 Task: Find connections with filter location Colombo with filter topic #entrepreneursmindsetwith filter profile language Potuguese with filter current company Accenture in India with filter school Srinivas Institute of Technology, Mangalore with filter industry Sheet Music Publishing with filter service category Management Consulting with filter keywords title Pharmacist
Action: Mouse moved to (628, 120)
Screenshot: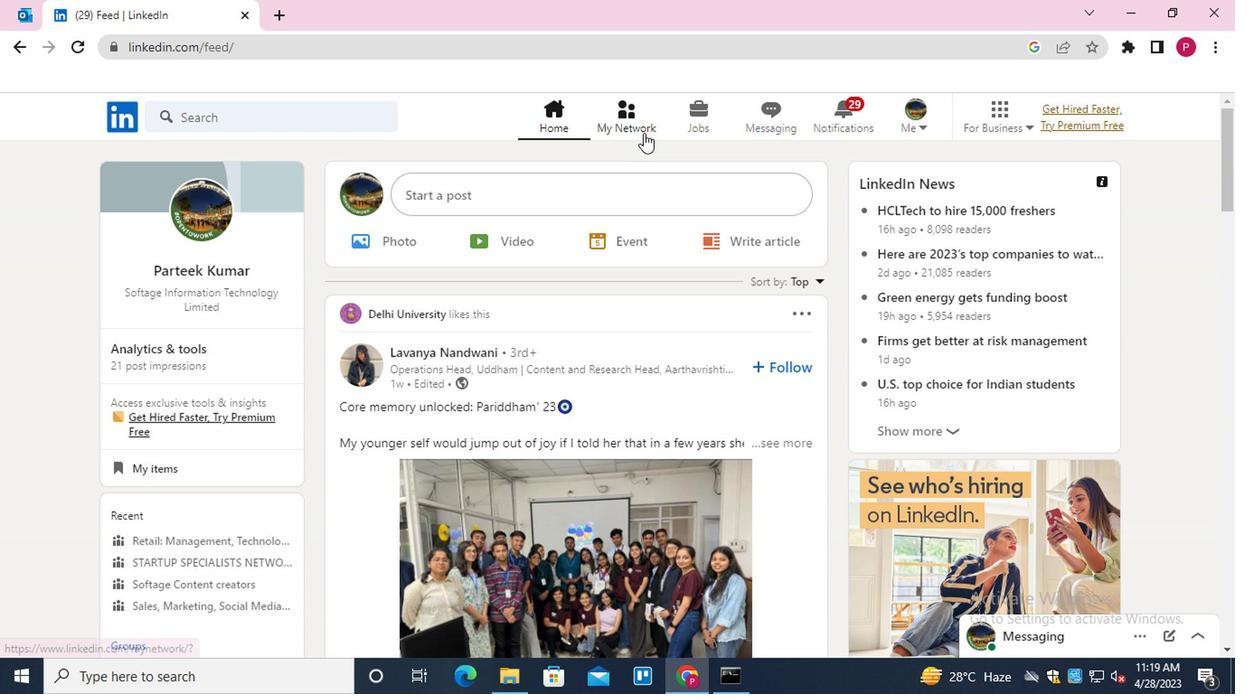 
Action: Mouse pressed left at (628, 120)
Screenshot: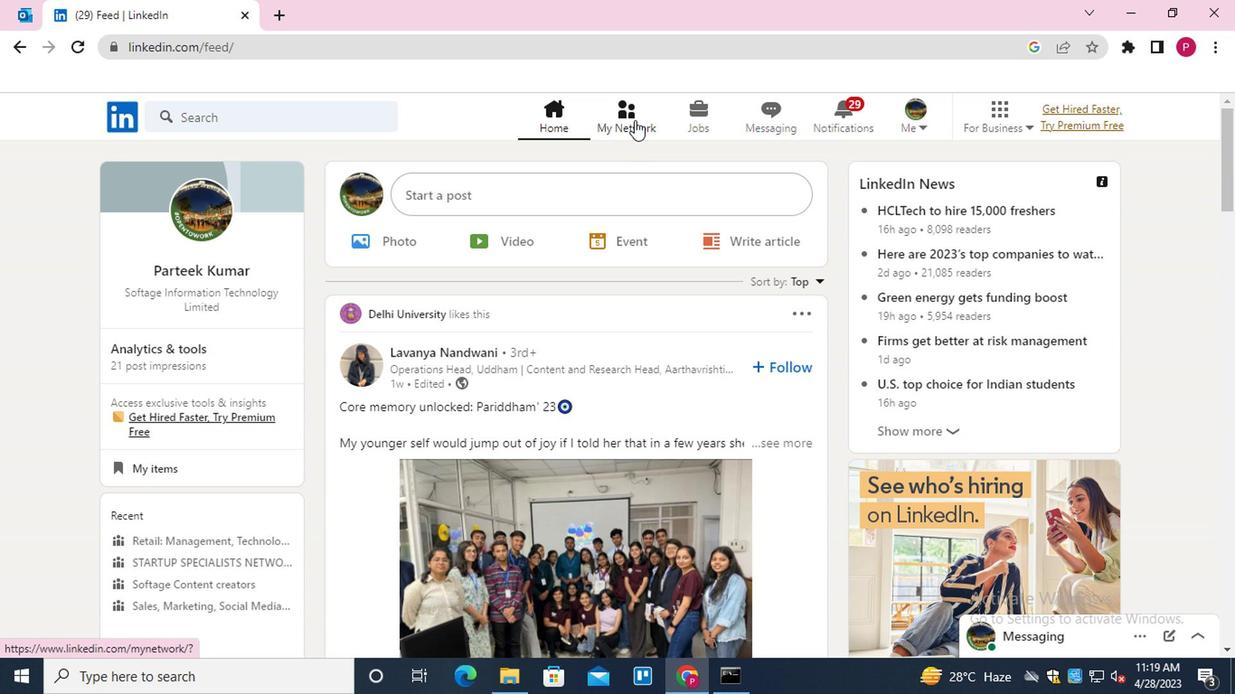 
Action: Mouse moved to (326, 219)
Screenshot: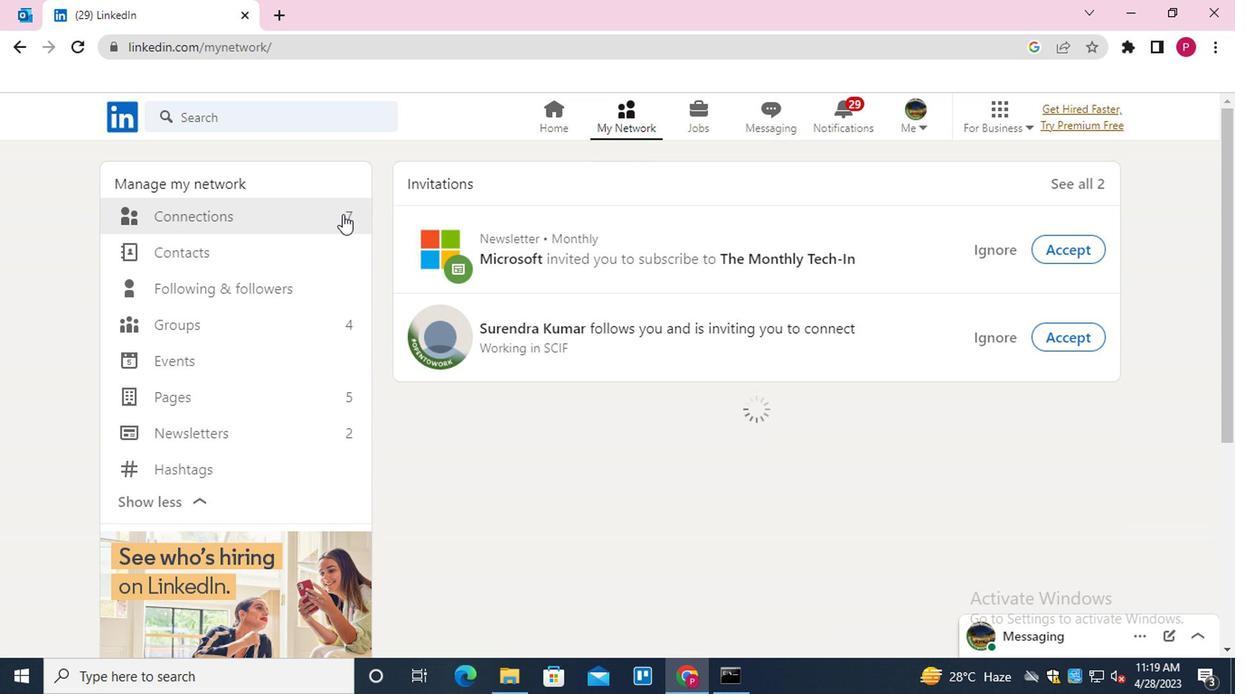 
Action: Mouse pressed left at (326, 219)
Screenshot: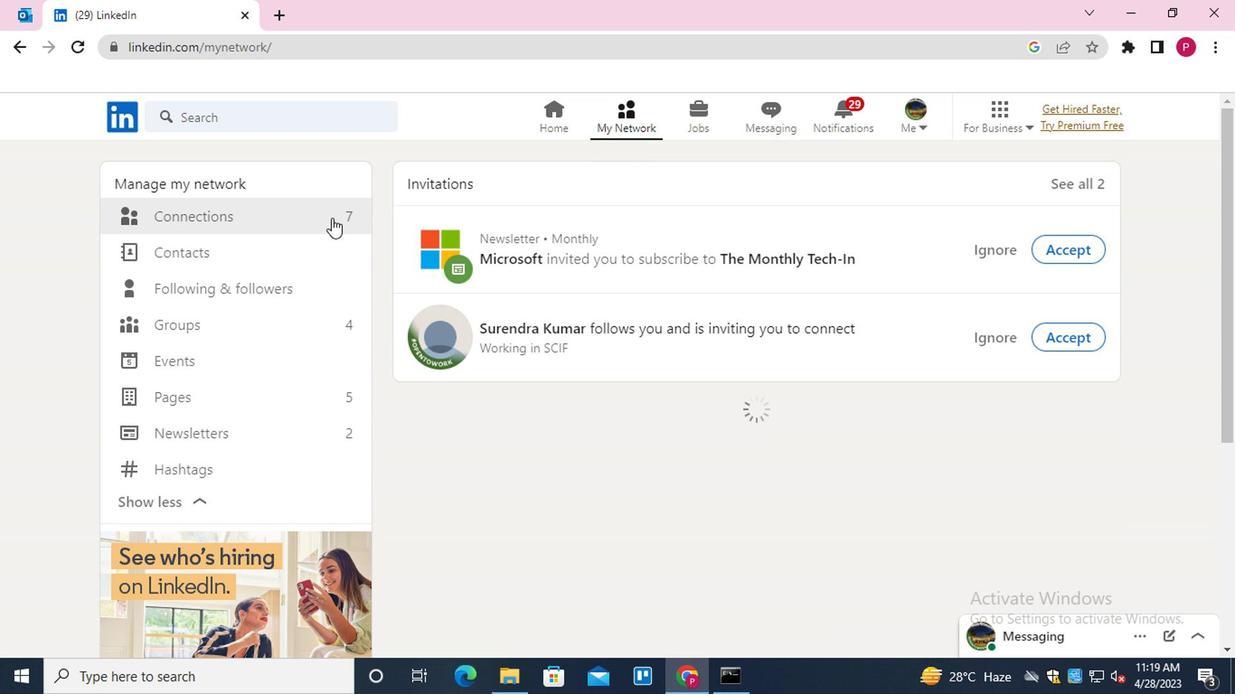
Action: Mouse moved to (732, 216)
Screenshot: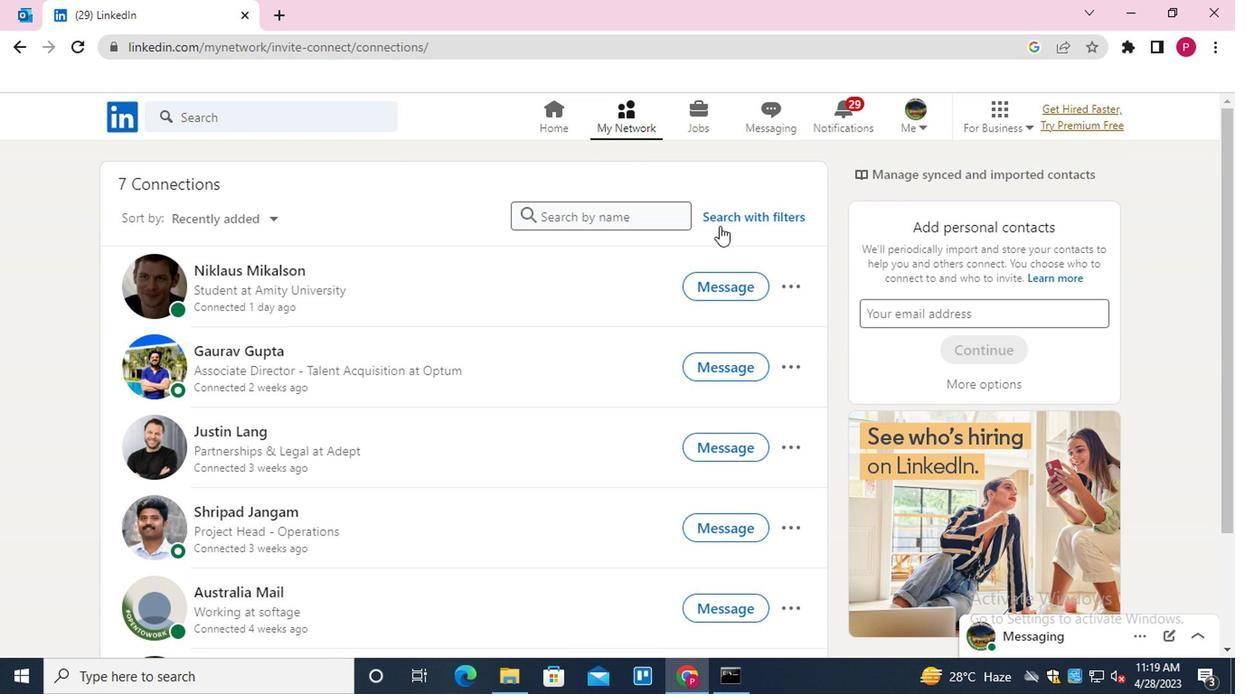 
Action: Mouse pressed left at (732, 216)
Screenshot: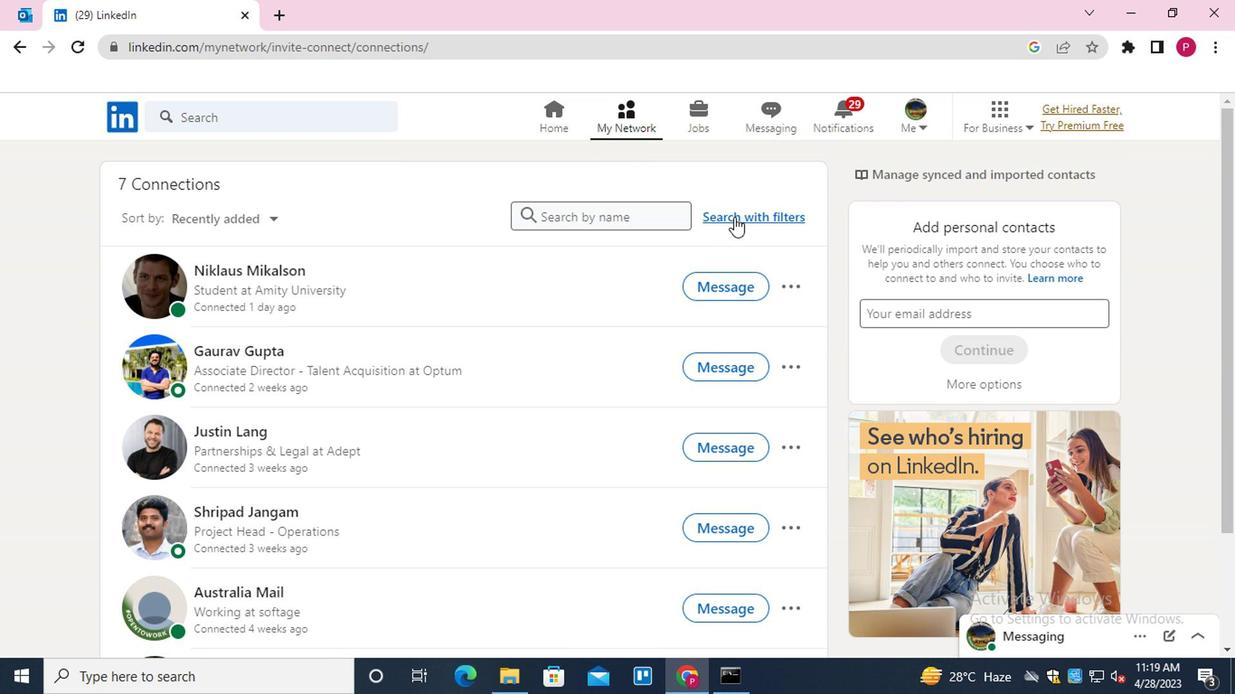 
Action: Mouse moved to (679, 169)
Screenshot: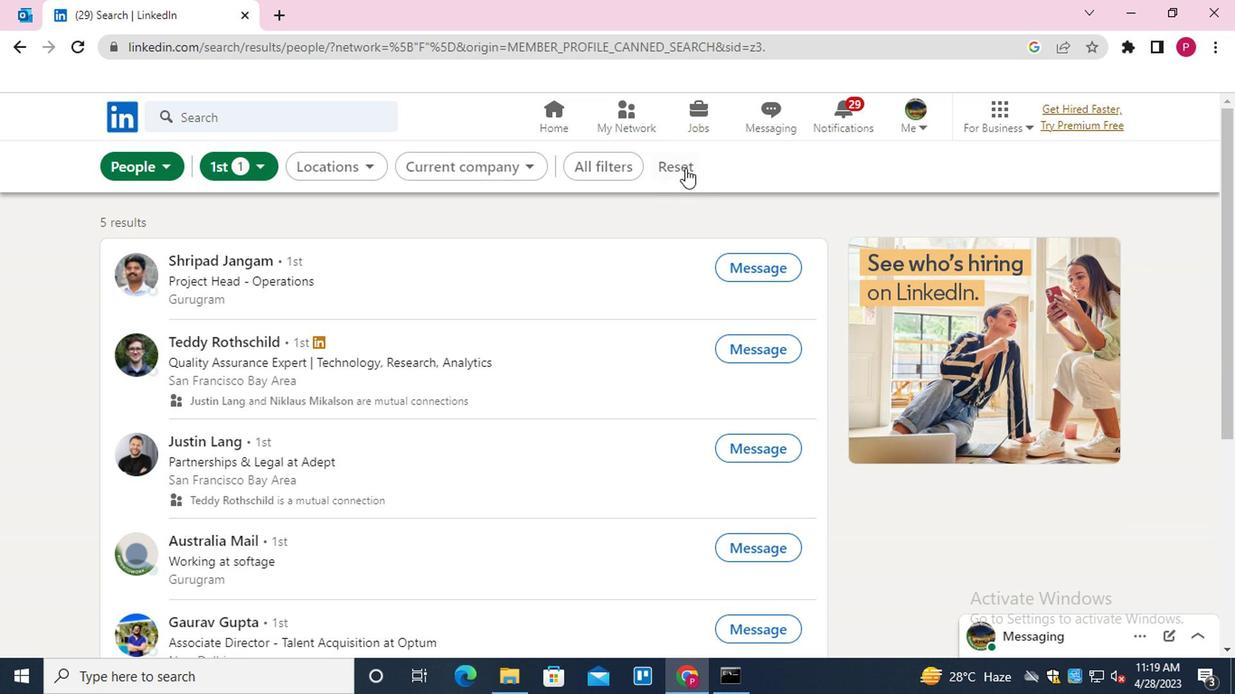 
Action: Mouse pressed left at (679, 169)
Screenshot: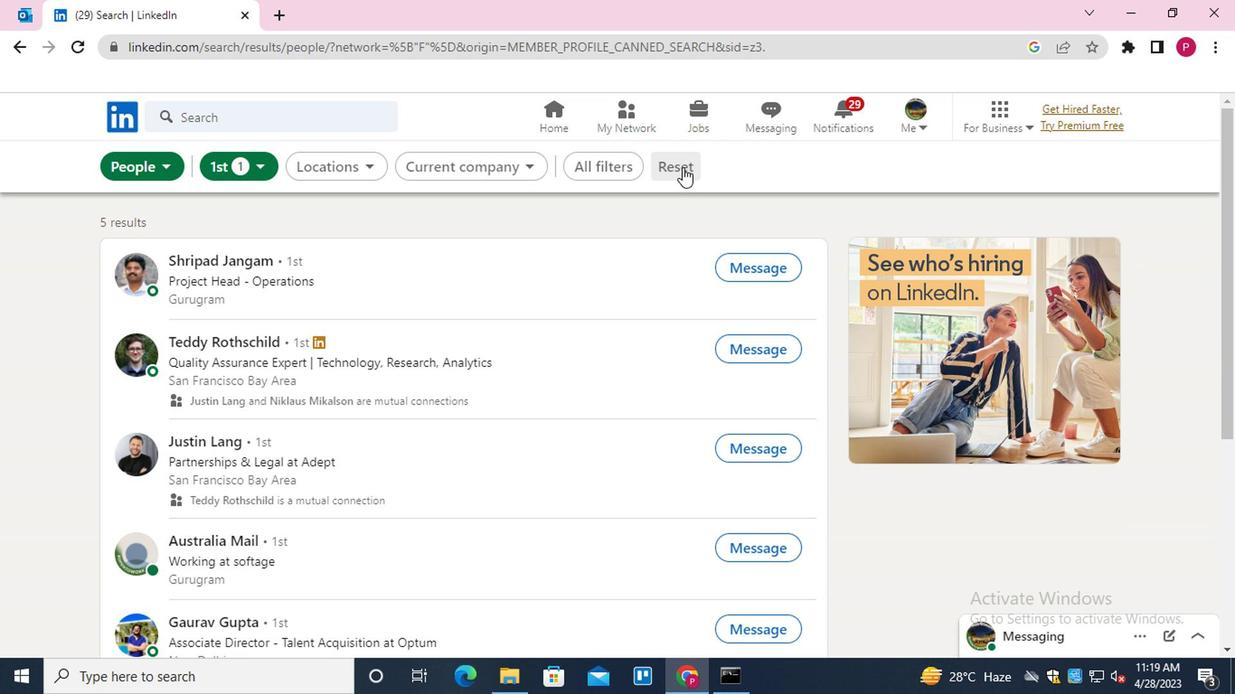 
Action: Mouse moved to (639, 169)
Screenshot: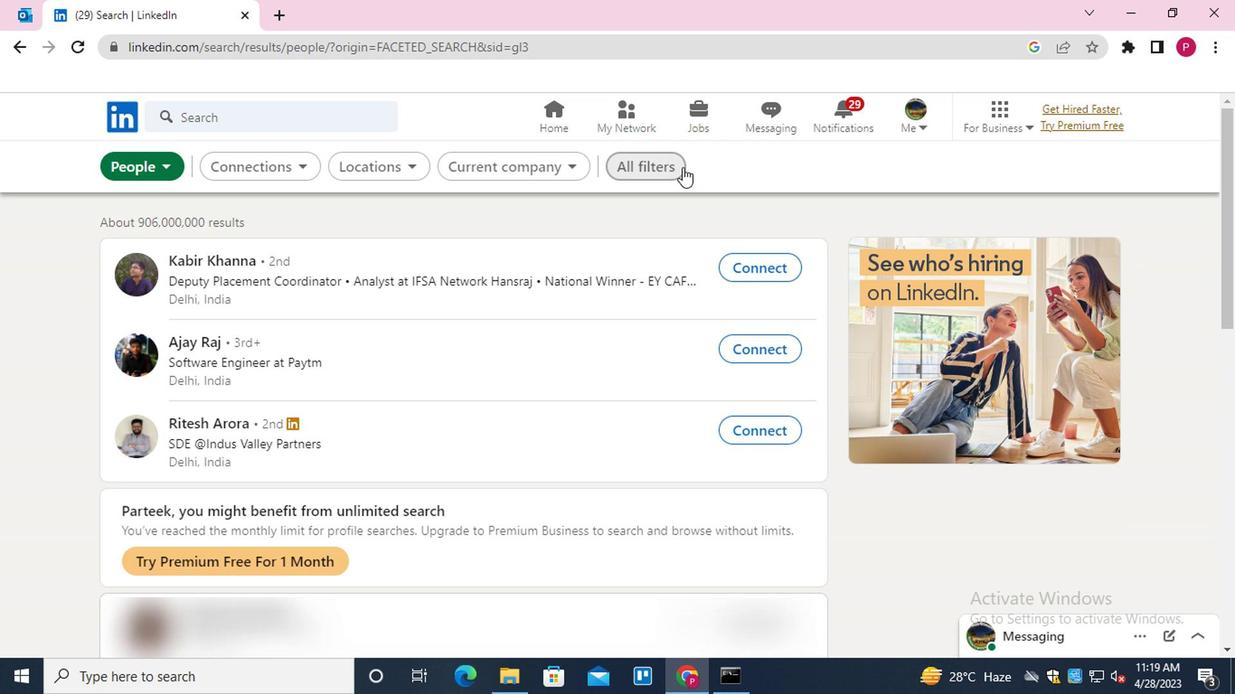 
Action: Mouse pressed left at (639, 169)
Screenshot: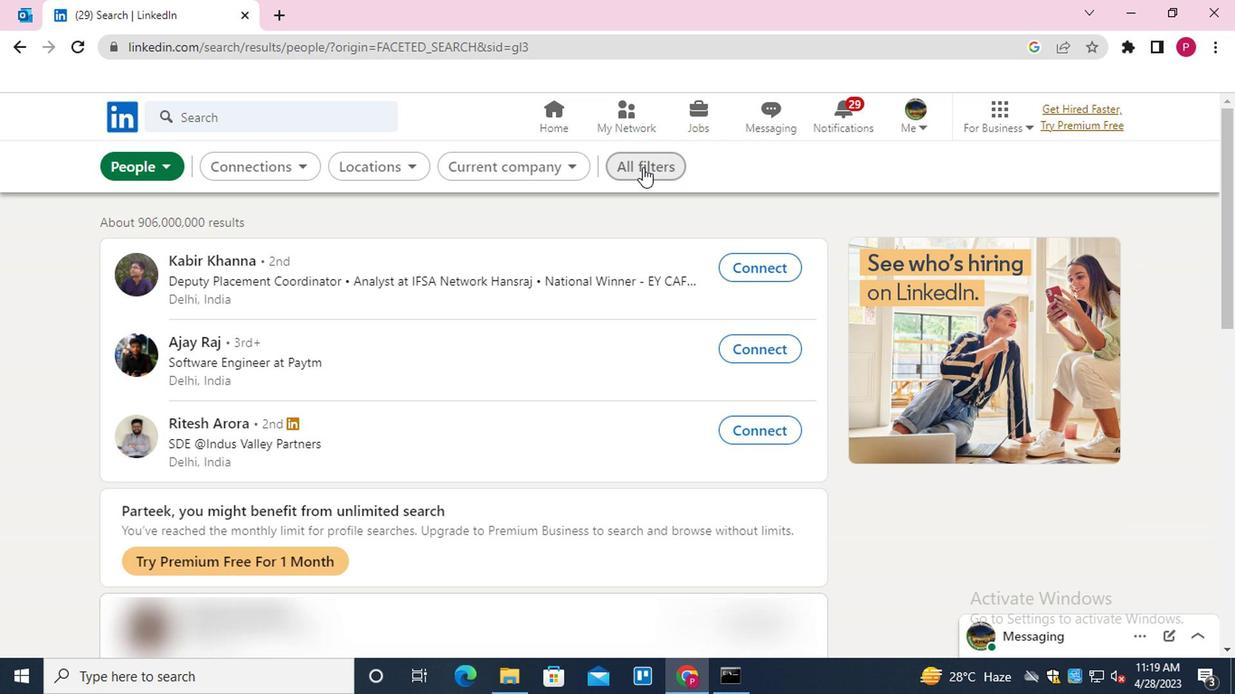 
Action: Mouse moved to (934, 334)
Screenshot: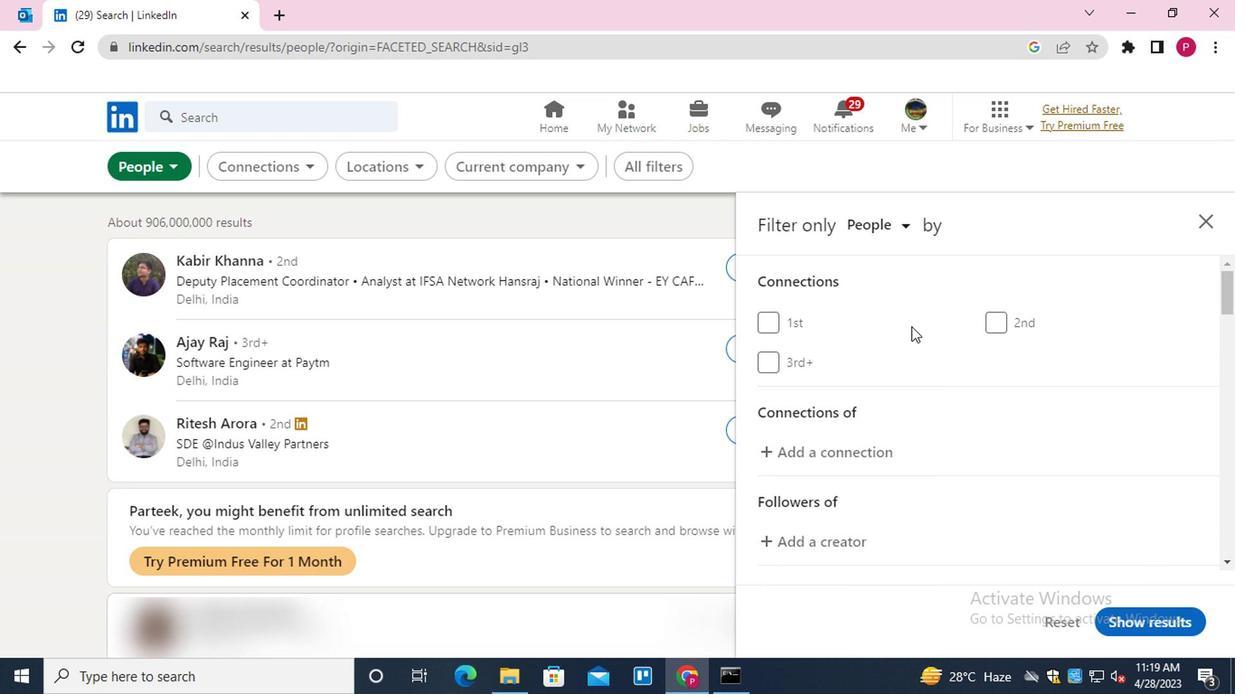 
Action: Mouse scrolled (934, 333) with delta (0, 0)
Screenshot: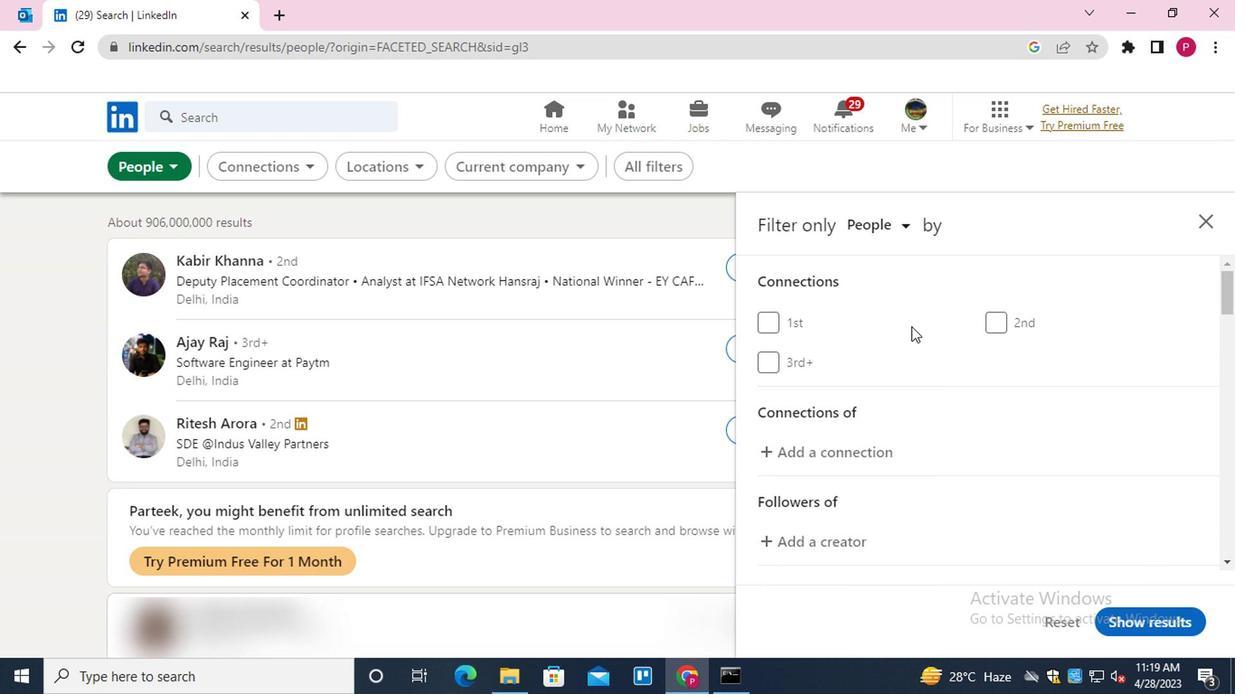 
Action: Mouse moved to (952, 342)
Screenshot: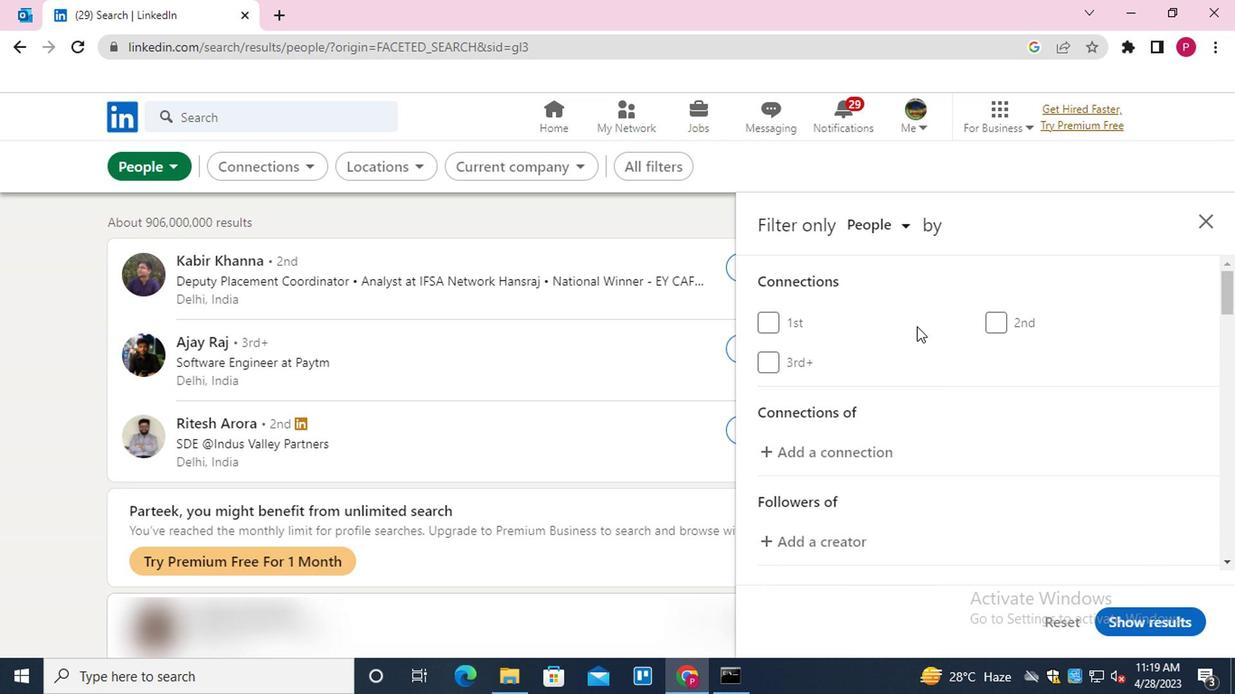 
Action: Mouse scrolled (952, 341) with delta (0, 0)
Screenshot: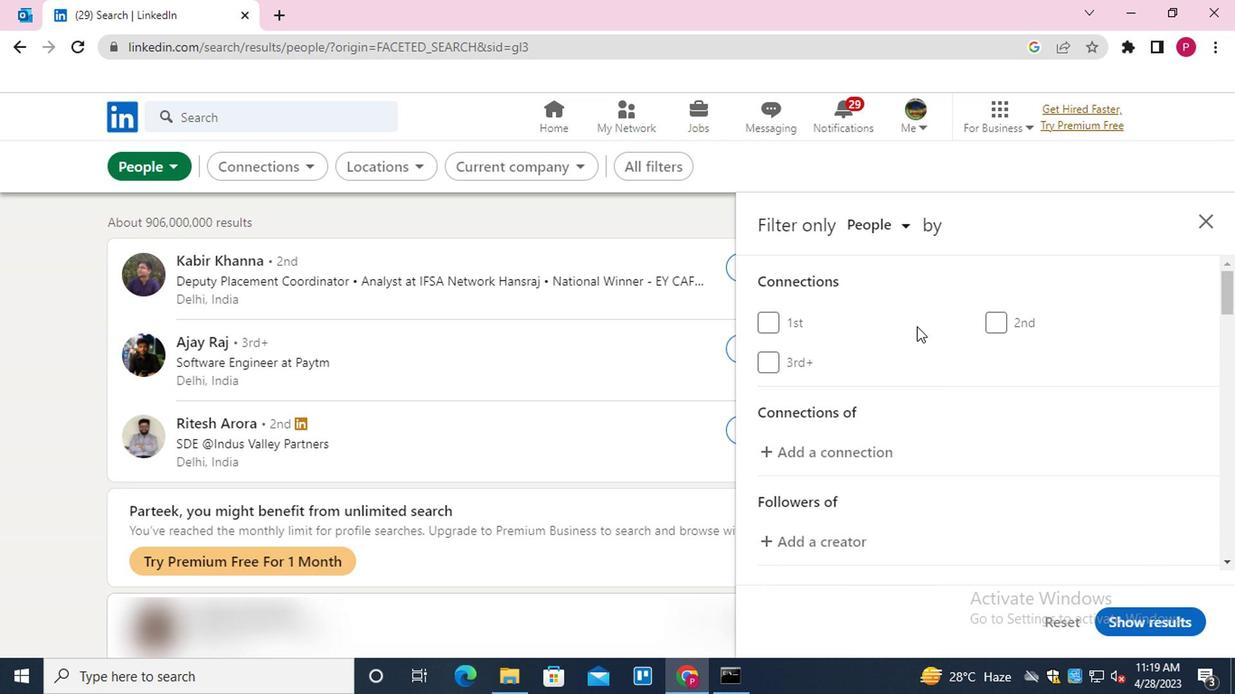
Action: Mouse moved to (973, 351)
Screenshot: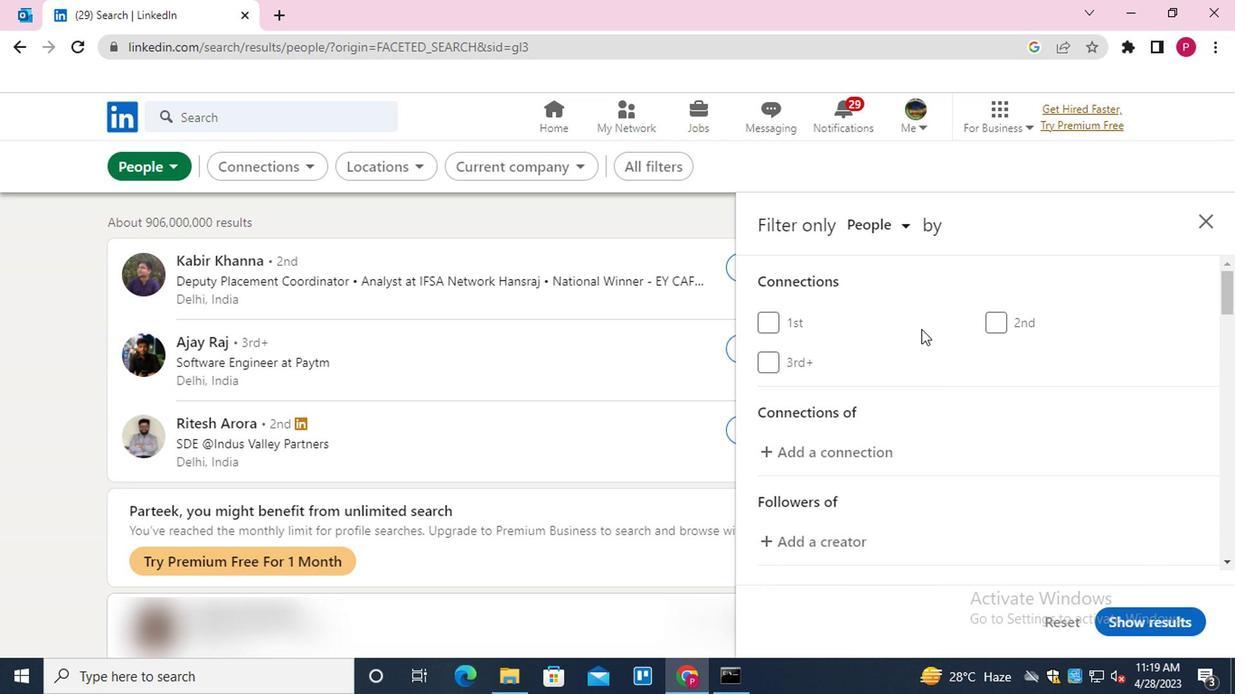 
Action: Mouse scrolled (973, 350) with delta (0, 0)
Screenshot: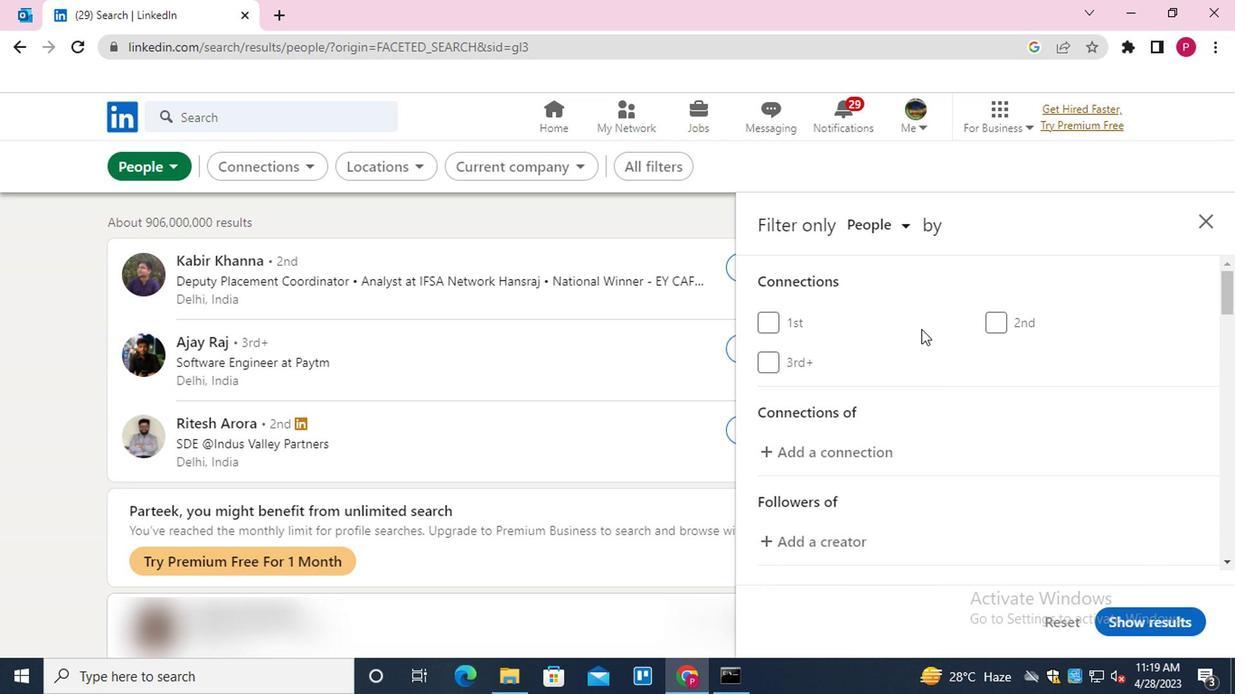 
Action: Mouse moved to (1048, 436)
Screenshot: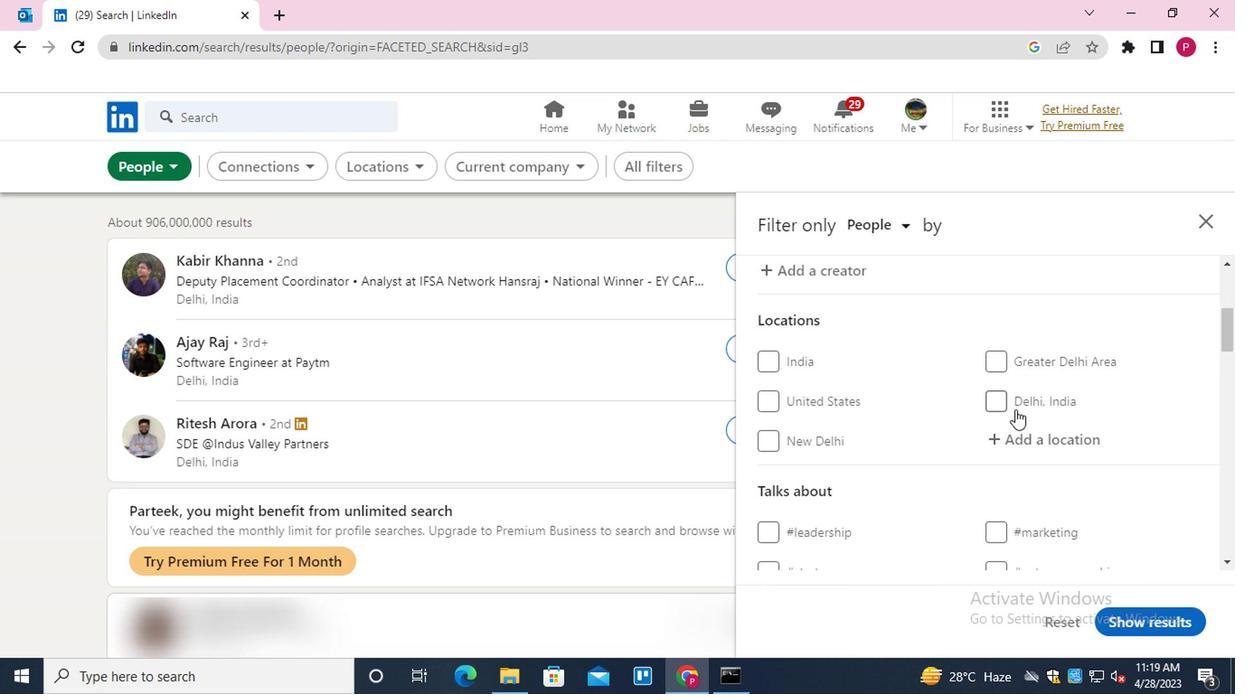 
Action: Mouse pressed left at (1048, 436)
Screenshot: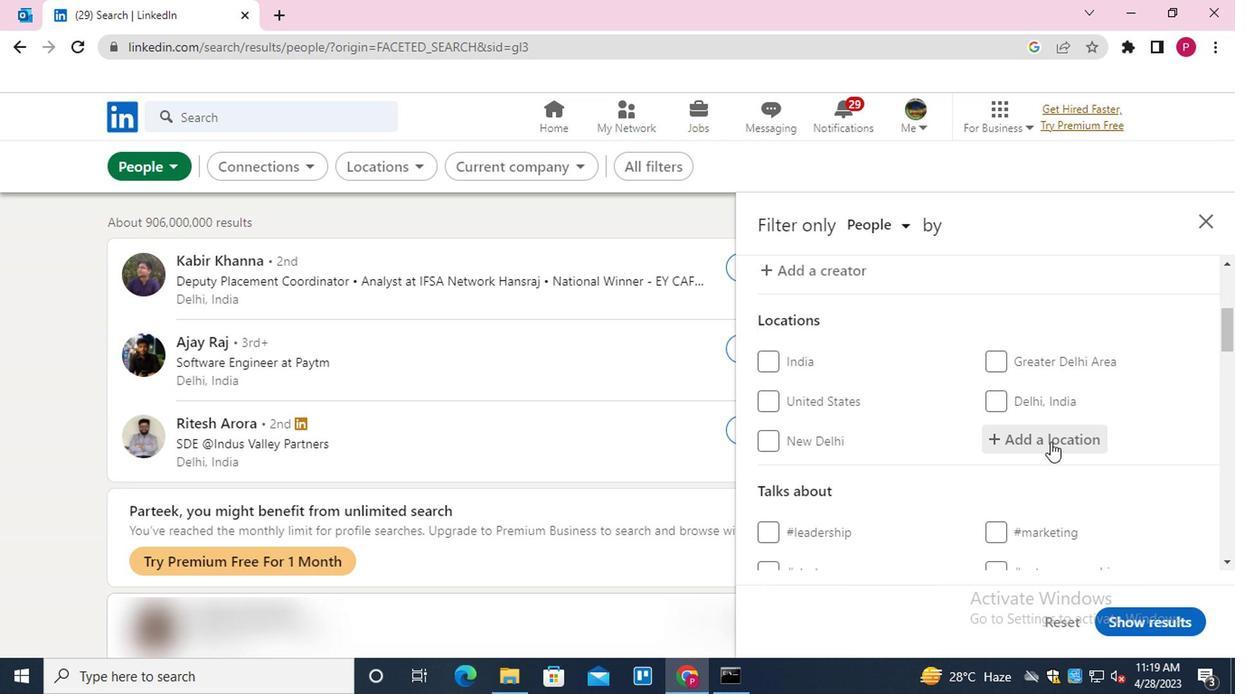 
Action: Mouse moved to (1024, 289)
Screenshot: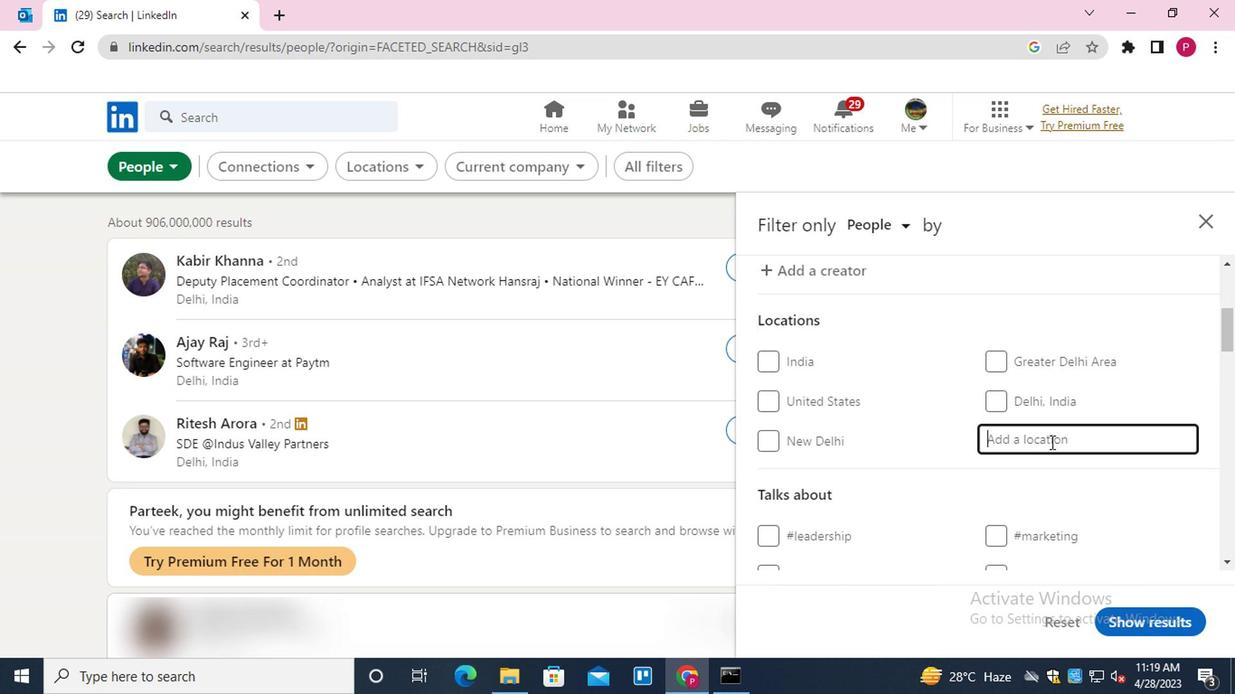 
Action: Key pressed <Key.shift>COLOMBO<Key.down><Key.down><Key.enter>
Screenshot: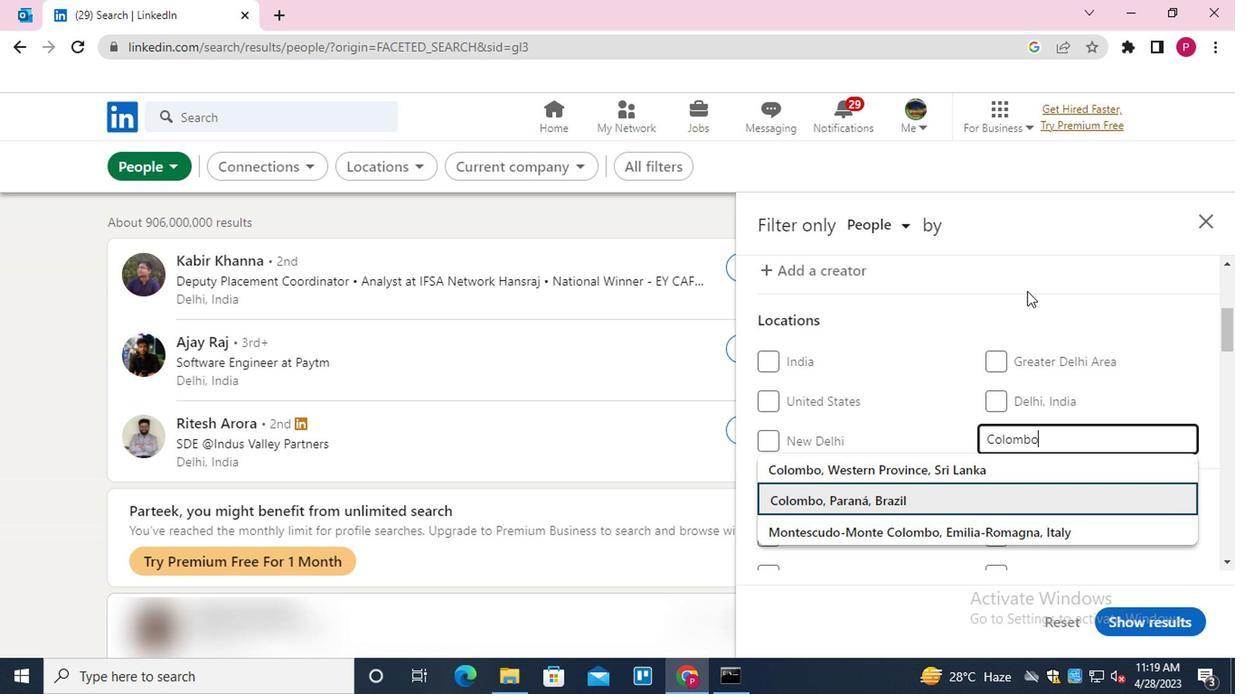 
Action: Mouse scrolled (1024, 288) with delta (0, 0)
Screenshot: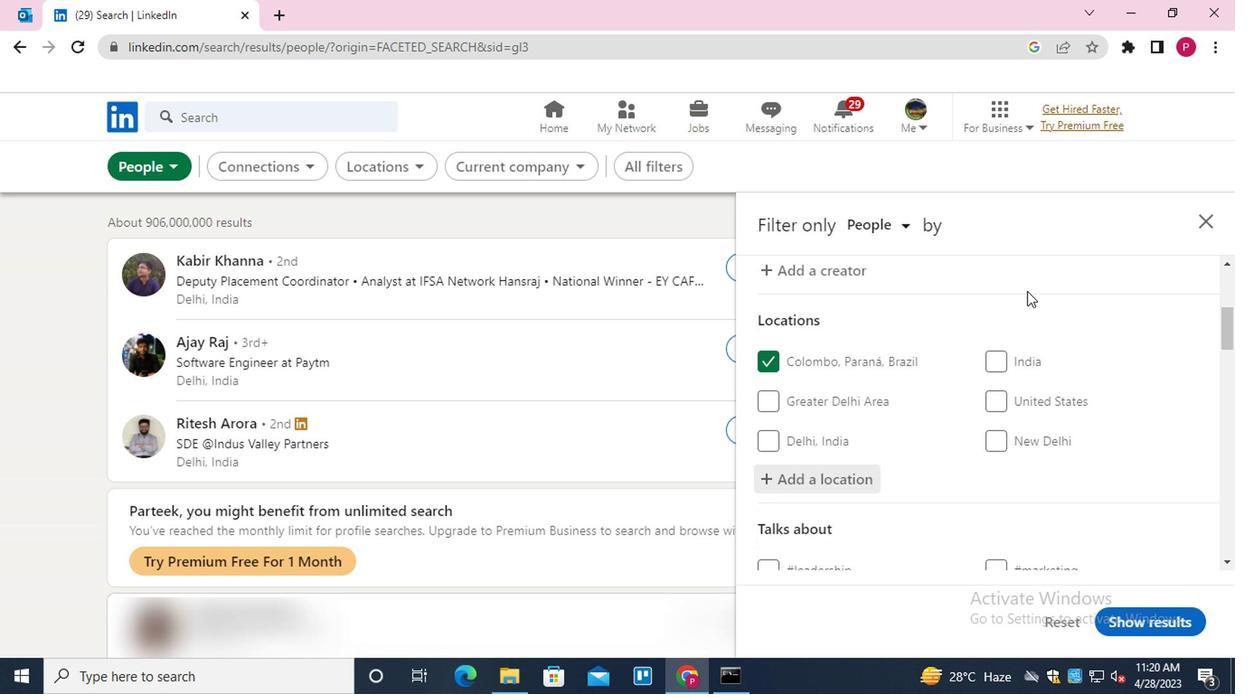 
Action: Mouse moved to (962, 330)
Screenshot: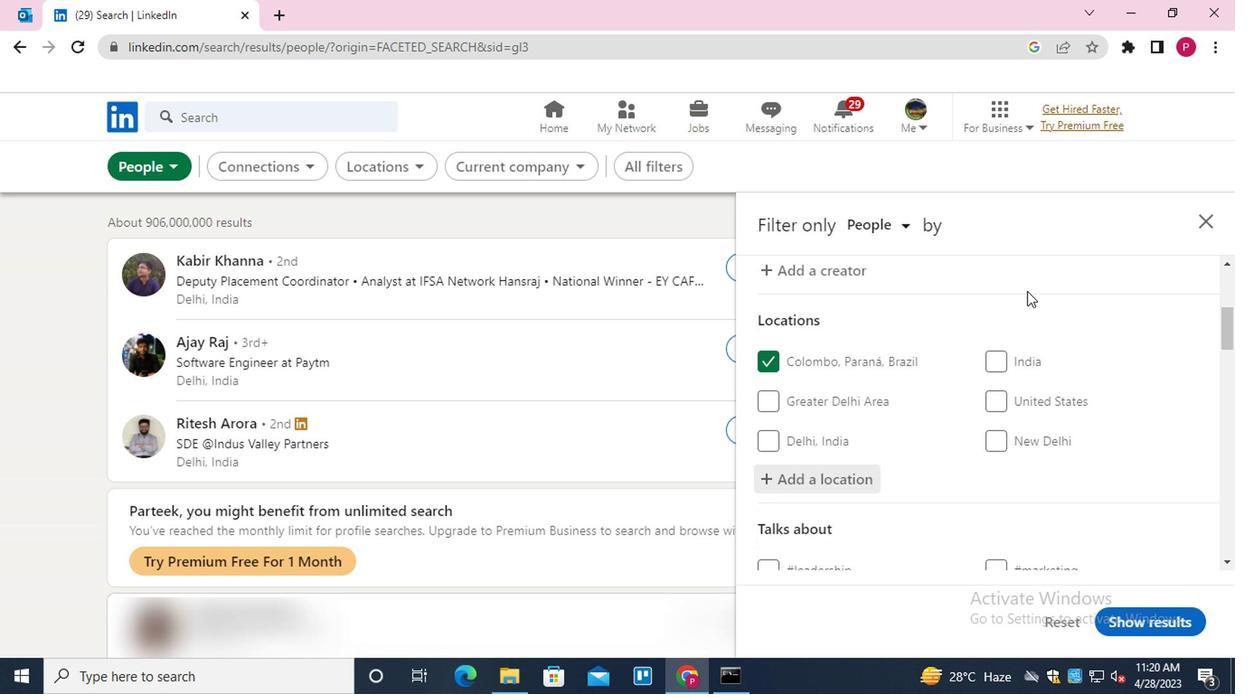 
Action: Mouse scrolled (962, 329) with delta (0, 0)
Screenshot: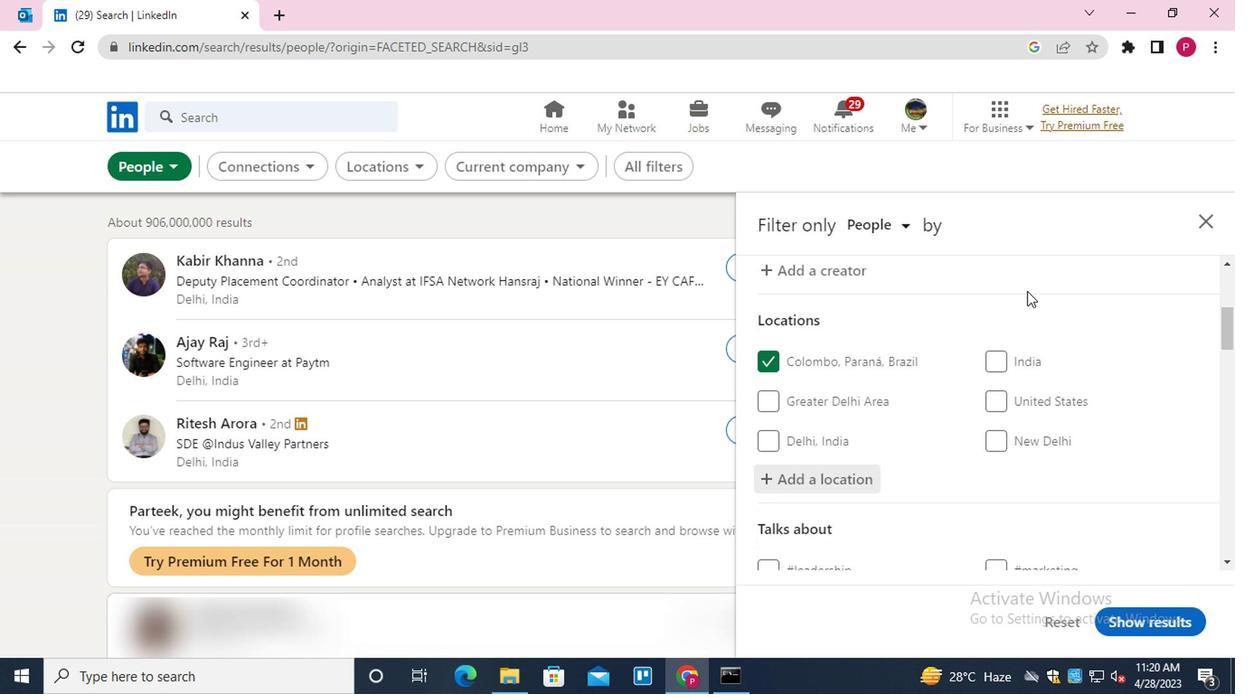 
Action: Mouse moved to (1049, 456)
Screenshot: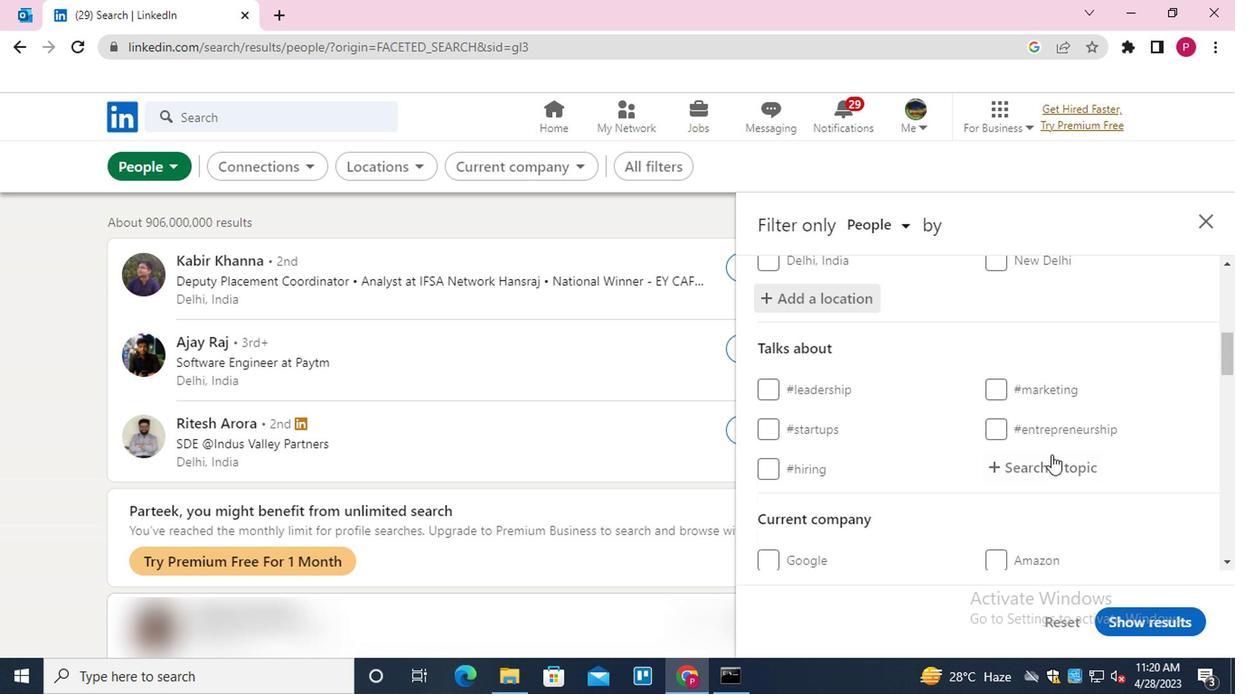 
Action: Mouse pressed left at (1049, 456)
Screenshot: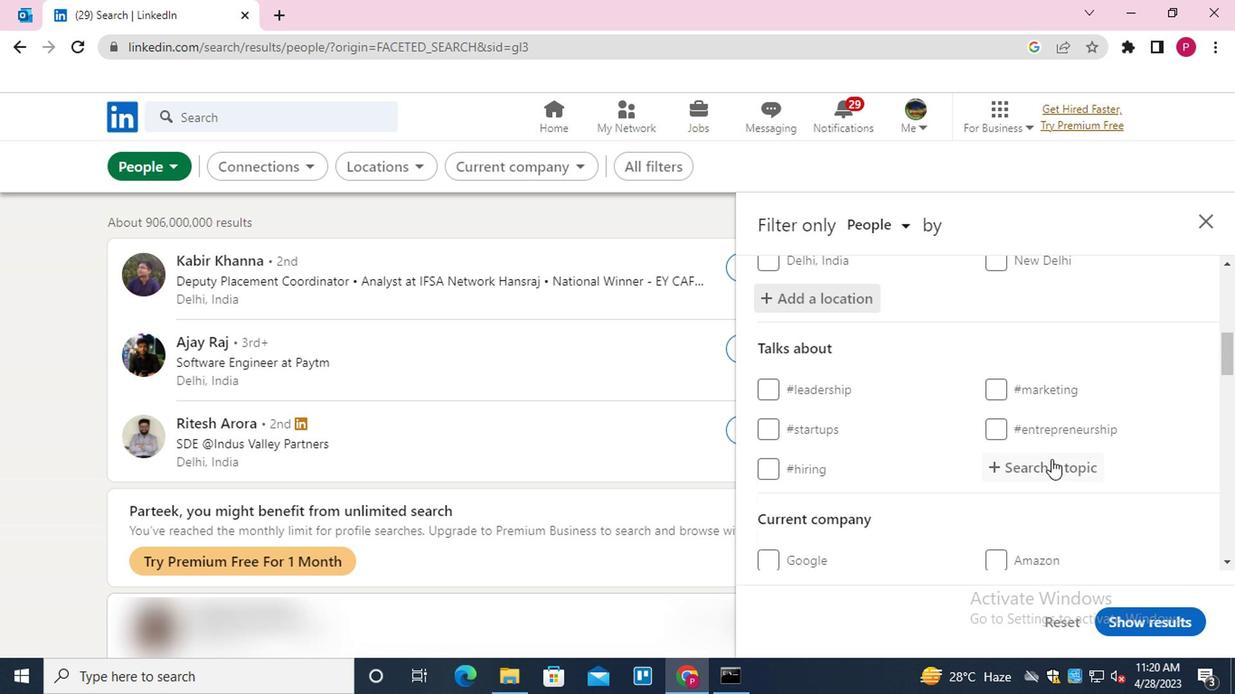 
Action: Mouse moved to (1024, 427)
Screenshot: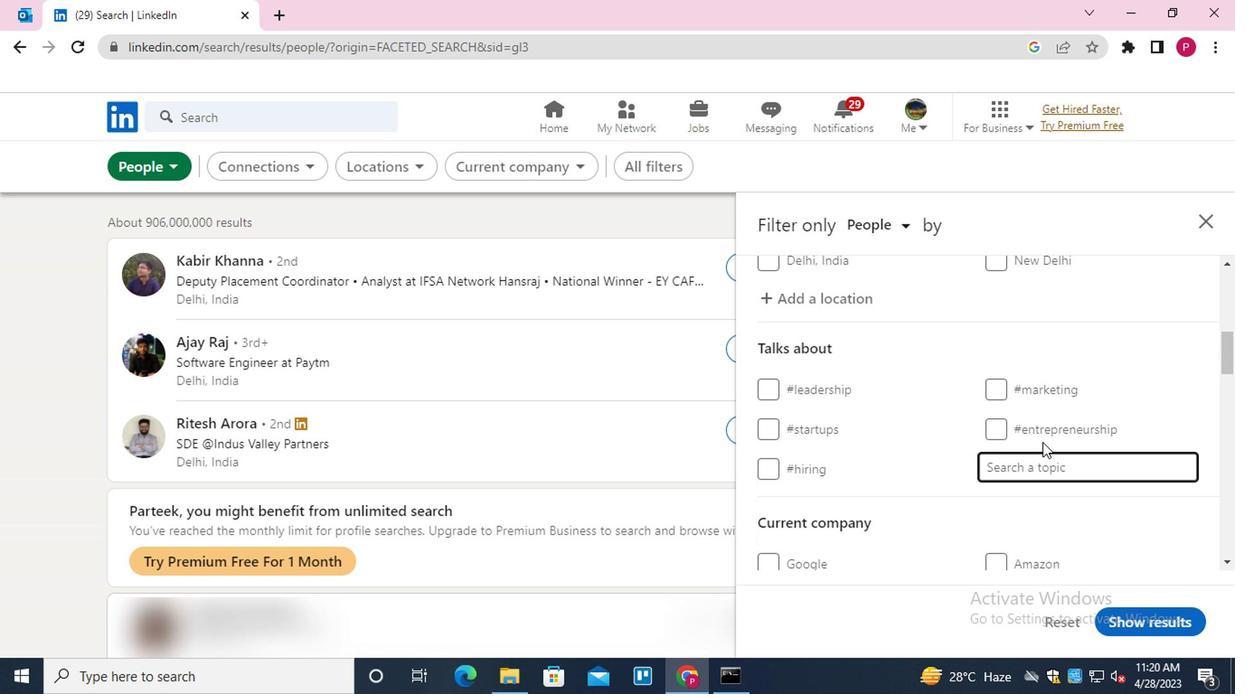 
Action: Key pressed ENTERPRENEU<Key.down><Key.down><Key.down><Key.down><Key.down><Key.enter>
Screenshot: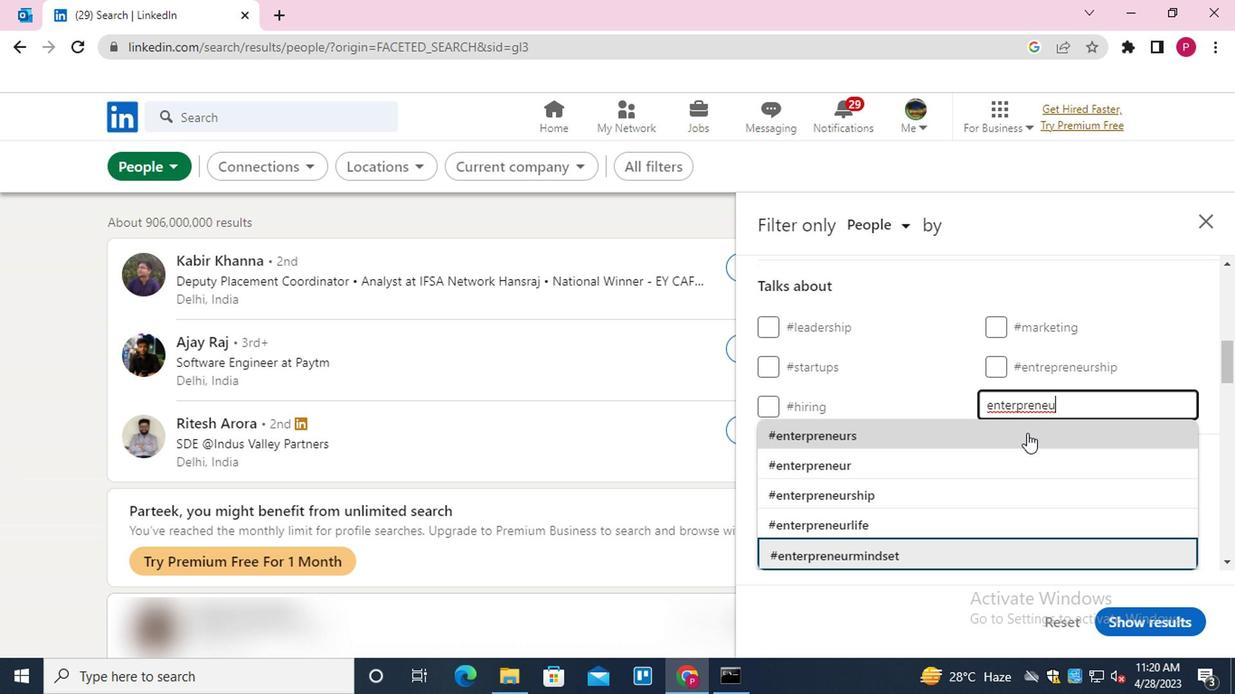 
Action: Mouse moved to (767, 313)
Screenshot: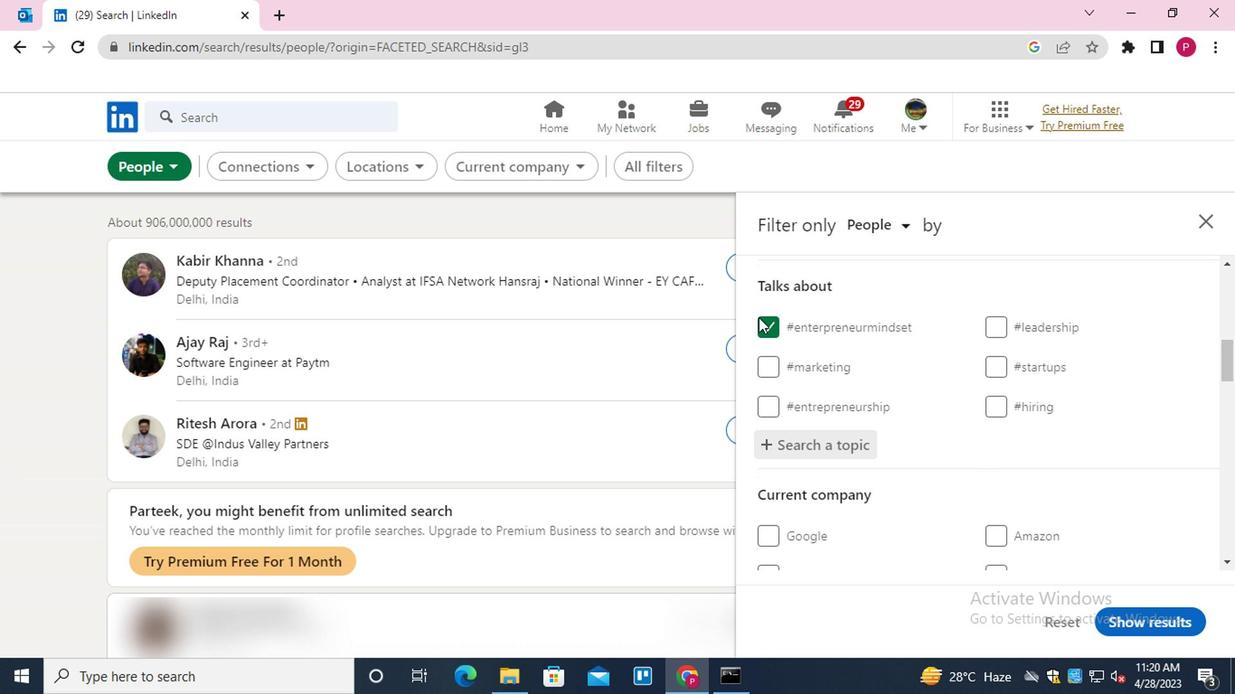 
Action: Mouse scrolled (767, 312) with delta (0, 0)
Screenshot: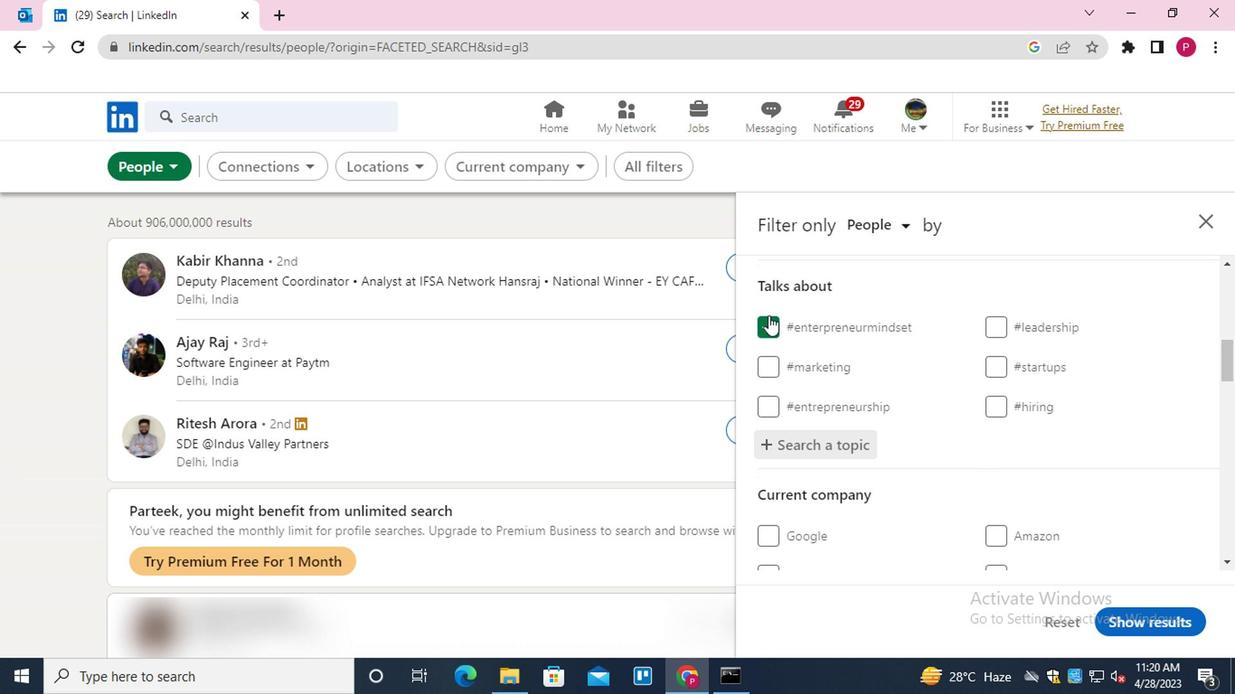 
Action: Mouse scrolled (767, 312) with delta (0, 0)
Screenshot: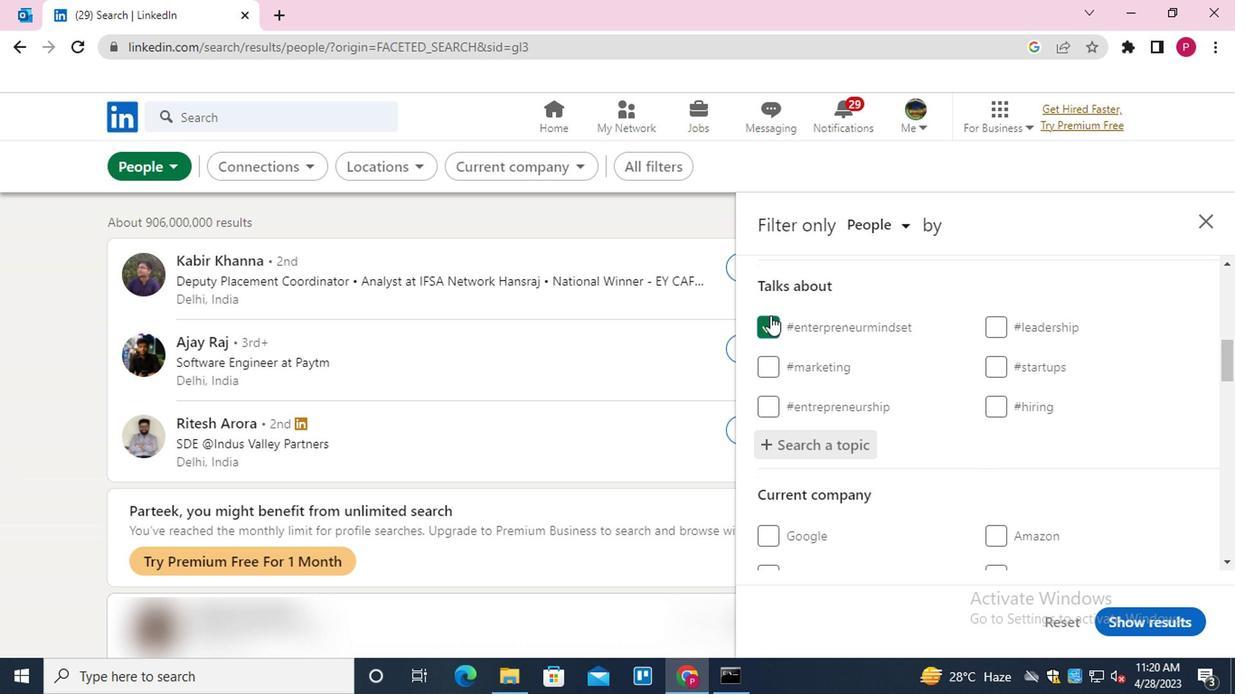
Action: Mouse scrolled (767, 312) with delta (0, 0)
Screenshot: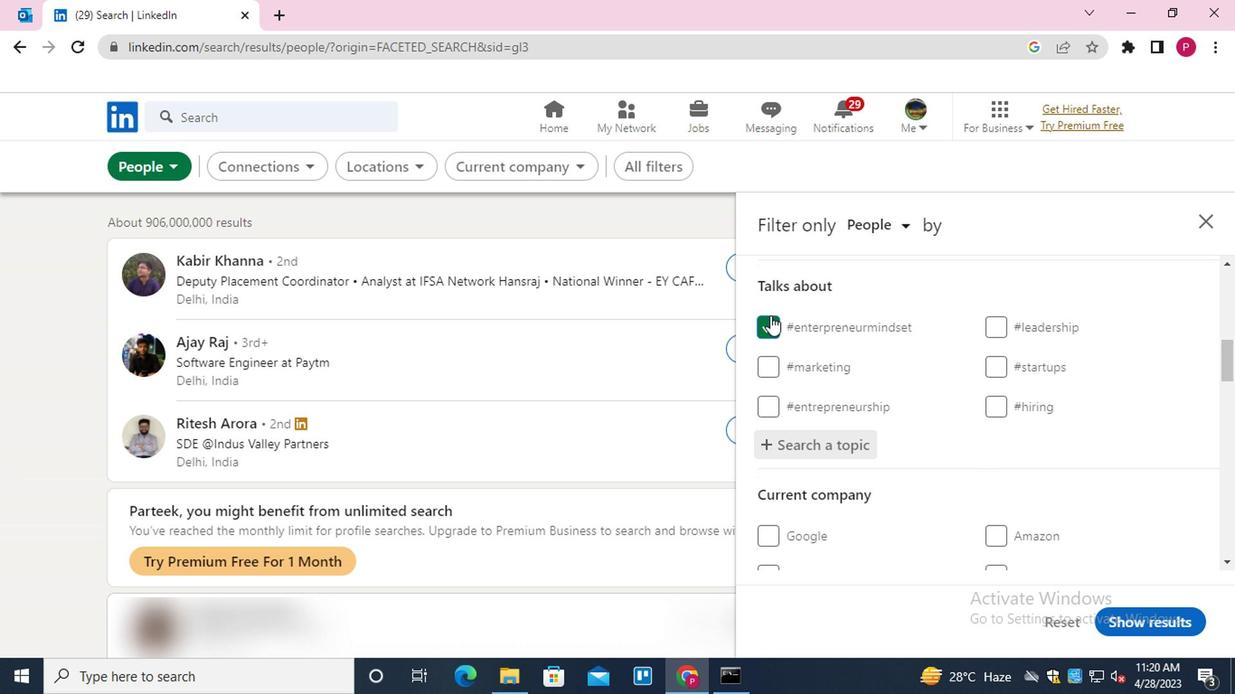 
Action: Mouse scrolled (767, 312) with delta (0, 0)
Screenshot: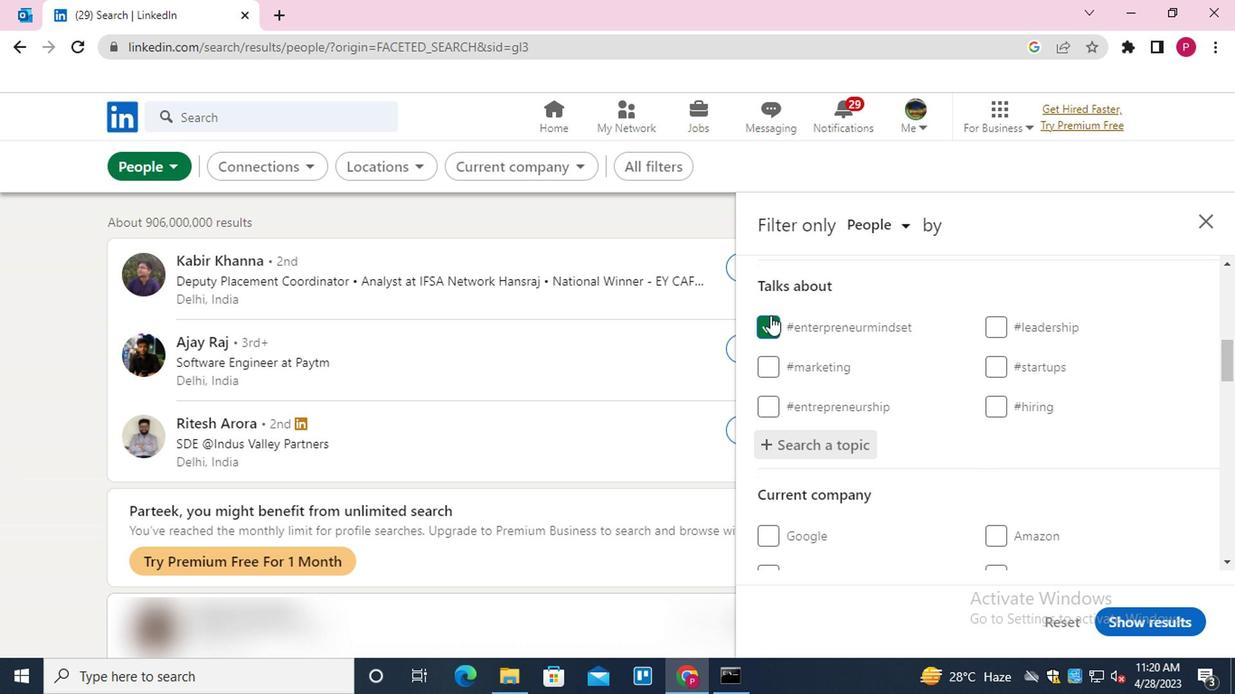 
Action: Mouse scrolled (767, 312) with delta (0, 0)
Screenshot: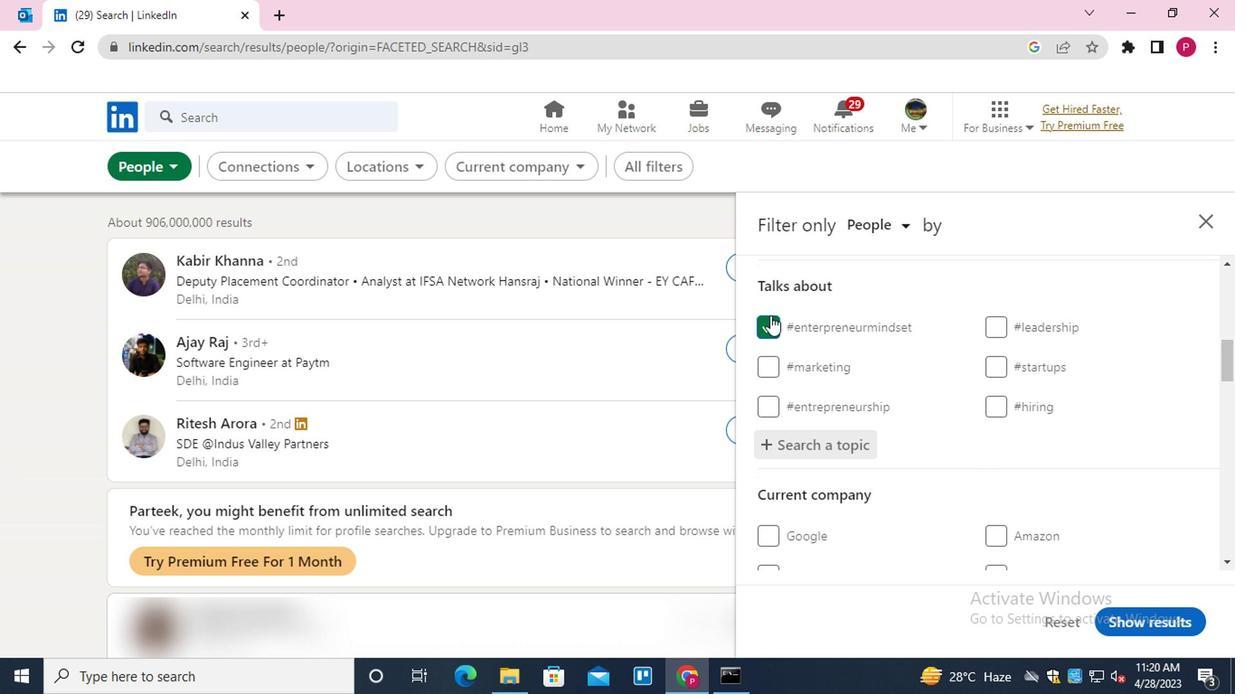 
Action: Mouse moved to (797, 353)
Screenshot: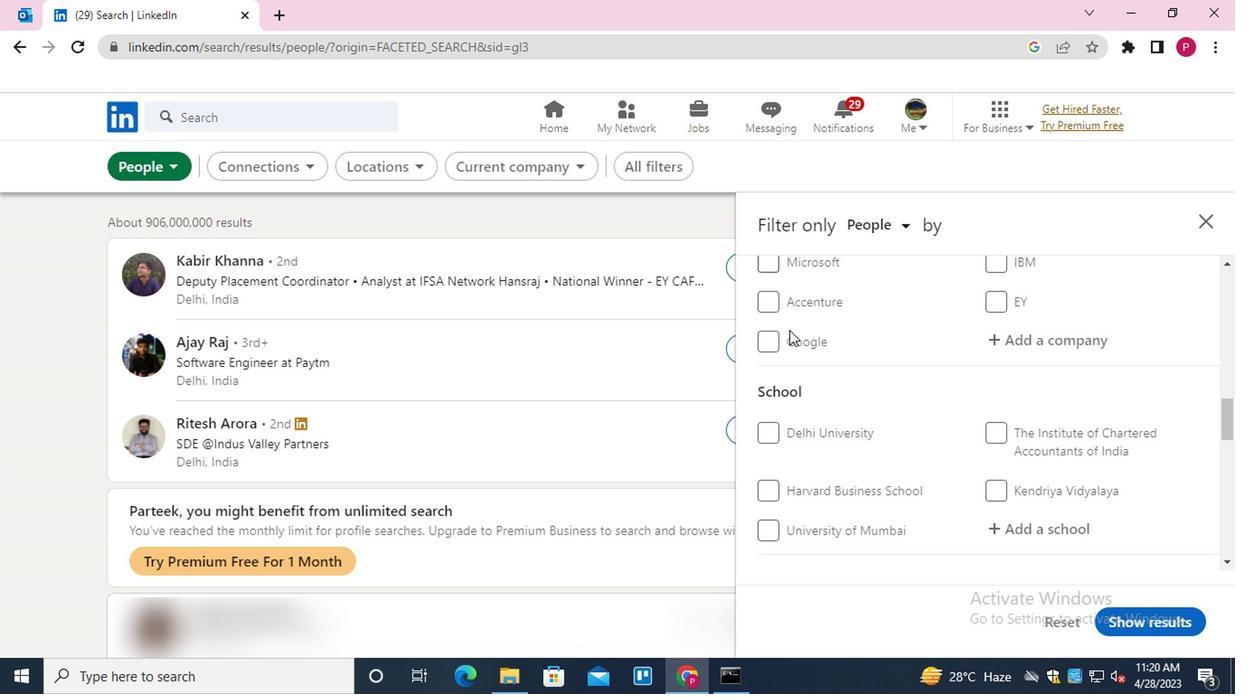 
Action: Mouse scrolled (797, 353) with delta (0, 0)
Screenshot: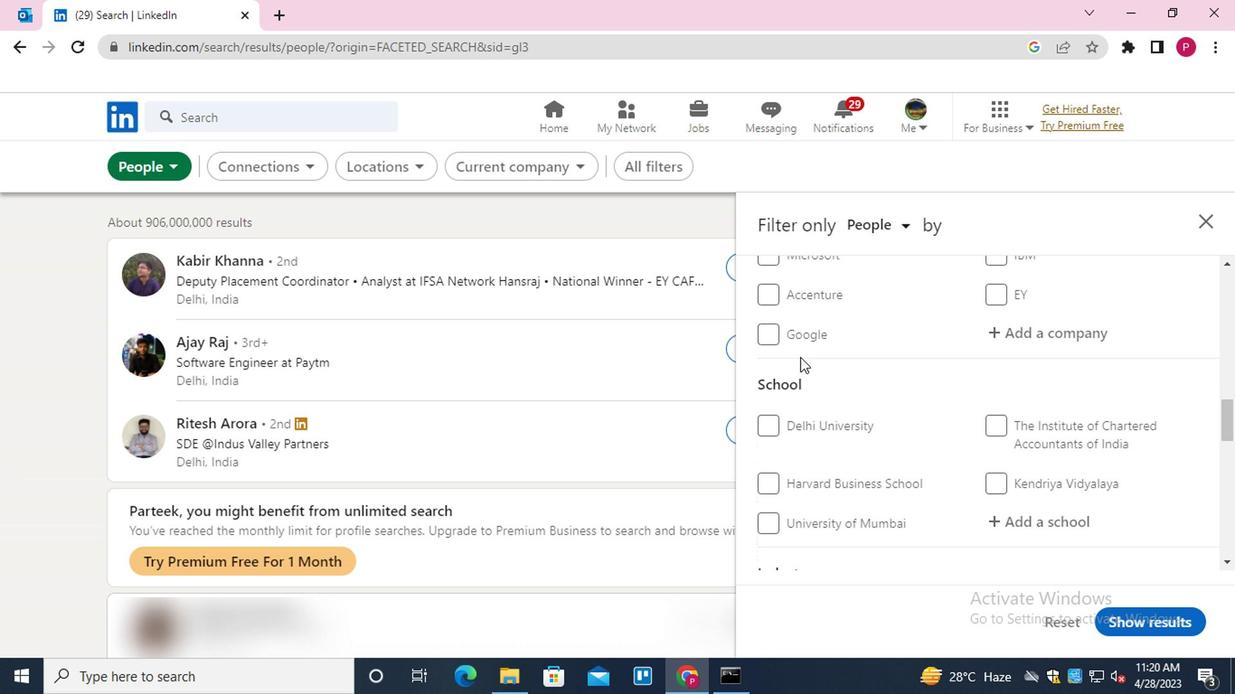 
Action: Mouse scrolled (797, 353) with delta (0, 0)
Screenshot: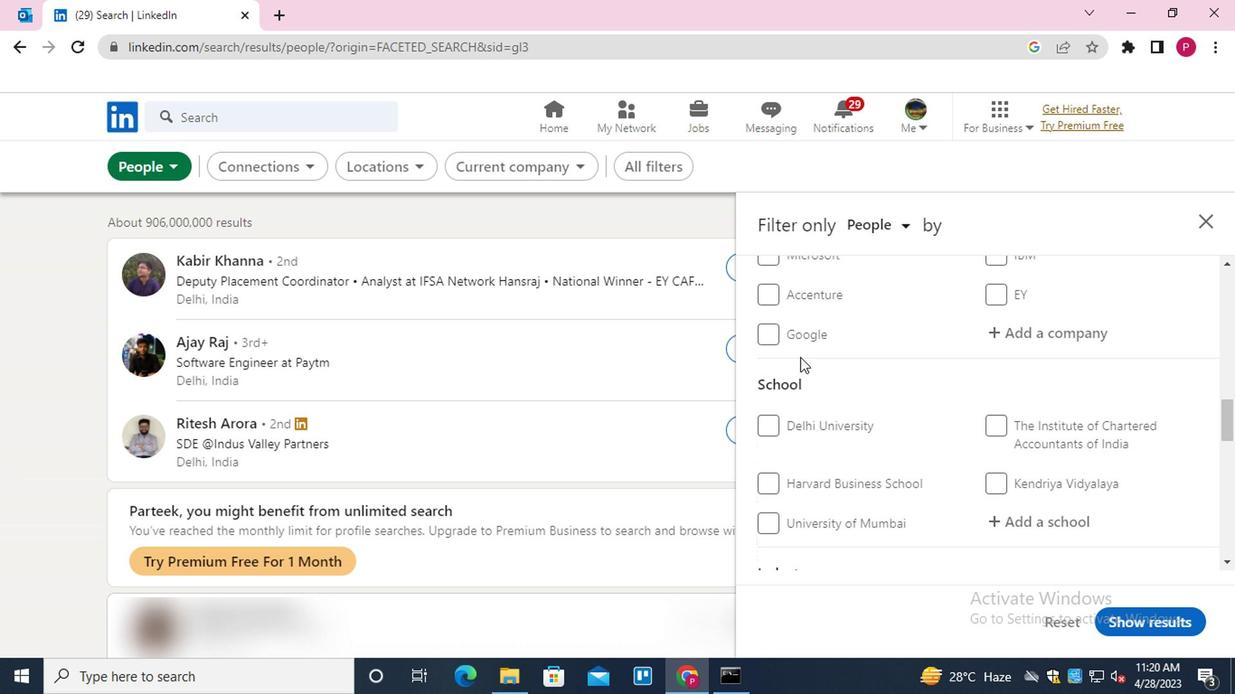 
Action: Mouse scrolled (797, 353) with delta (0, 0)
Screenshot: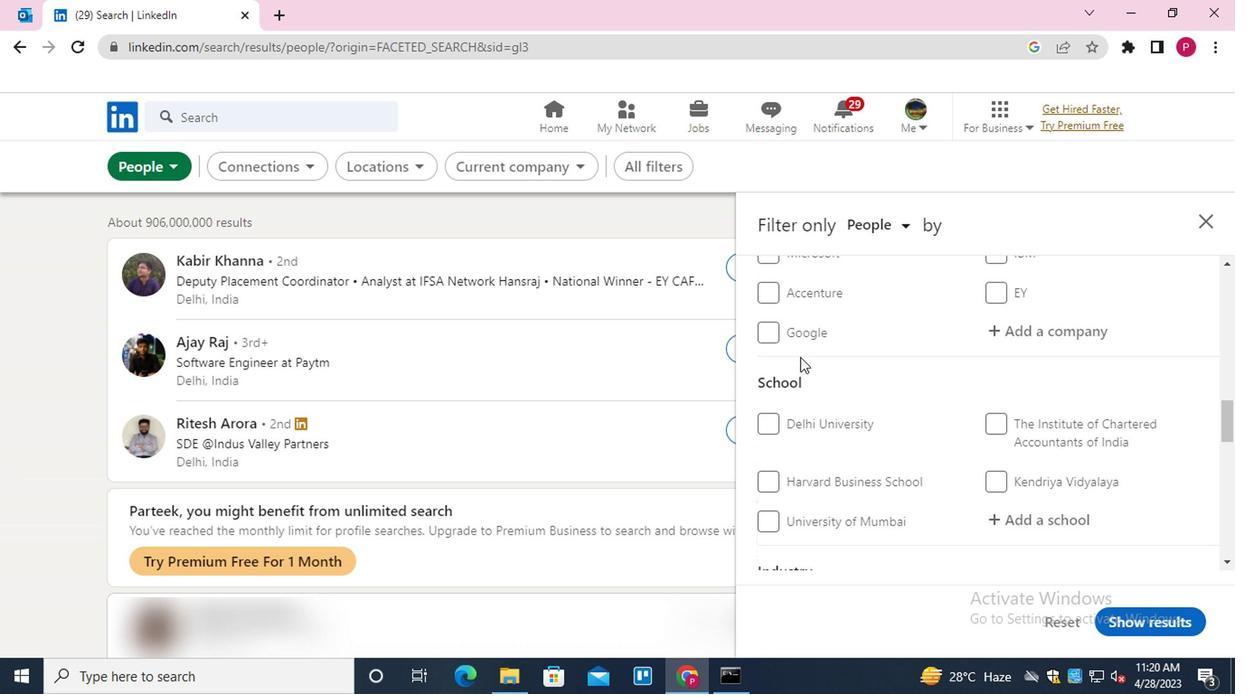 
Action: Mouse scrolled (797, 353) with delta (0, 0)
Screenshot: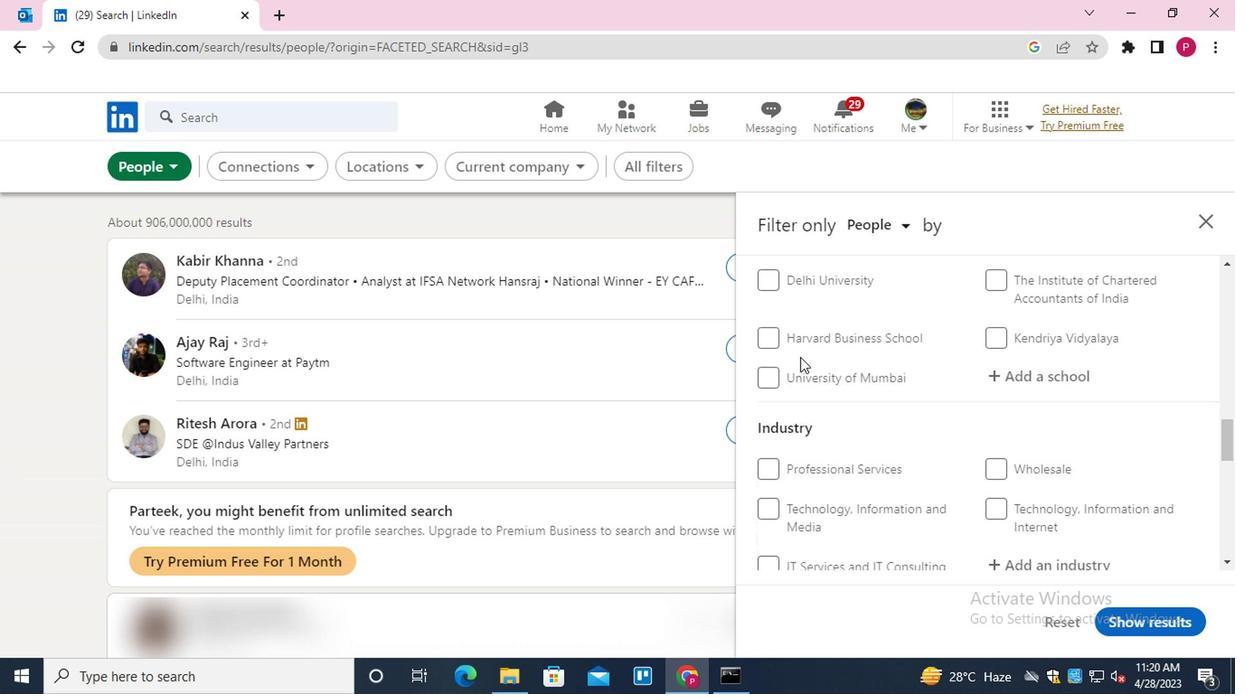 
Action: Mouse moved to (787, 348)
Screenshot: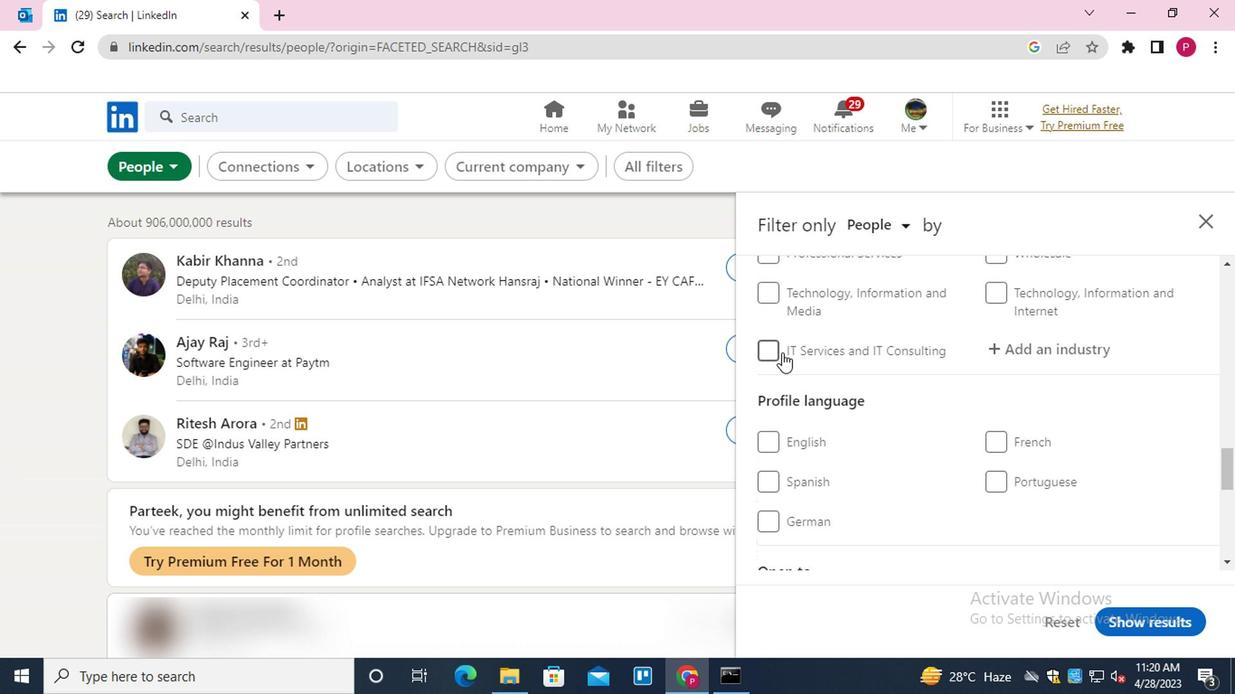 
Action: Mouse scrolled (787, 348) with delta (0, 0)
Screenshot: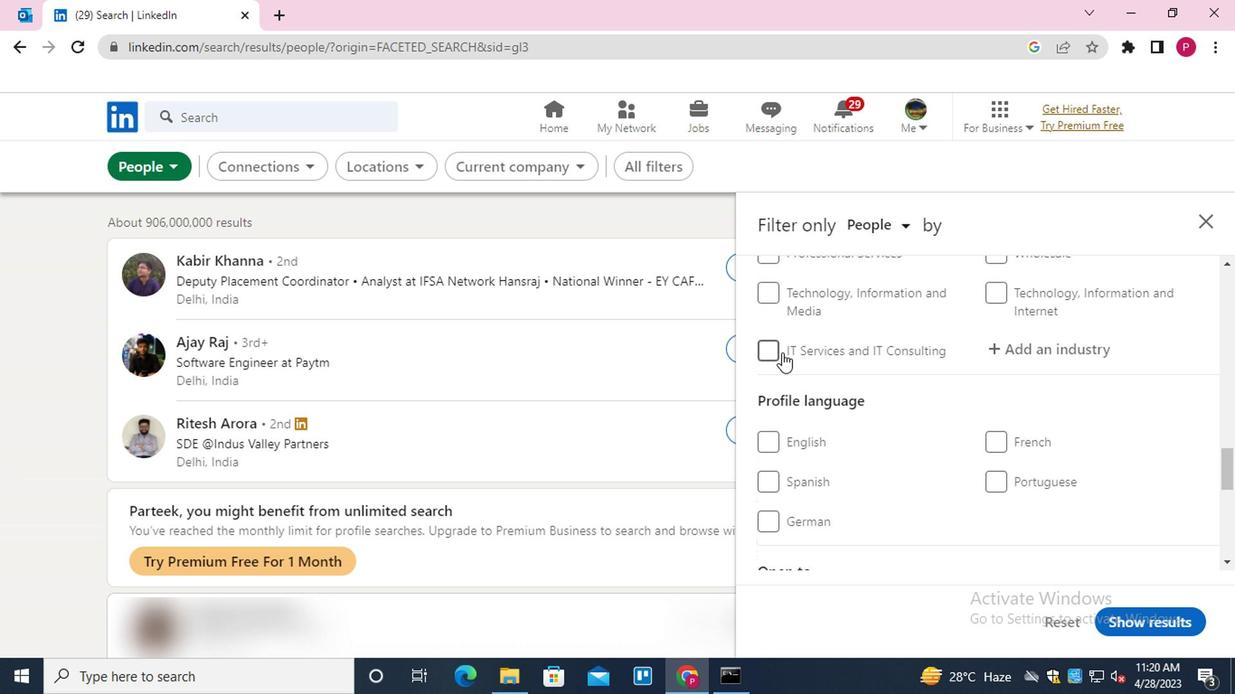 
Action: Mouse moved to (993, 393)
Screenshot: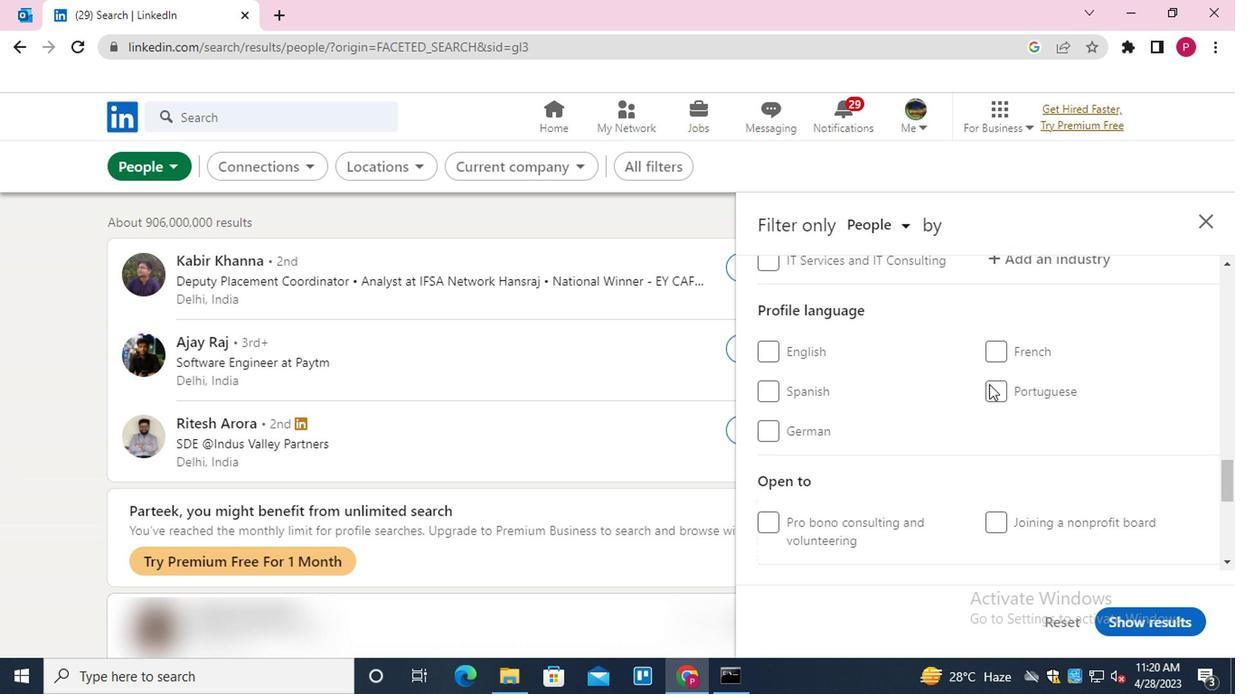 
Action: Mouse pressed left at (993, 393)
Screenshot: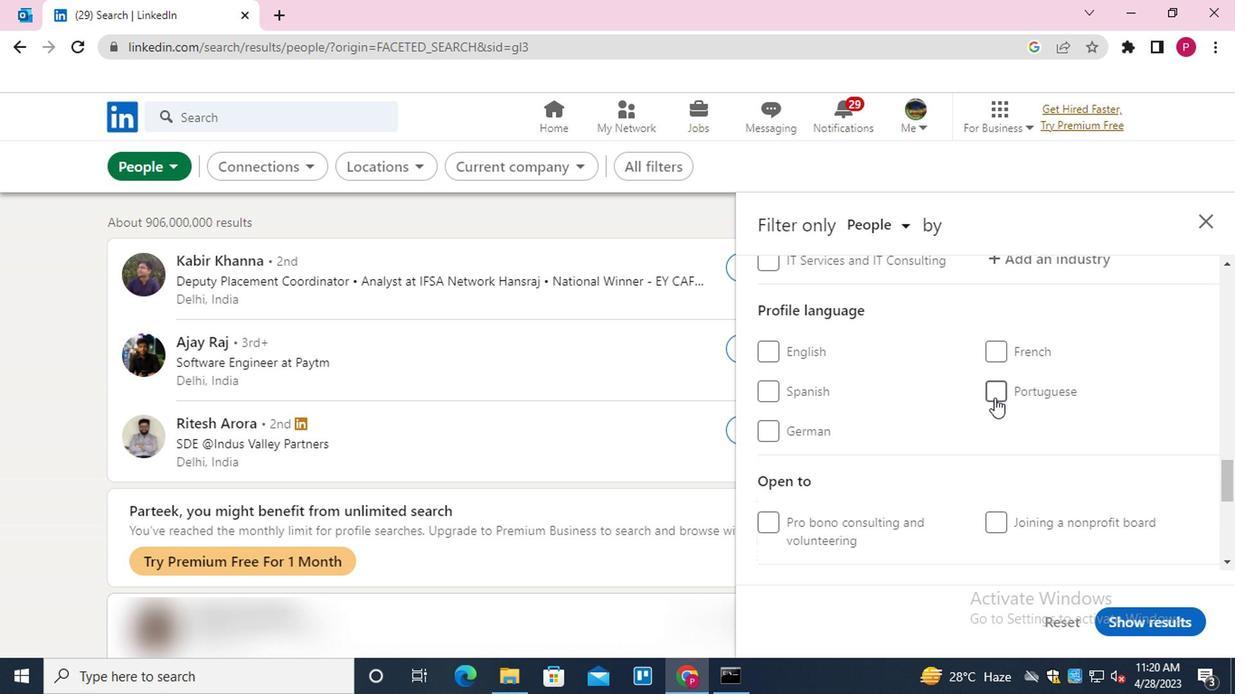 
Action: Mouse moved to (879, 396)
Screenshot: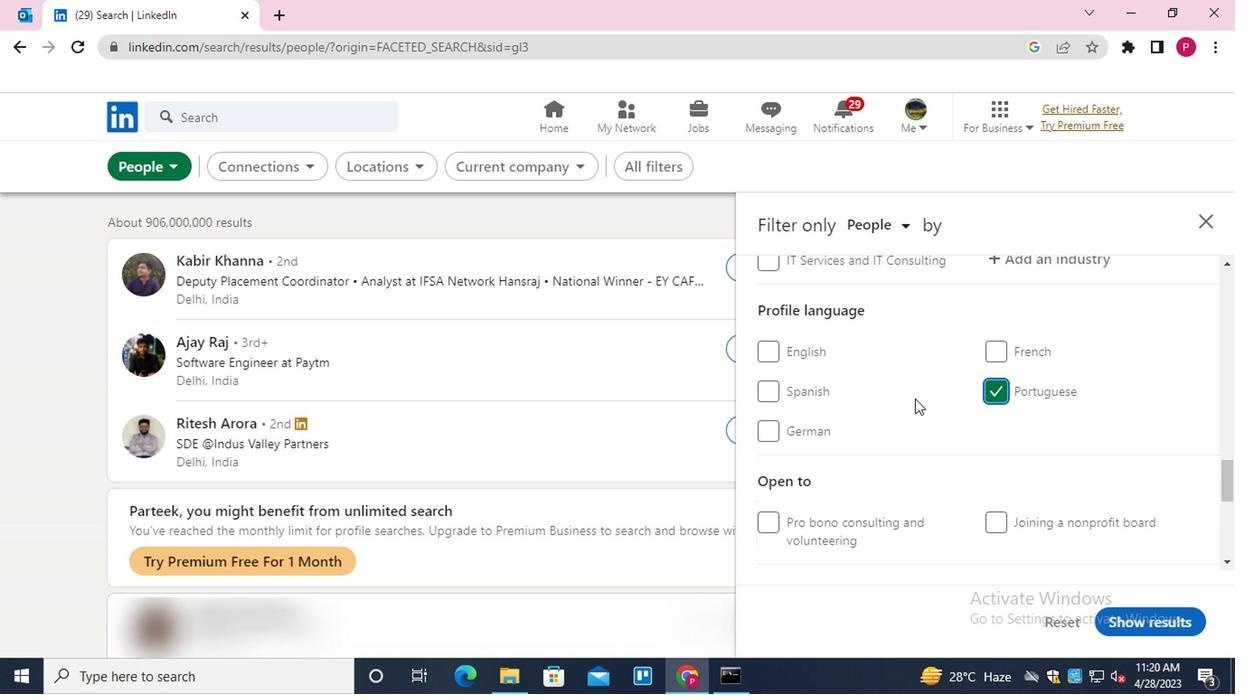 
Action: Mouse scrolled (879, 396) with delta (0, 0)
Screenshot: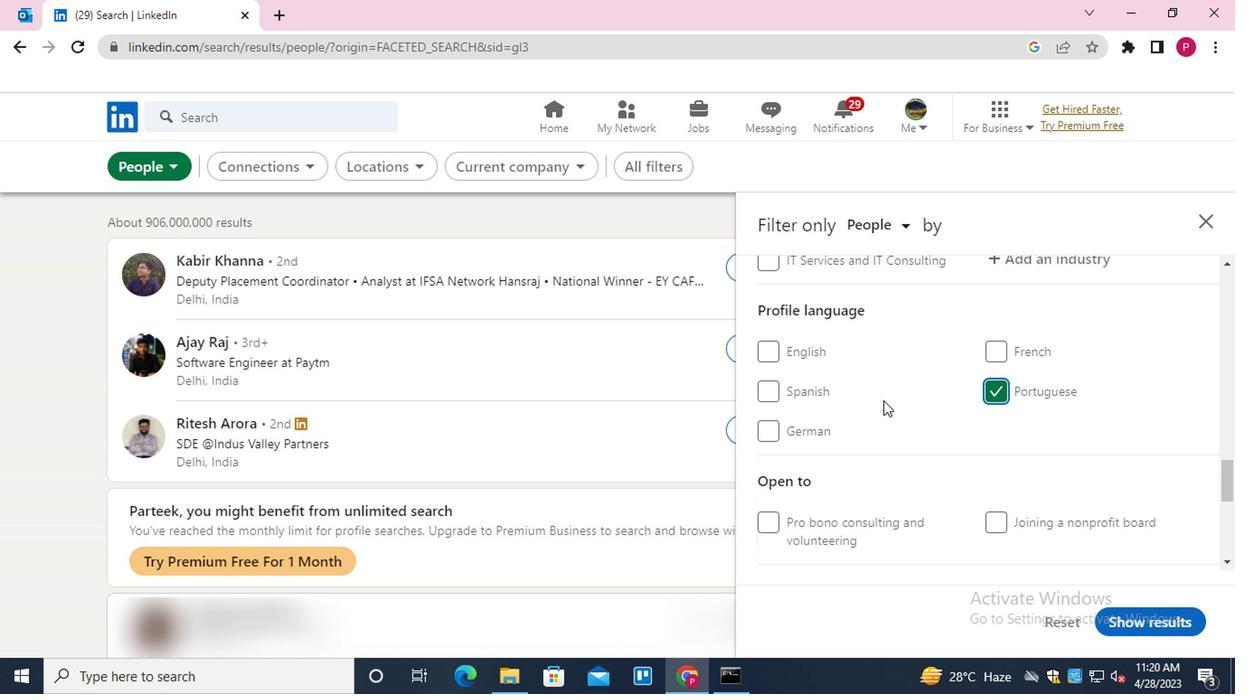 
Action: Mouse scrolled (879, 396) with delta (0, 0)
Screenshot: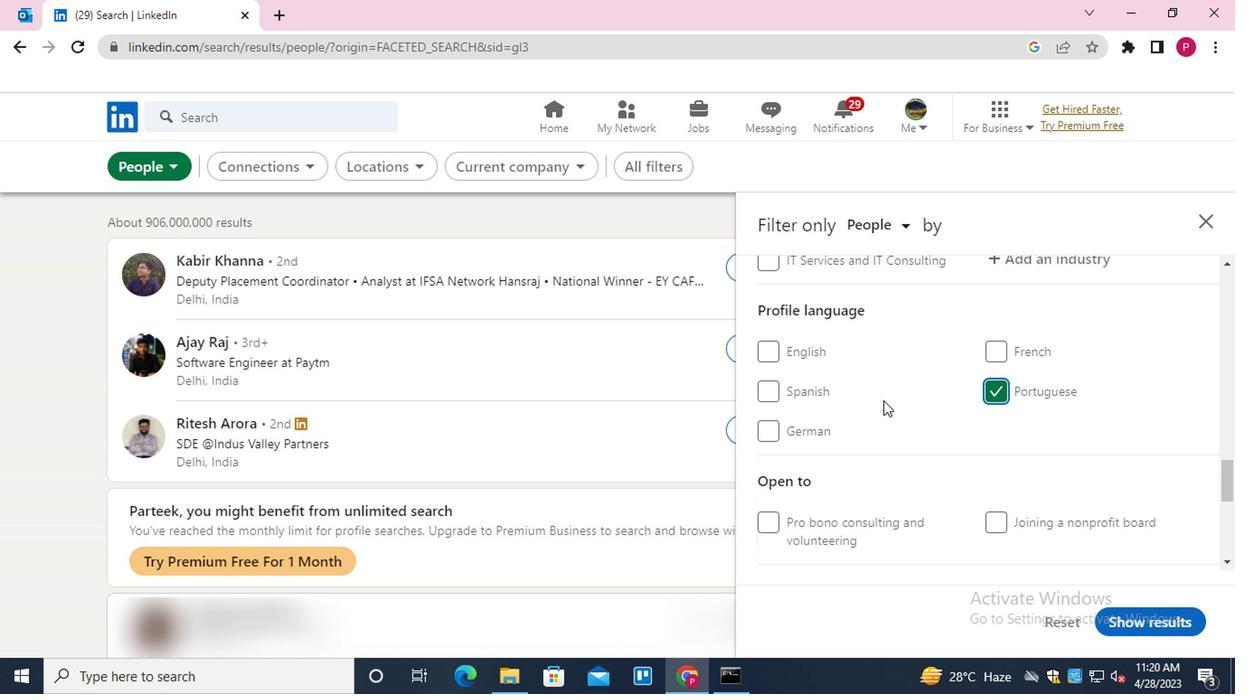 
Action: Mouse scrolled (879, 396) with delta (0, 0)
Screenshot: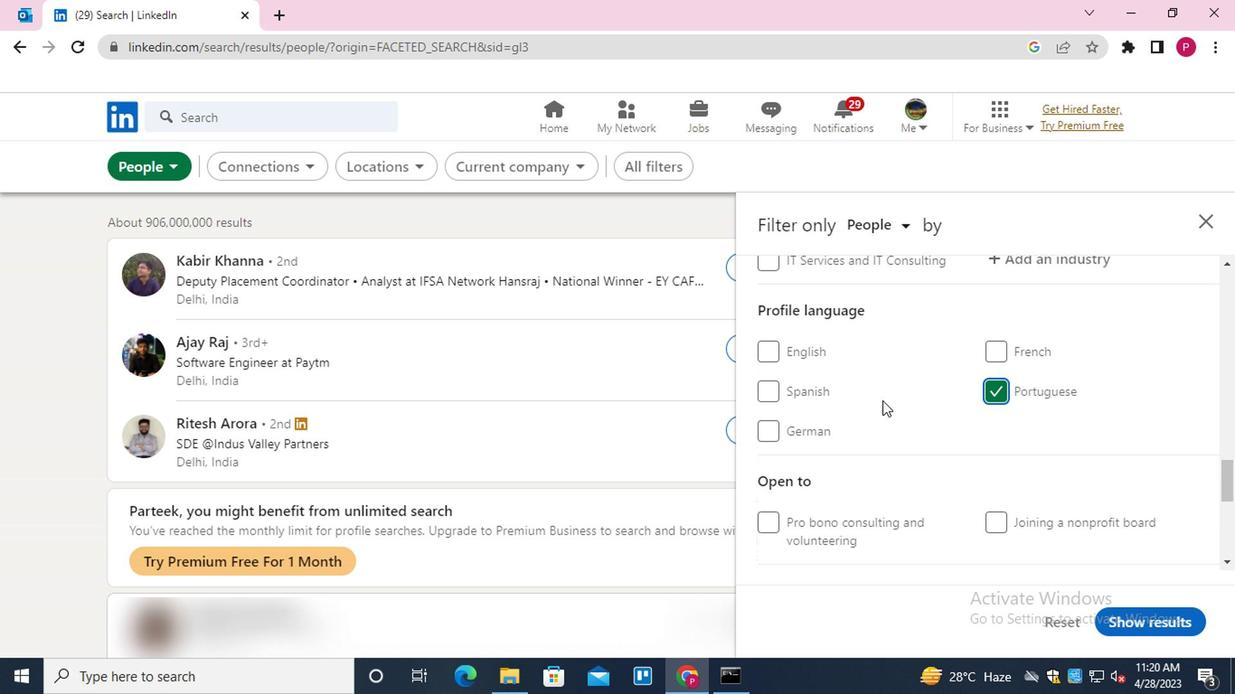 
Action: Mouse scrolled (879, 396) with delta (0, 0)
Screenshot: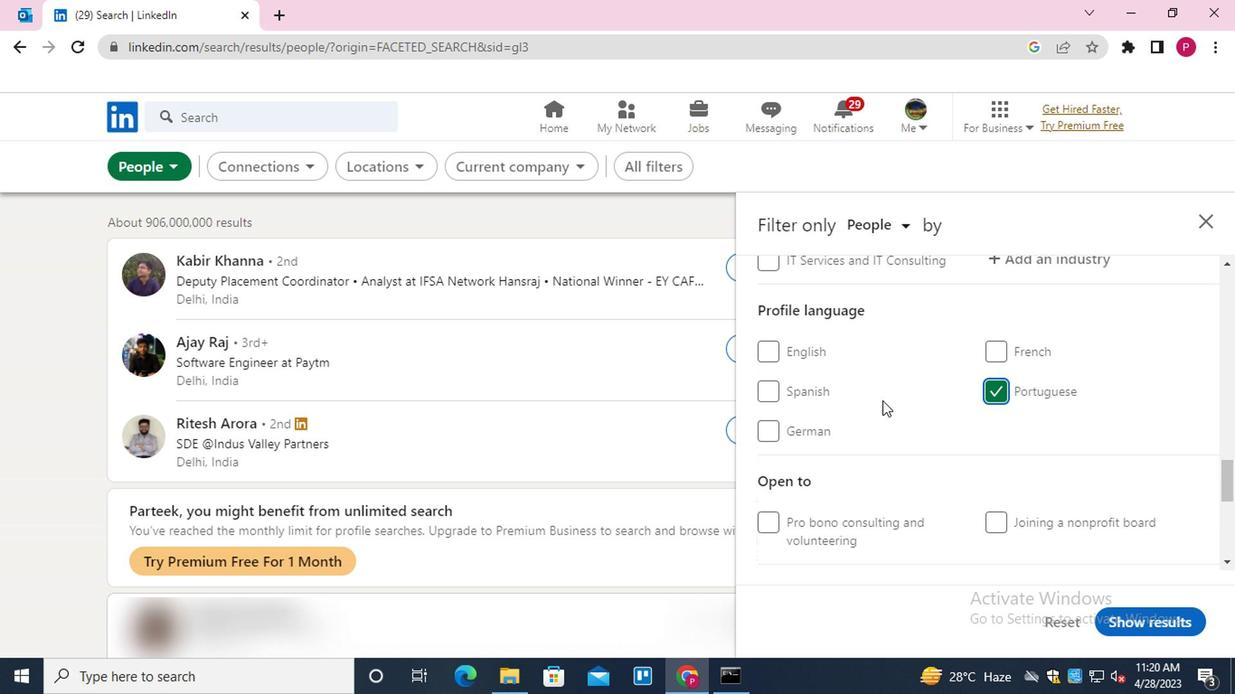 
Action: Mouse scrolled (879, 396) with delta (0, 0)
Screenshot: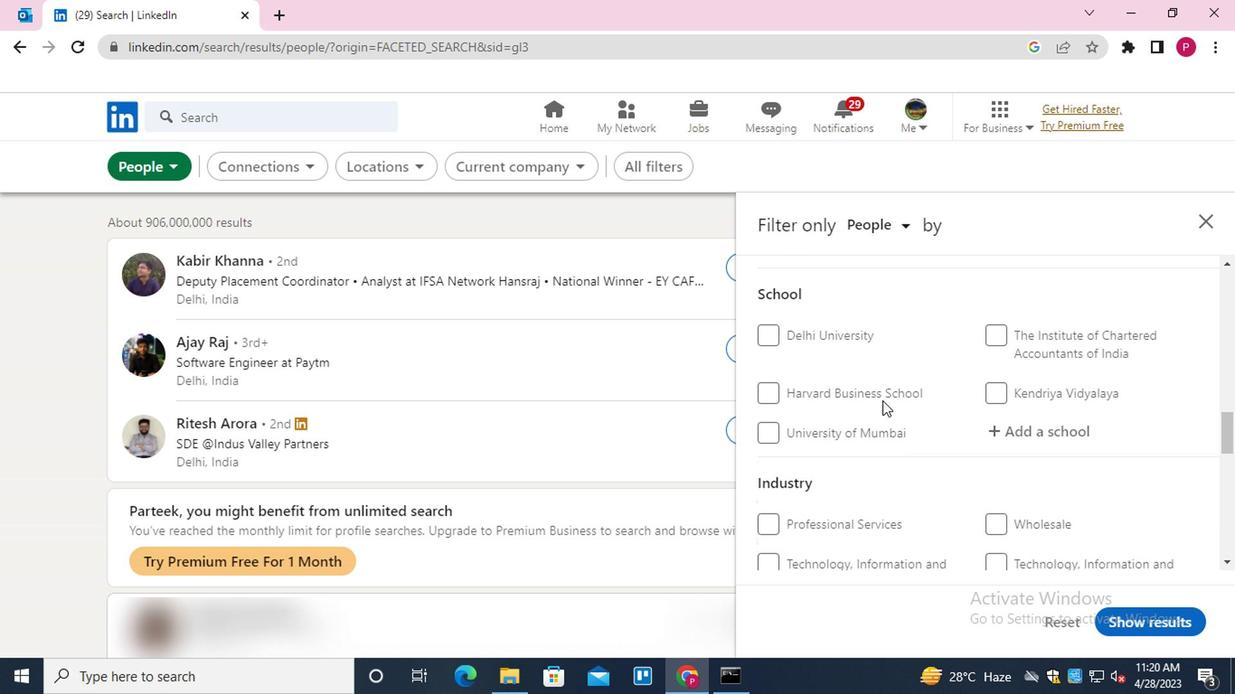 
Action: Mouse scrolled (879, 396) with delta (0, 0)
Screenshot: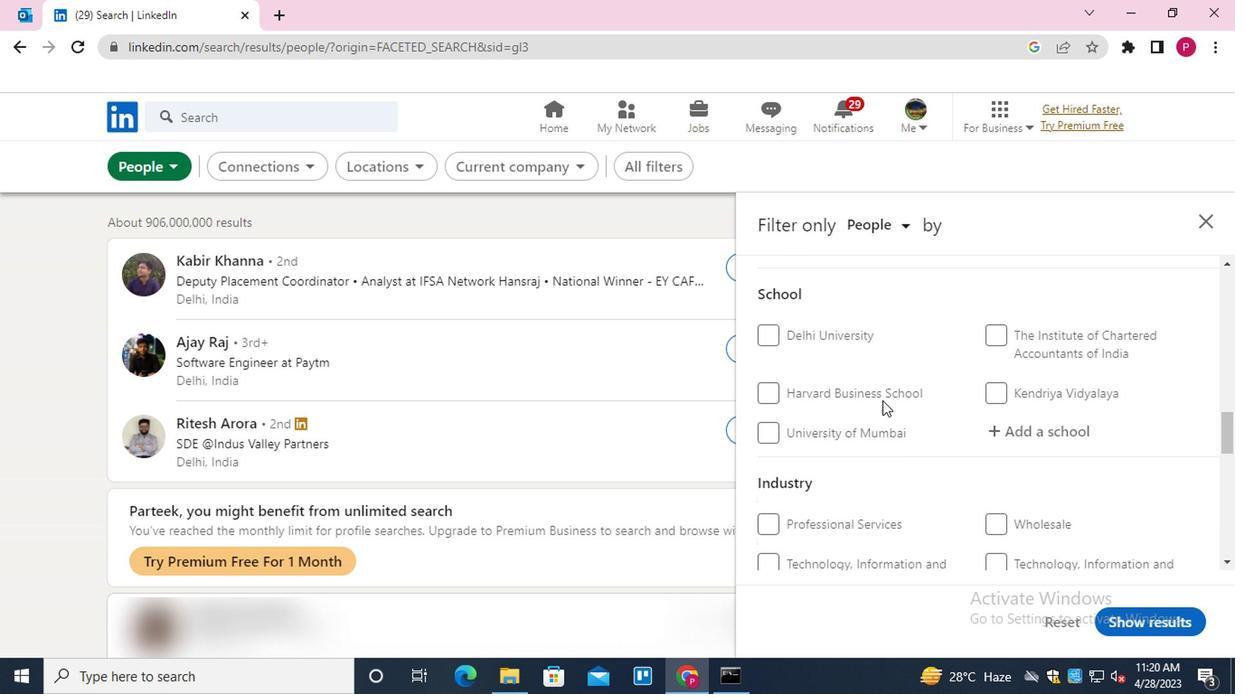 
Action: Mouse scrolled (879, 396) with delta (0, 0)
Screenshot: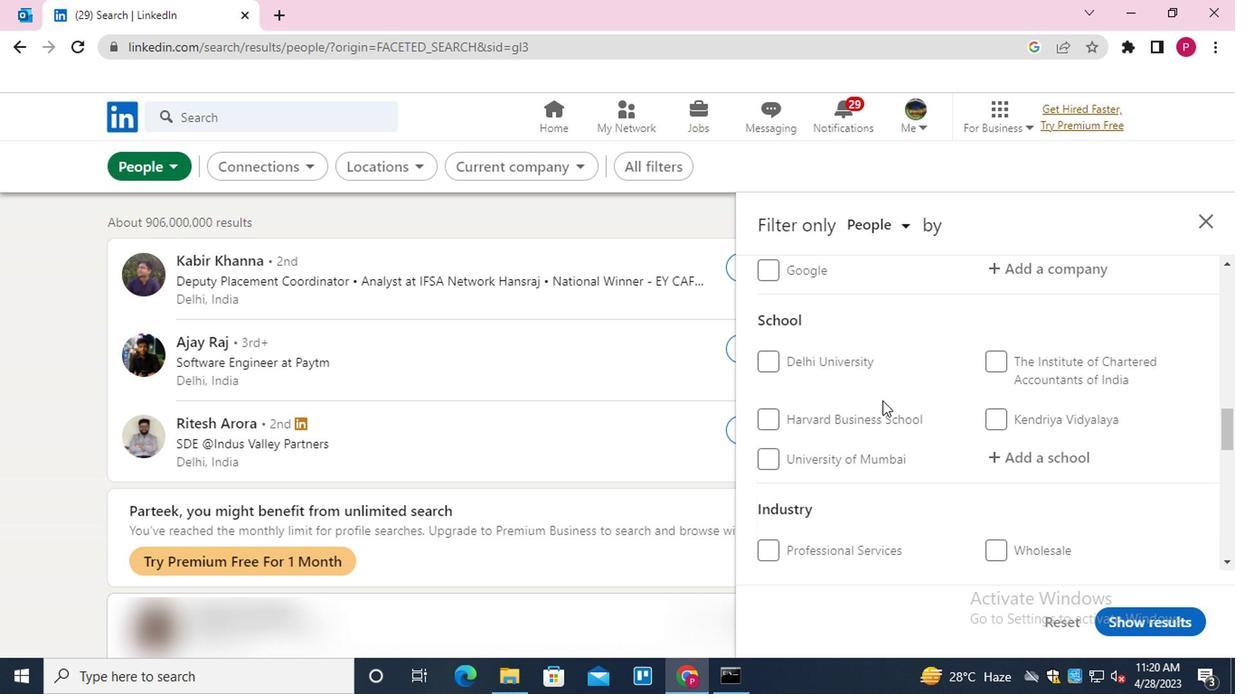 
Action: Mouse scrolled (879, 396) with delta (0, 0)
Screenshot: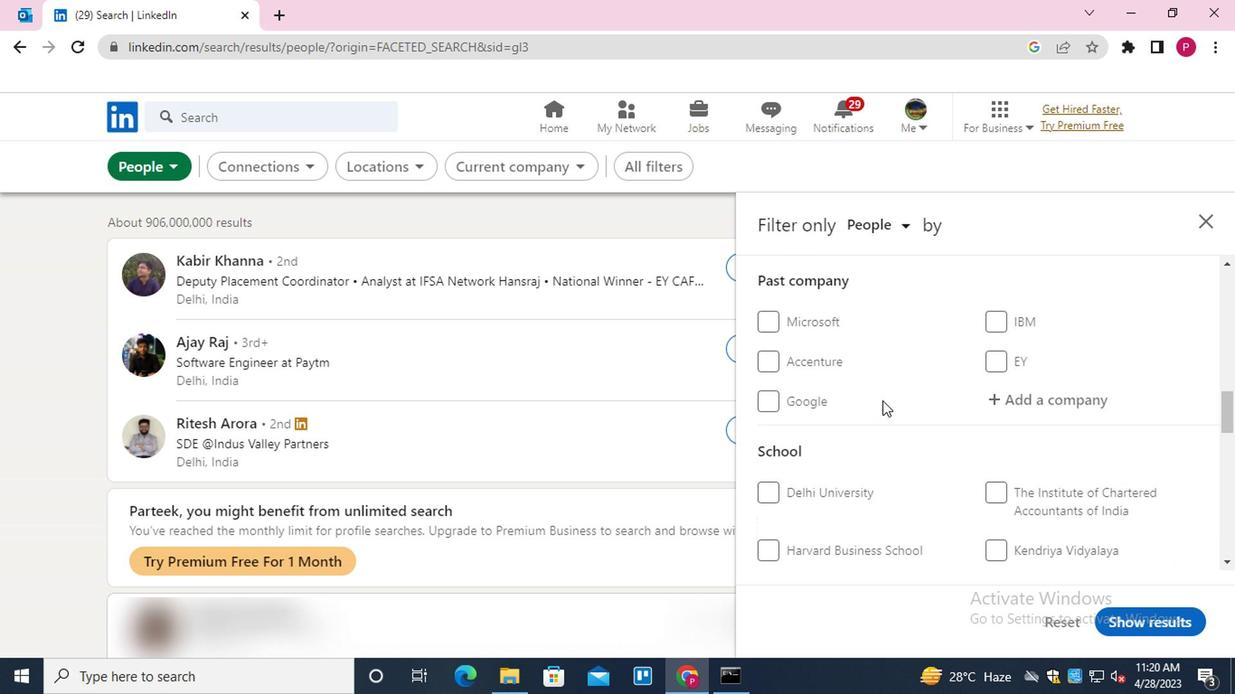 
Action: Mouse moved to (1055, 432)
Screenshot: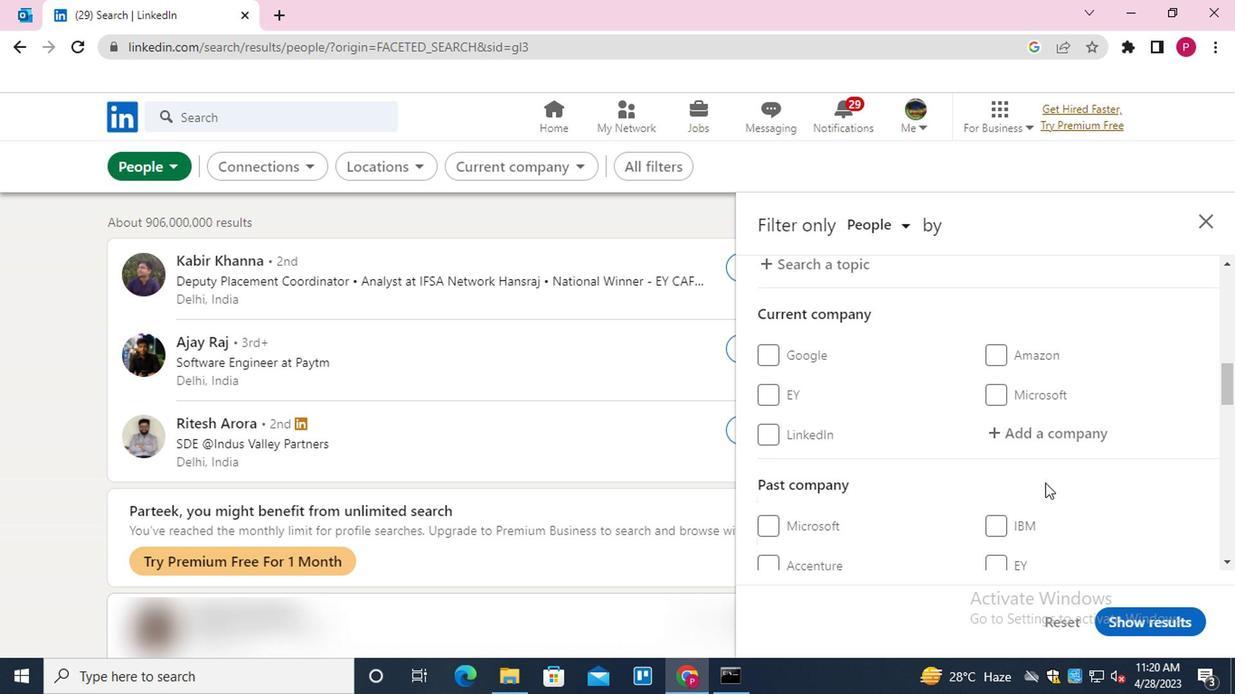 
Action: Mouse pressed left at (1055, 432)
Screenshot: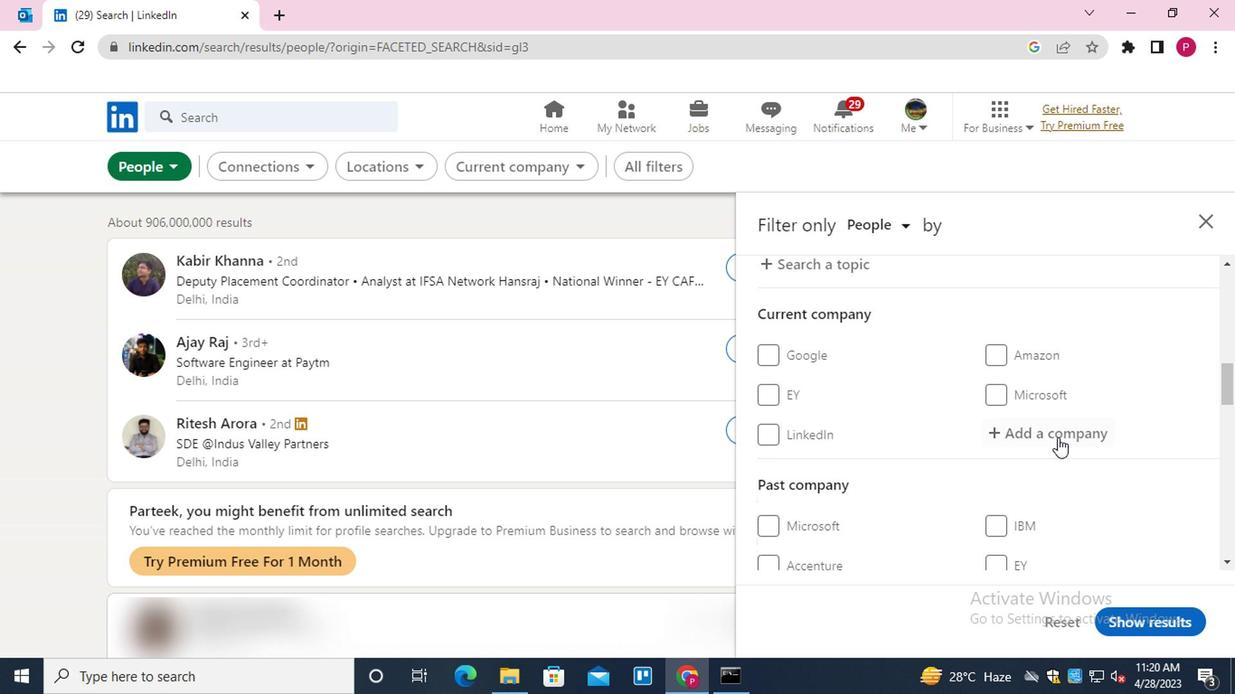 
Action: Key pressed <Key.shift>ACCENTURE<Key.down><Key.down><Key.enter>
Screenshot: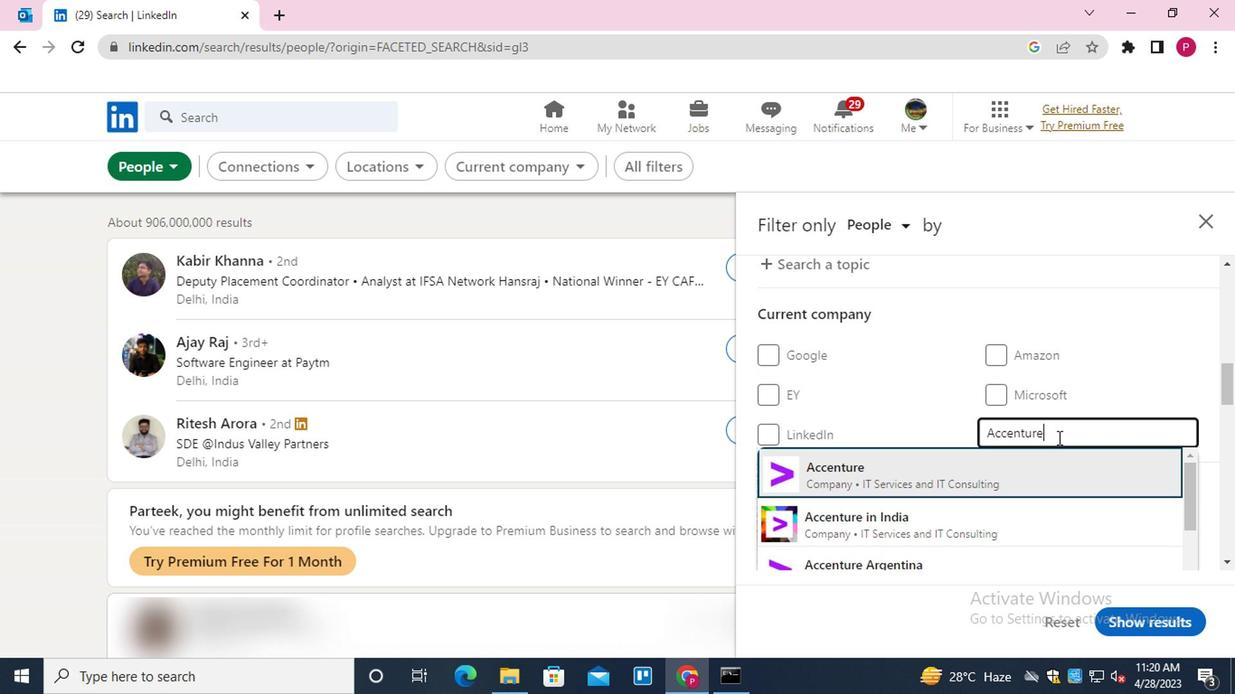 
Action: Mouse moved to (1015, 454)
Screenshot: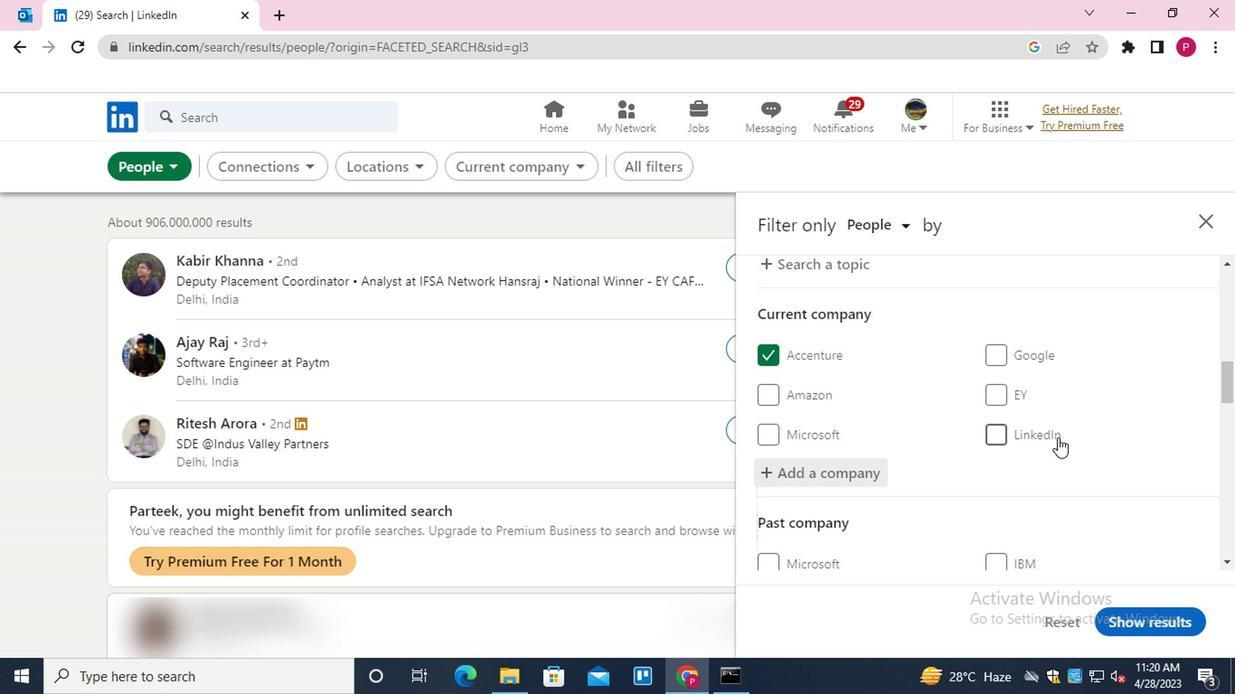 
Action: Mouse scrolled (1015, 453) with delta (0, 0)
Screenshot: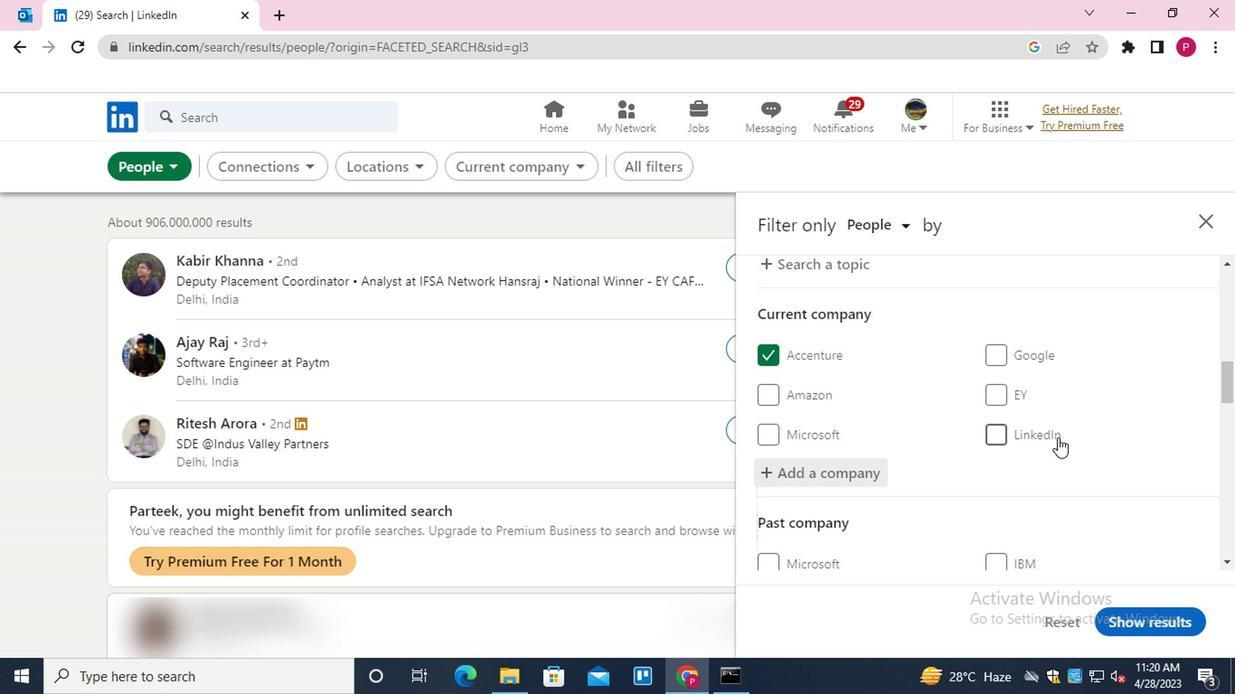 
Action: Mouse moved to (997, 463)
Screenshot: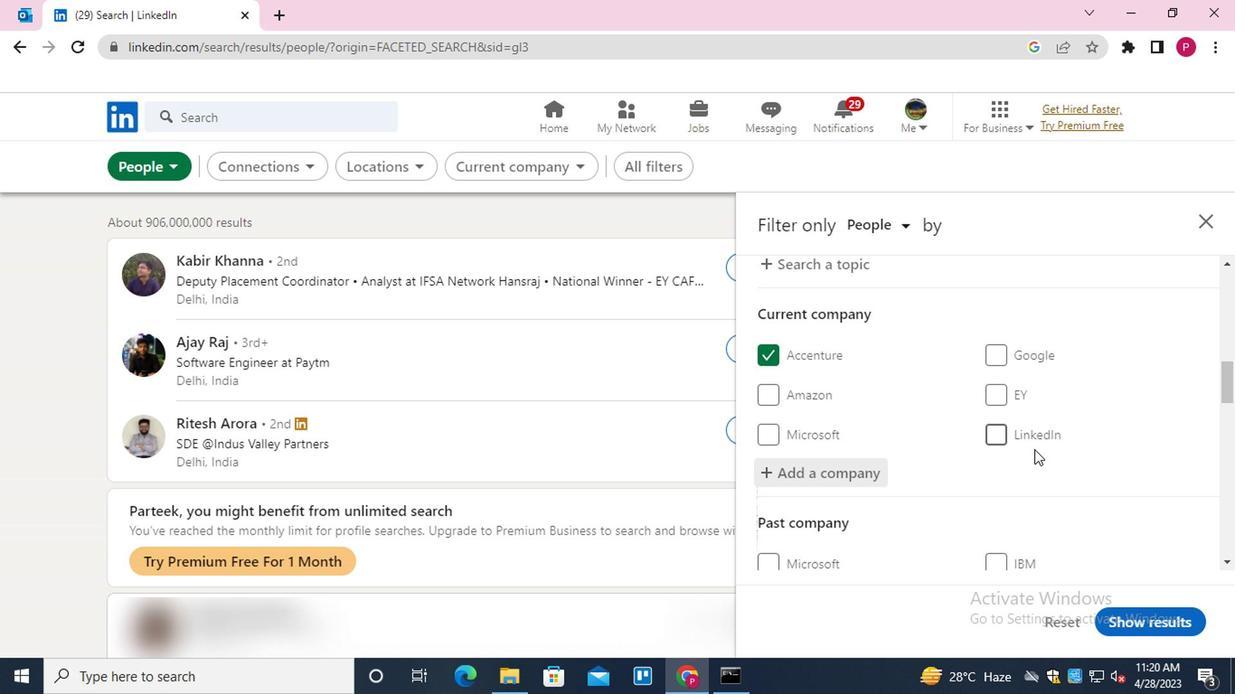 
Action: Mouse scrolled (997, 463) with delta (0, 0)
Screenshot: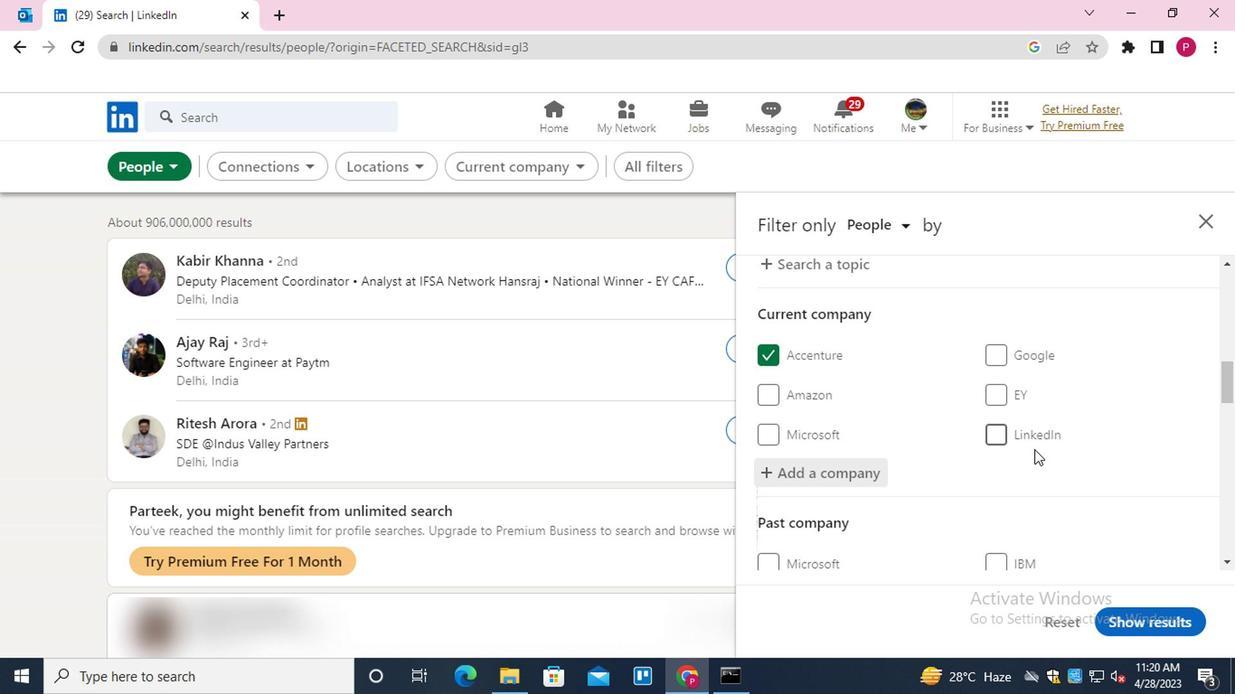 
Action: Mouse moved to (982, 469)
Screenshot: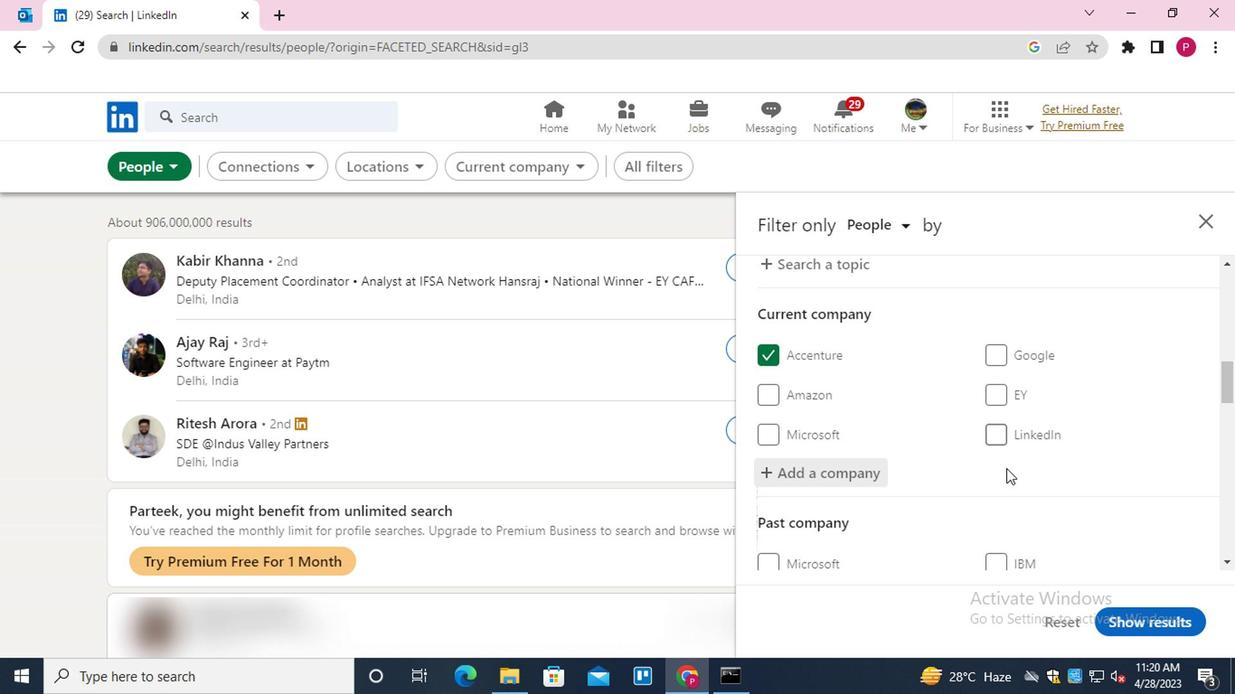 
Action: Mouse scrolled (982, 468) with delta (0, 0)
Screenshot: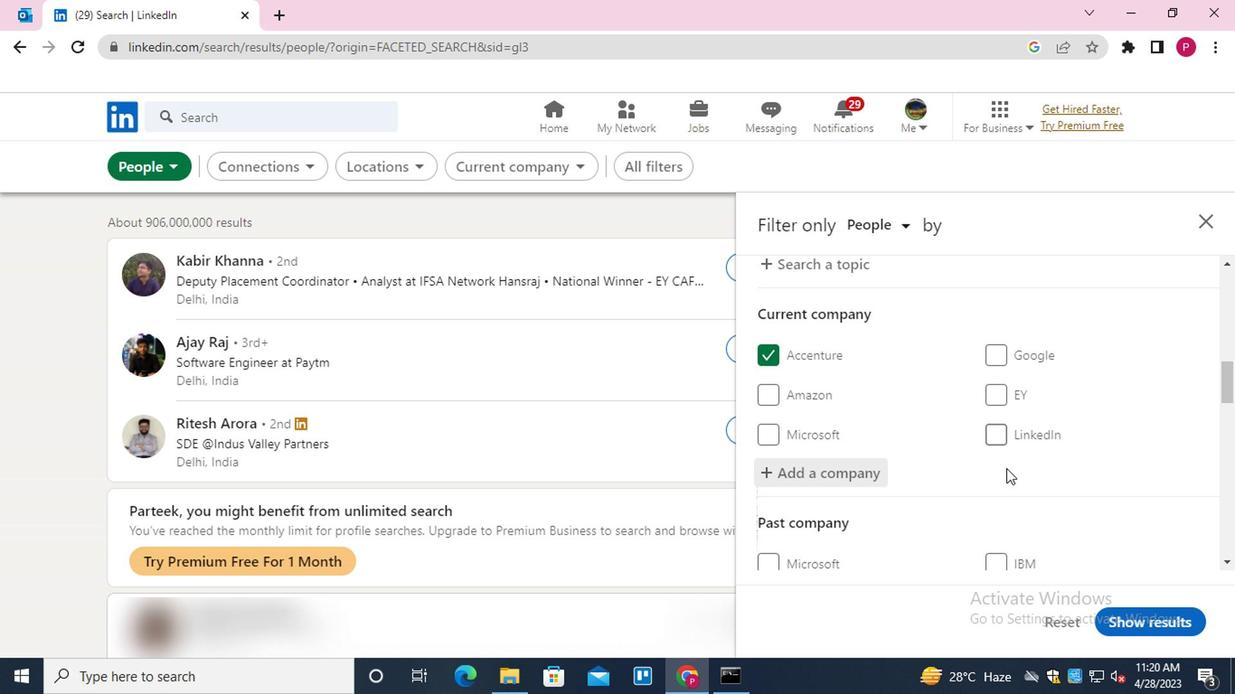 
Action: Mouse moved to (905, 477)
Screenshot: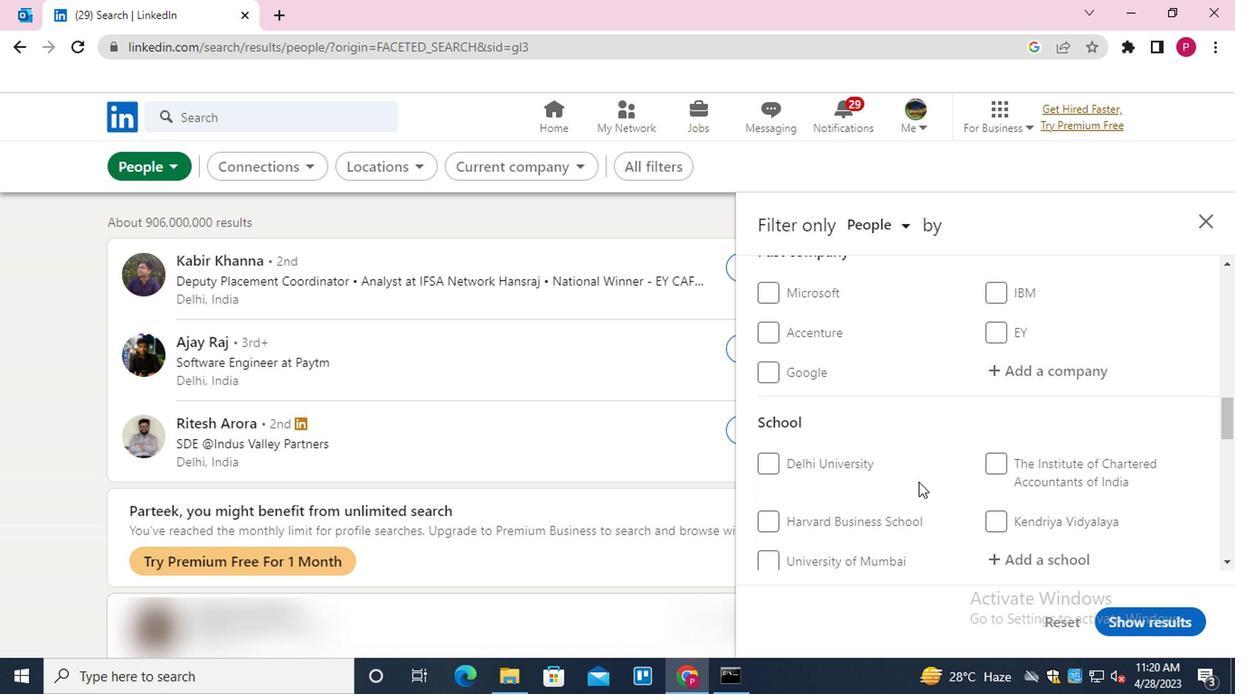 
Action: Mouse scrolled (905, 476) with delta (0, -1)
Screenshot: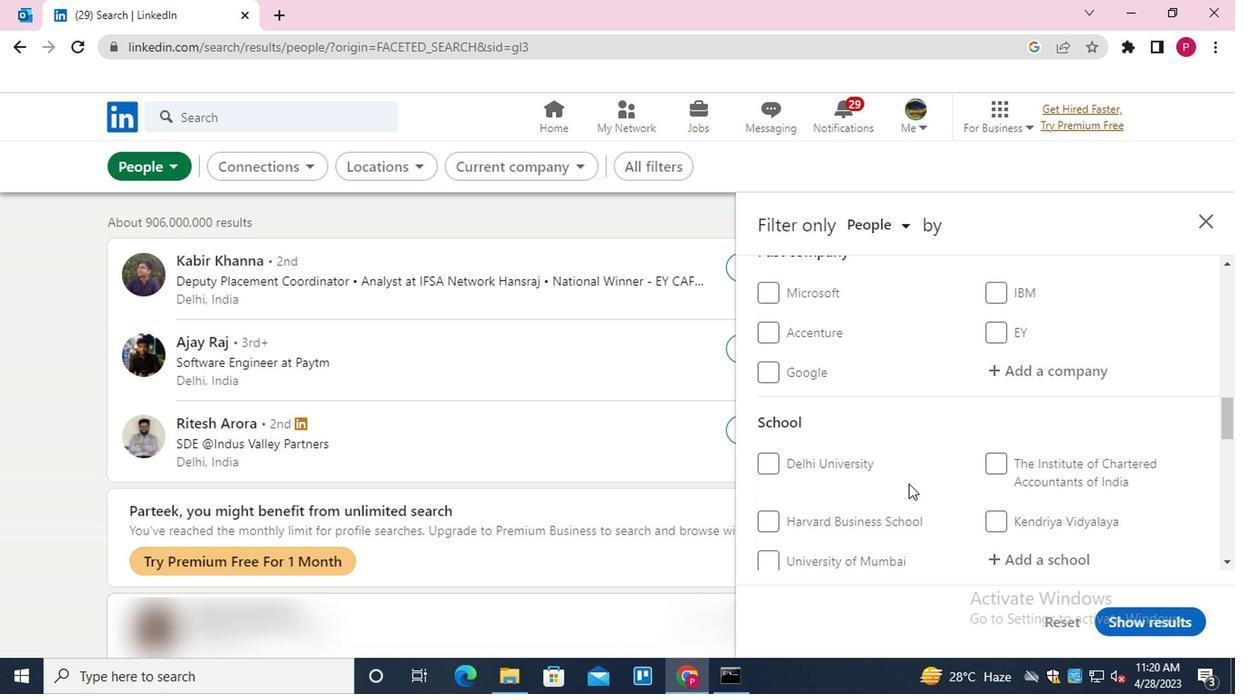 
Action: Mouse moved to (907, 477)
Screenshot: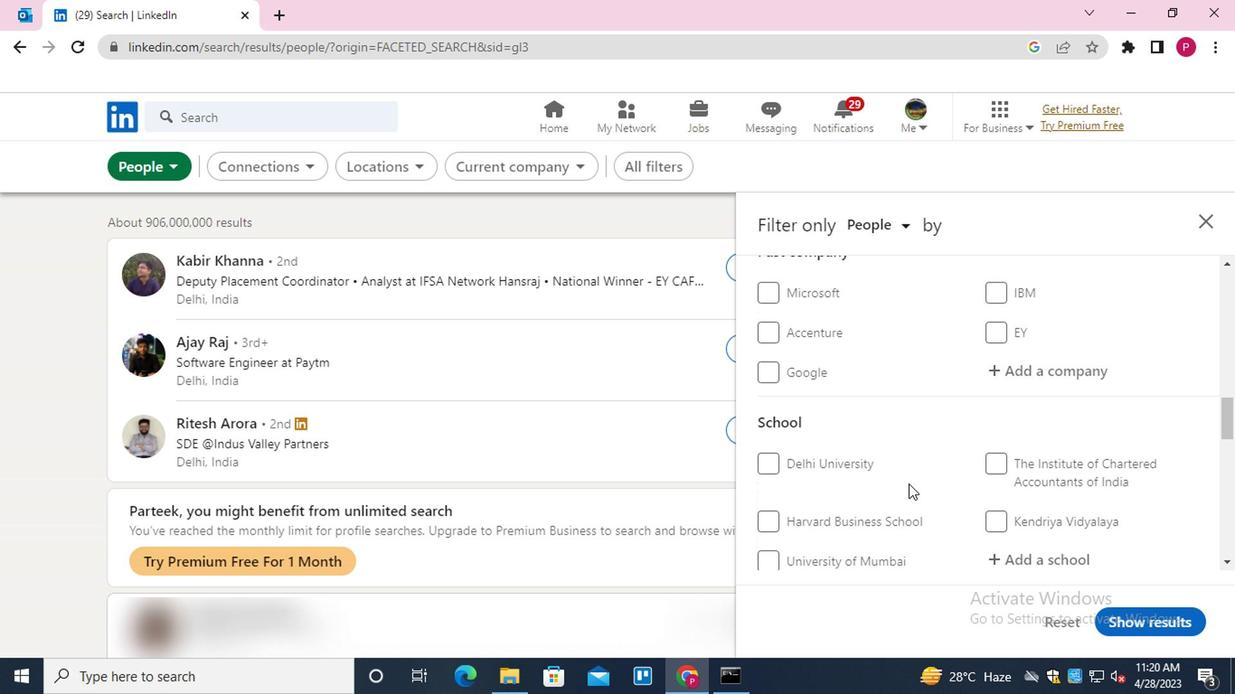 
Action: Mouse scrolled (907, 476) with delta (0, -1)
Screenshot: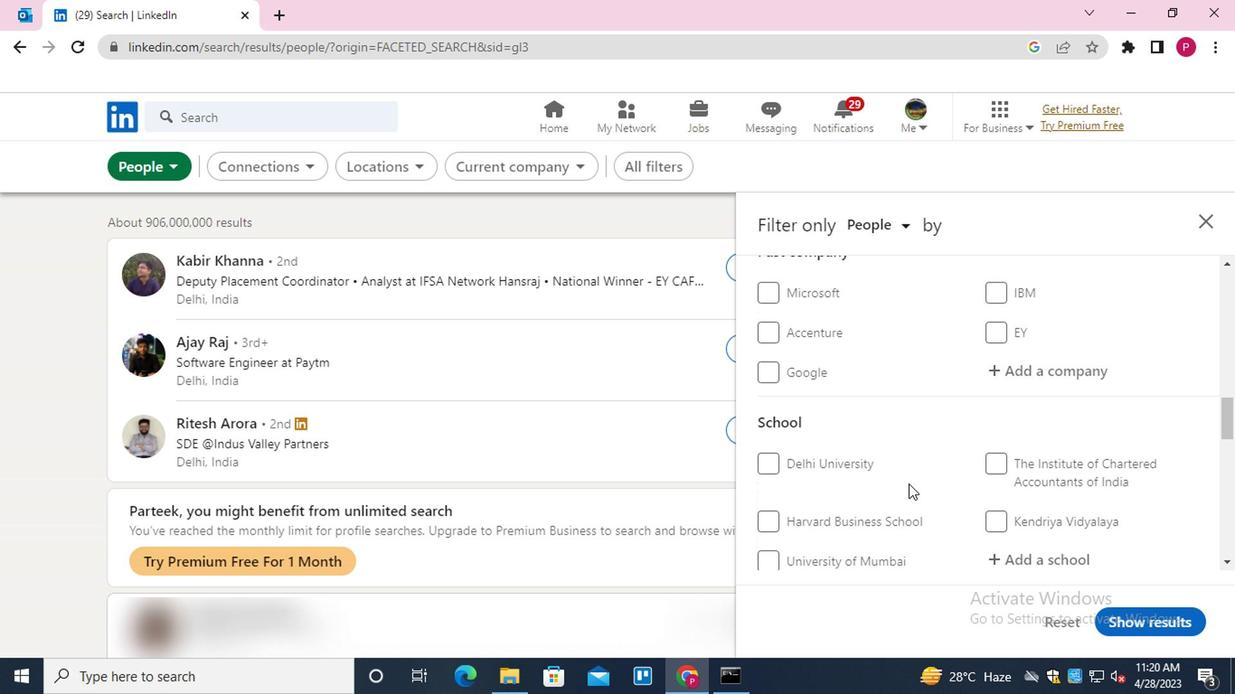 
Action: Mouse moved to (1030, 368)
Screenshot: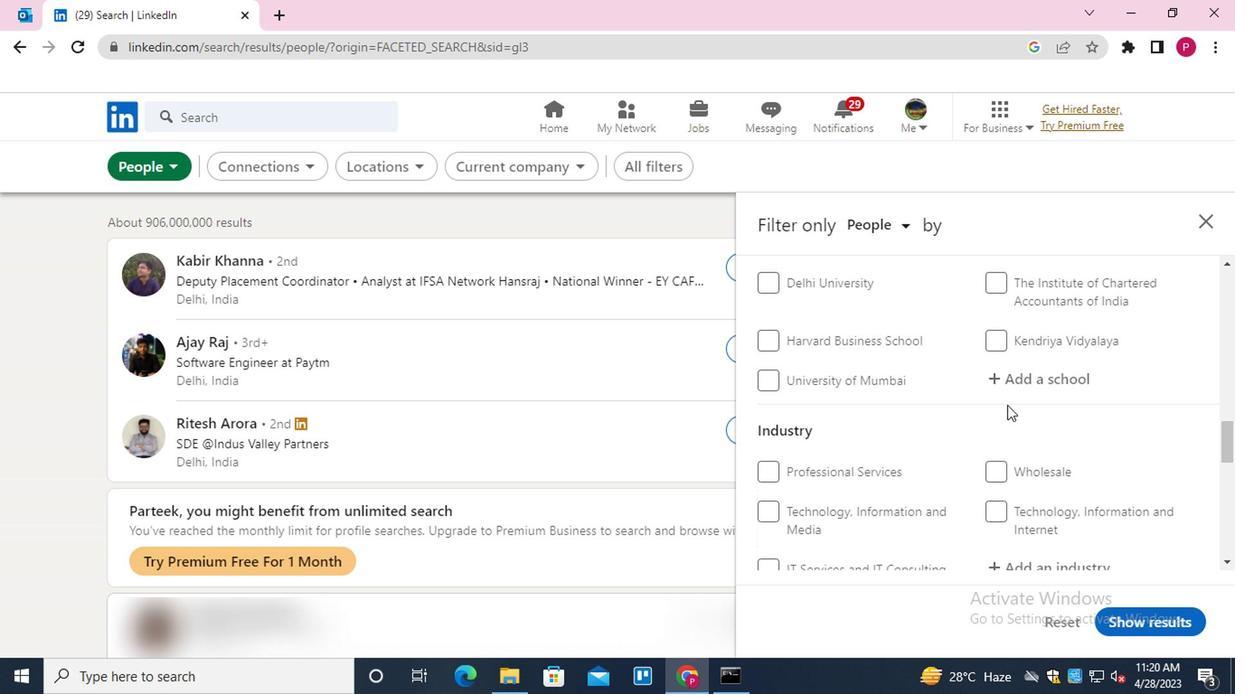
Action: Mouse pressed left at (1030, 368)
Screenshot: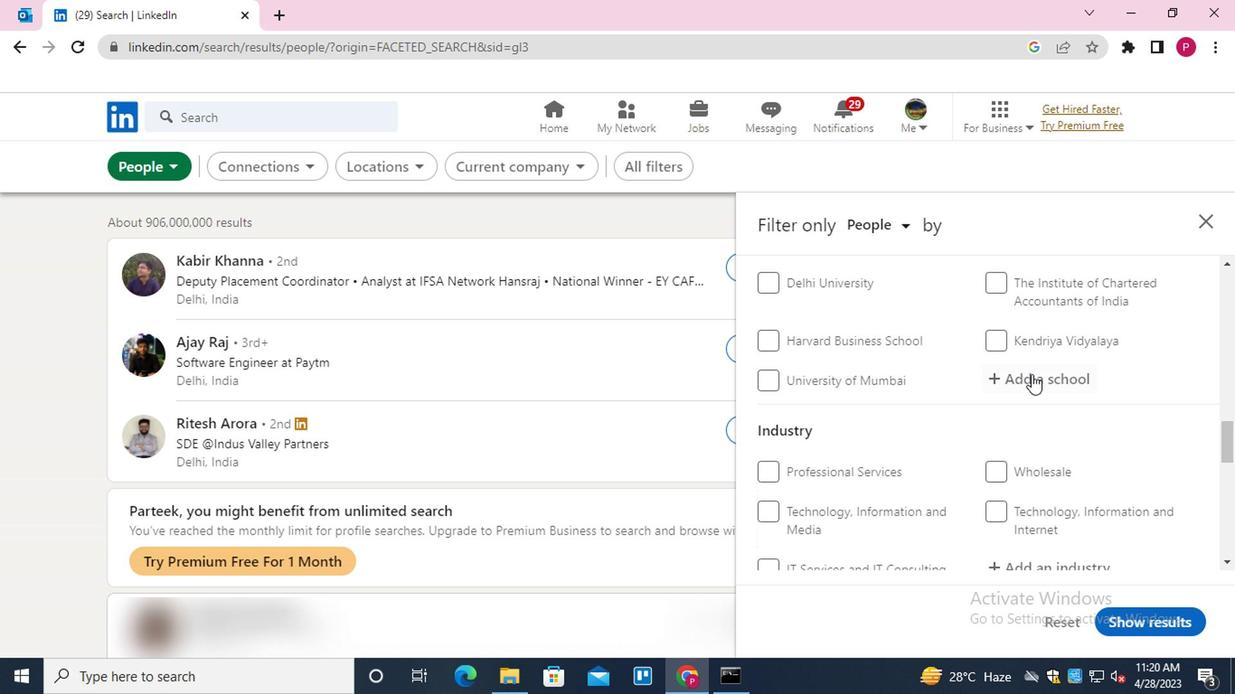 
Action: Key pressed <Key.shift>SRINIVAS<Key.space><Key.down><Key.enter>
Screenshot: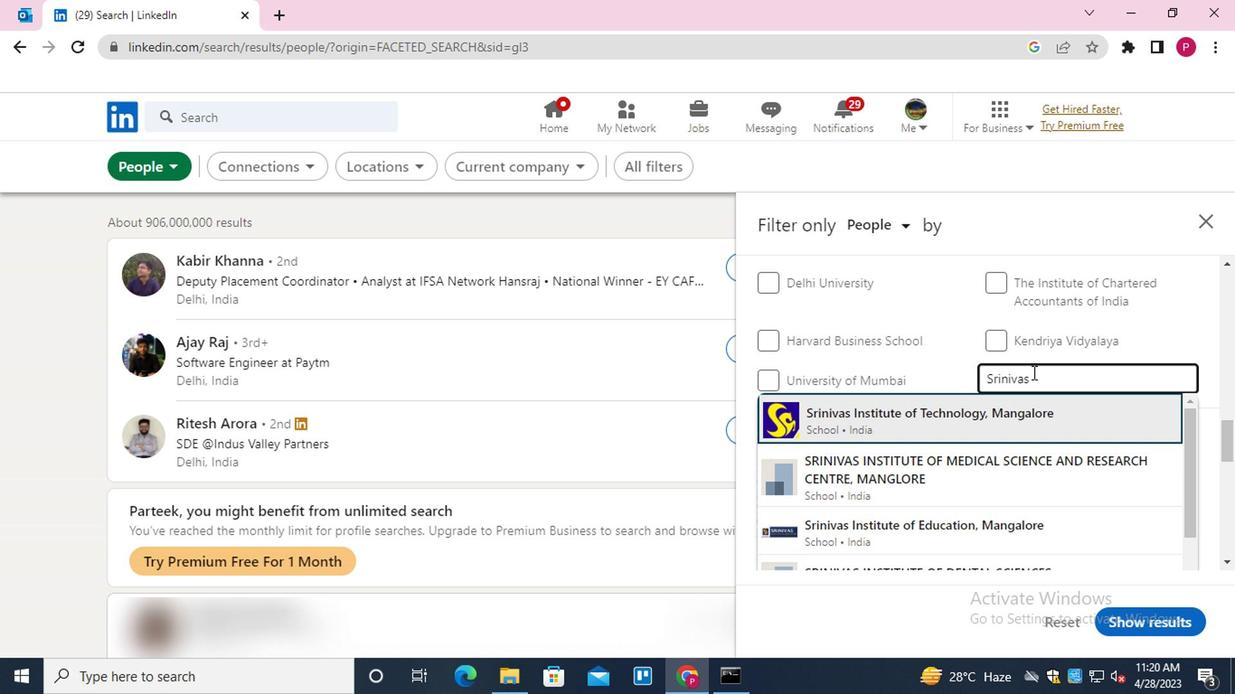 
Action: Mouse moved to (987, 395)
Screenshot: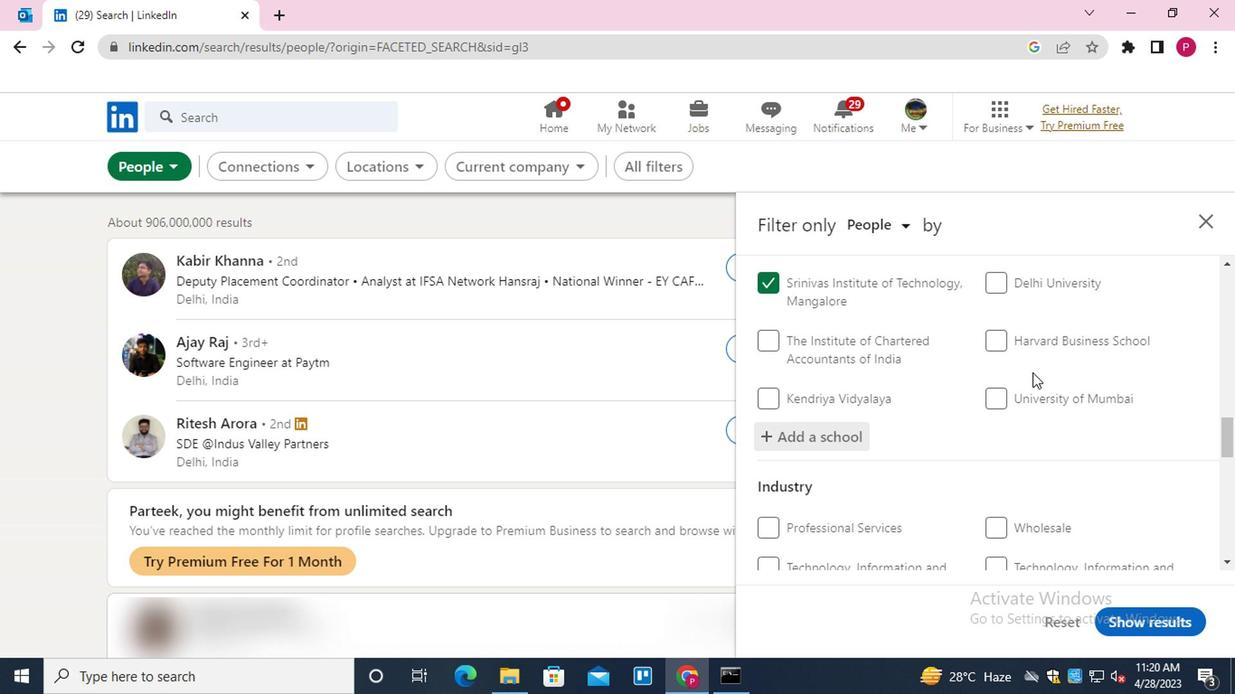 
Action: Mouse scrolled (987, 394) with delta (0, 0)
Screenshot: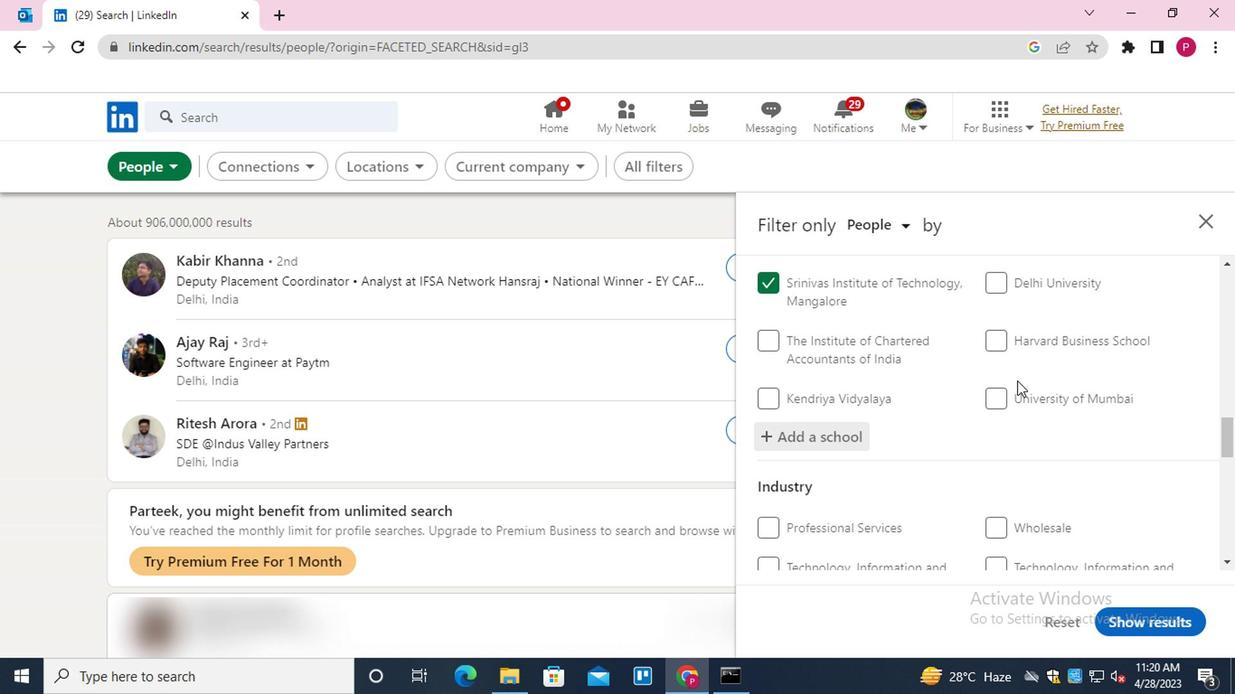 
Action: Mouse scrolled (987, 394) with delta (0, 0)
Screenshot: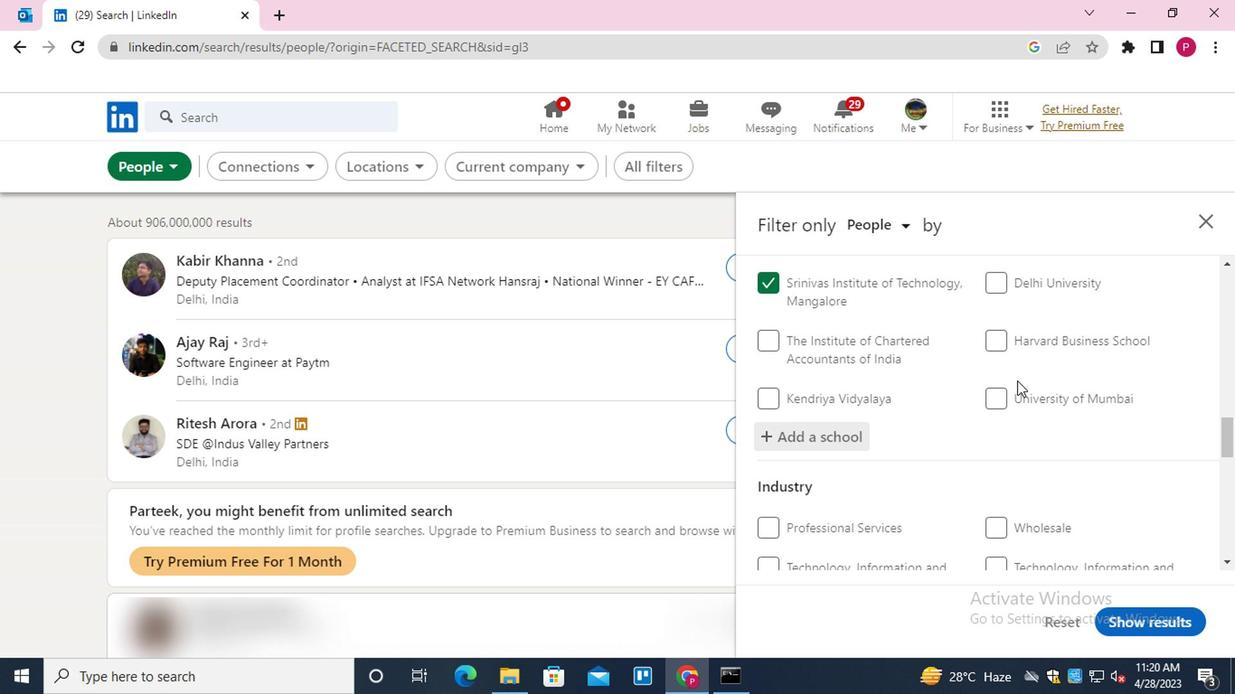 
Action: Mouse scrolled (987, 394) with delta (0, 0)
Screenshot: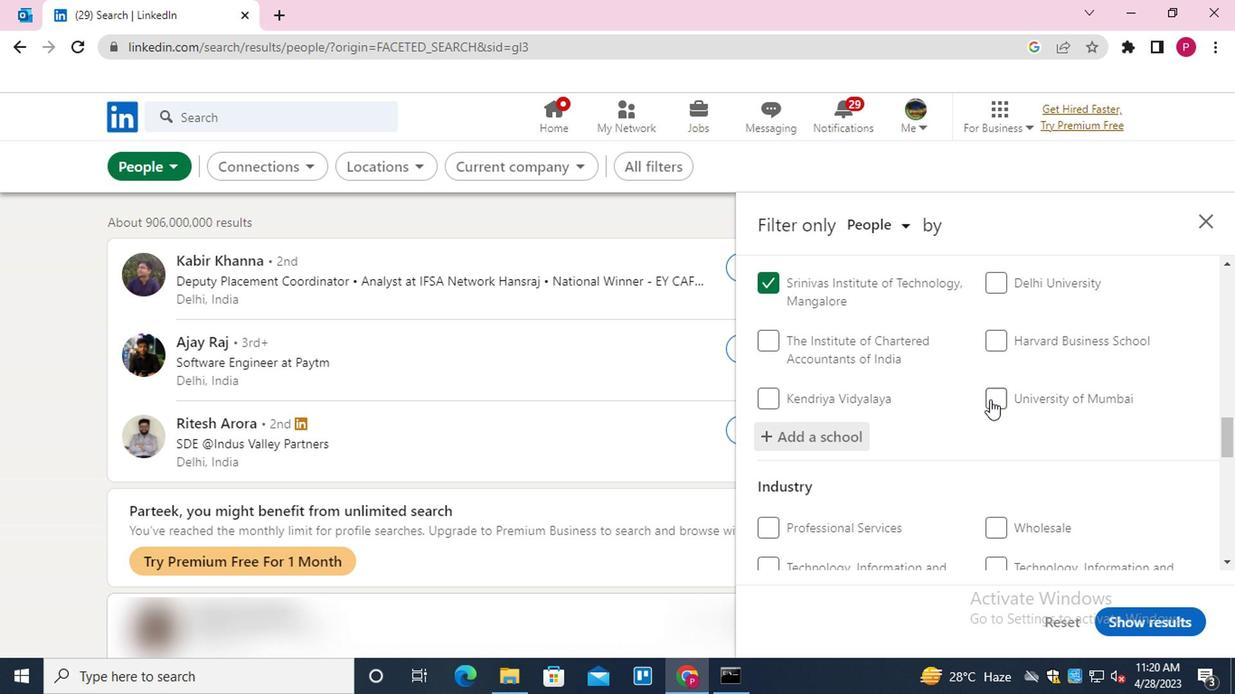 
Action: Mouse moved to (1053, 360)
Screenshot: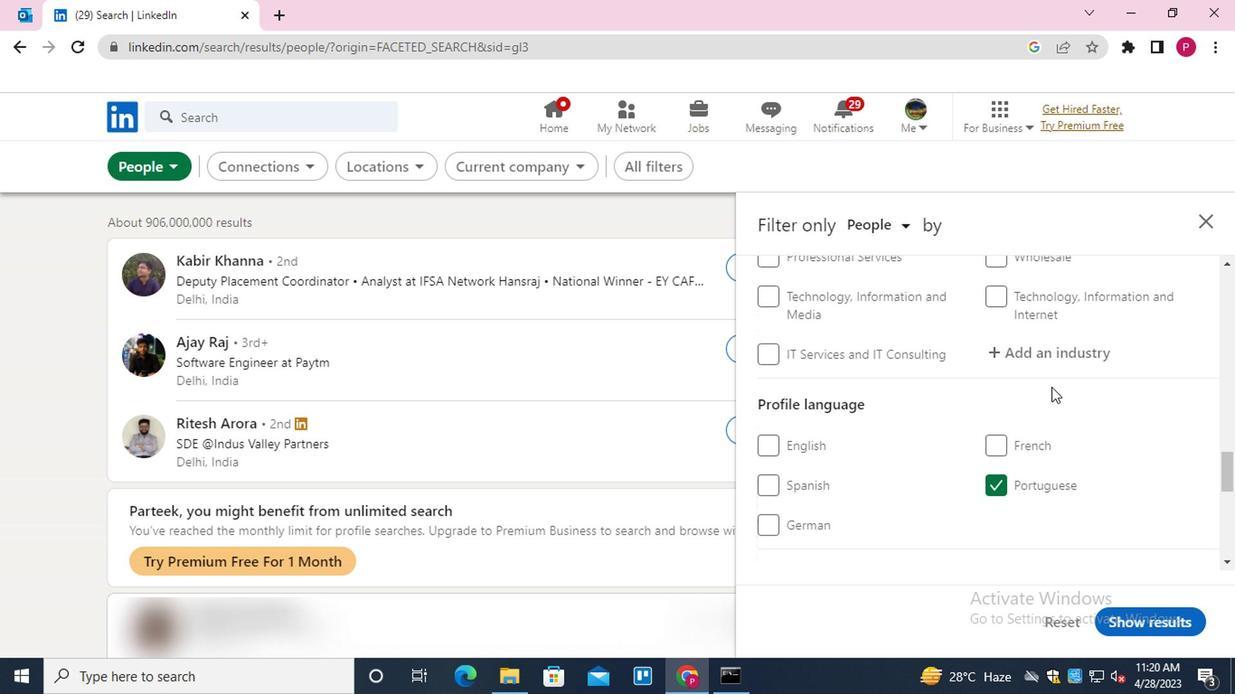 
Action: Mouse pressed left at (1053, 360)
Screenshot: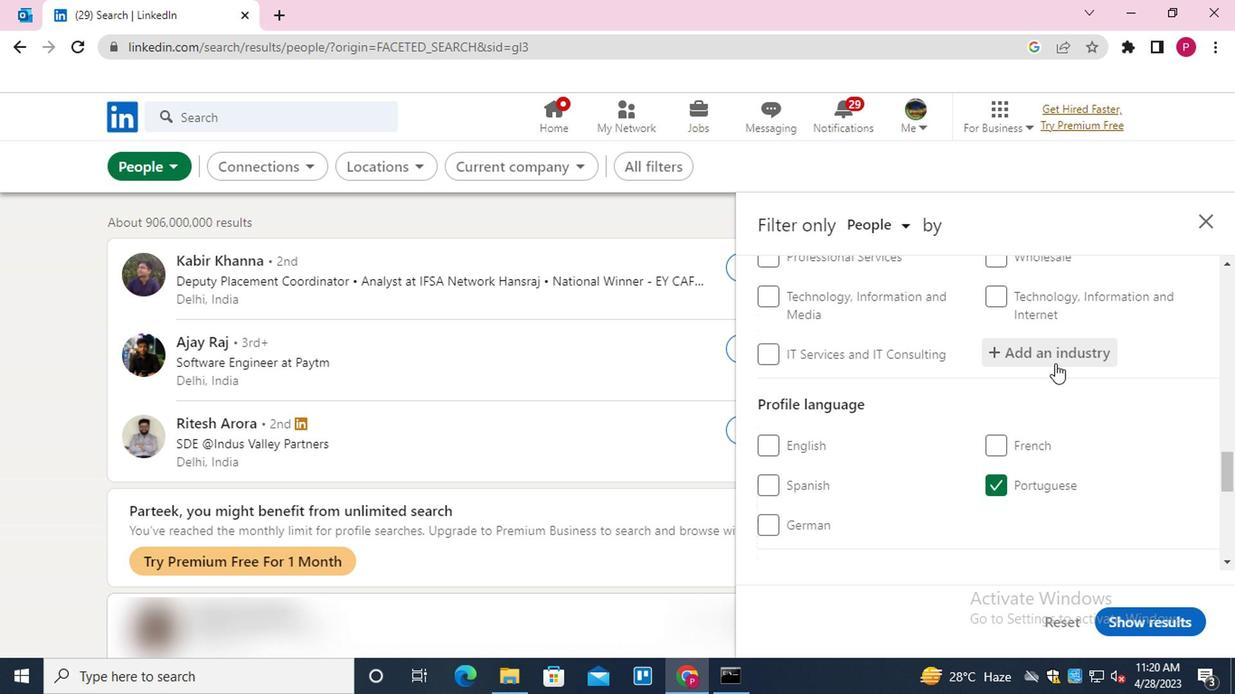 
Action: Key pressed <Key.shift><Key.shift><Key.shift><Key.shift><Key.shift><Key.shift><Key.shift>SHEET<Key.down><Key.enter>
Screenshot: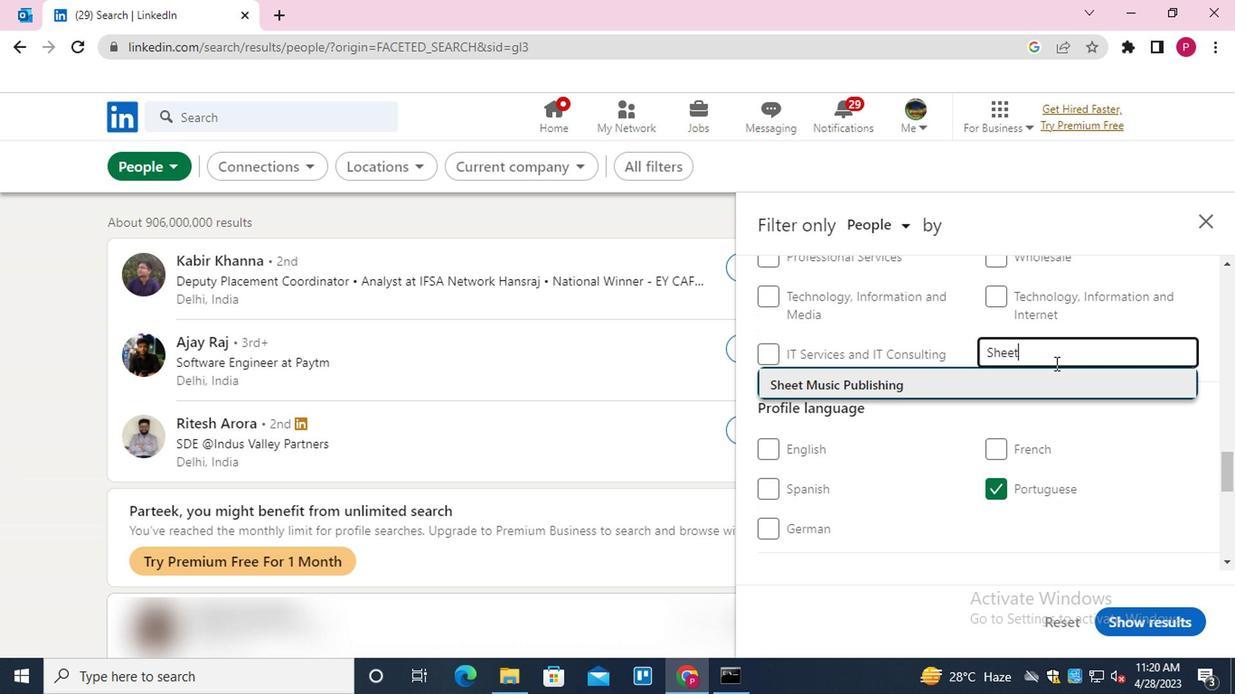 
Action: Mouse moved to (1033, 375)
Screenshot: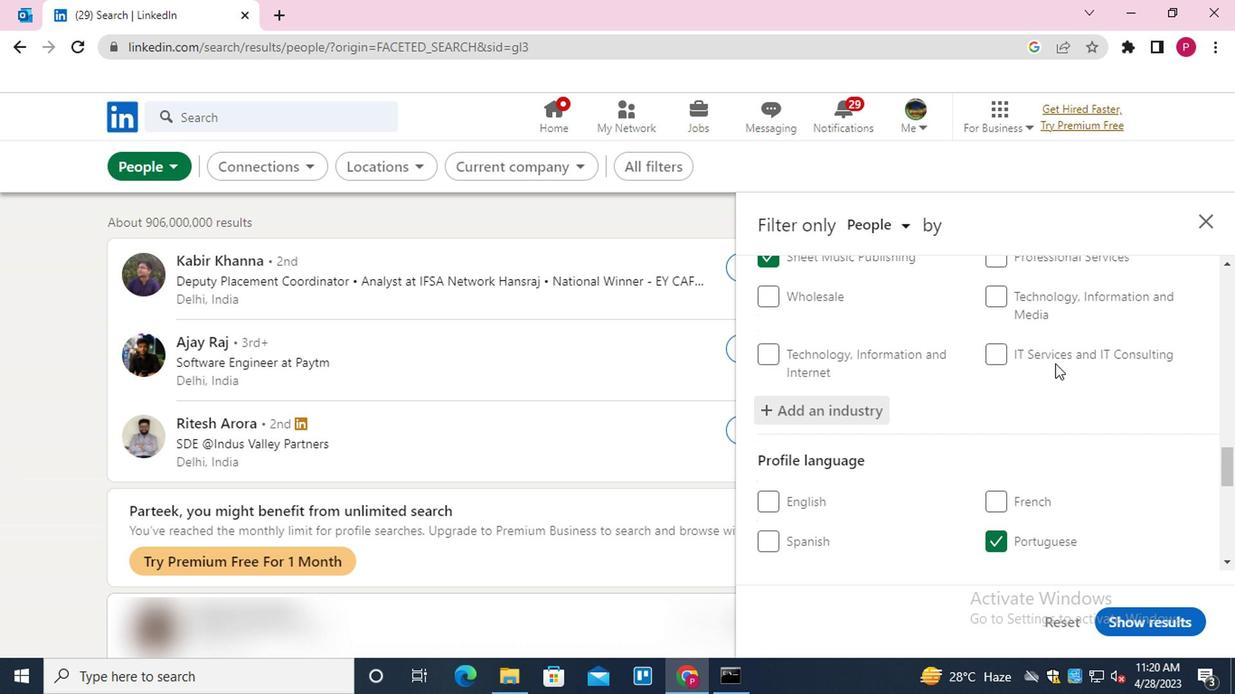 
Action: Mouse scrolled (1033, 375) with delta (0, 0)
Screenshot: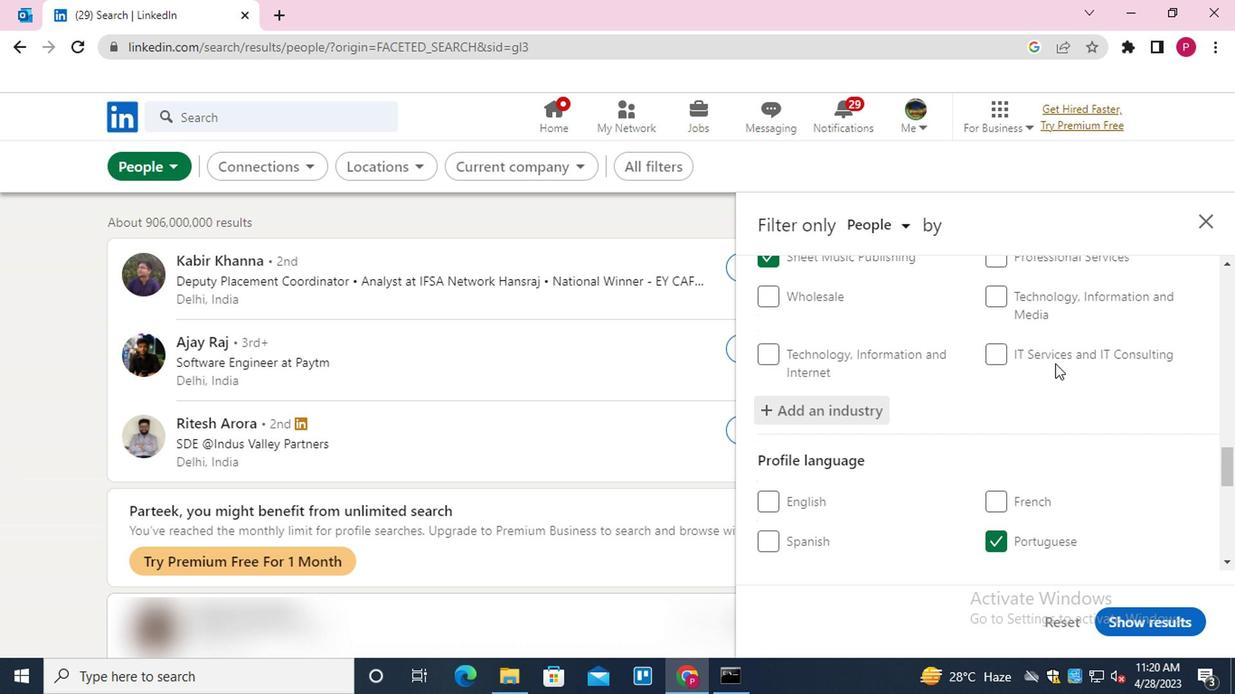 
Action: Mouse moved to (1026, 385)
Screenshot: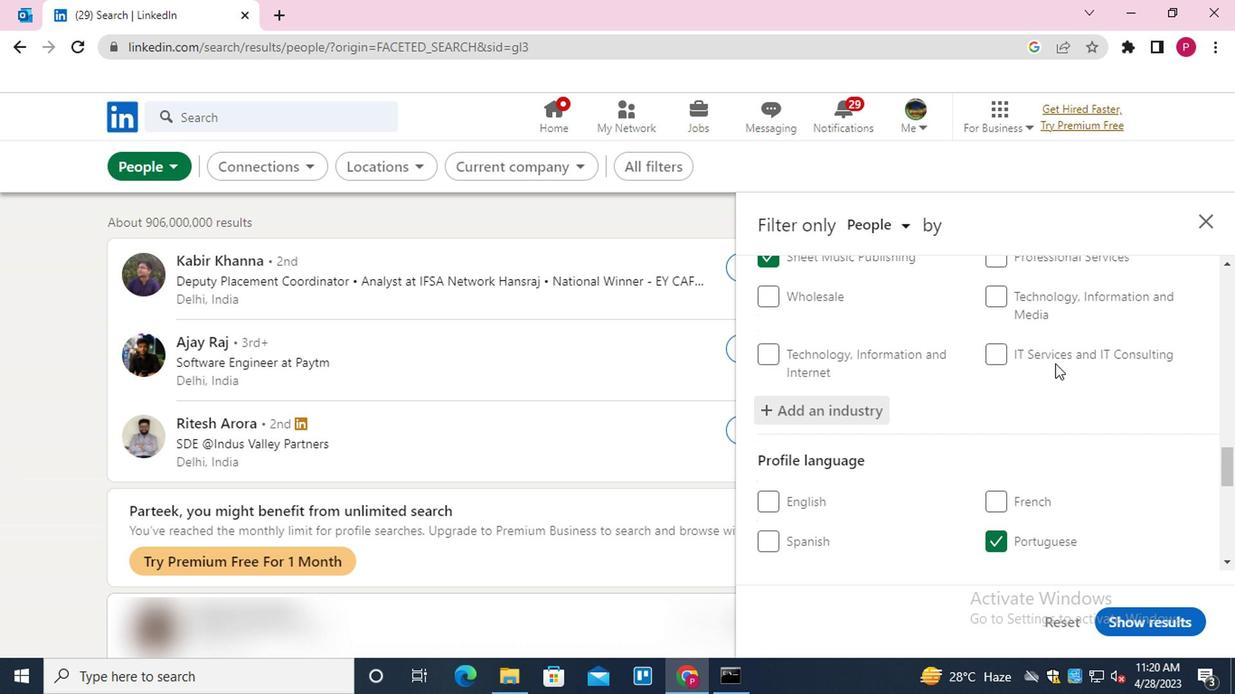 
Action: Mouse scrolled (1026, 384) with delta (0, 0)
Screenshot: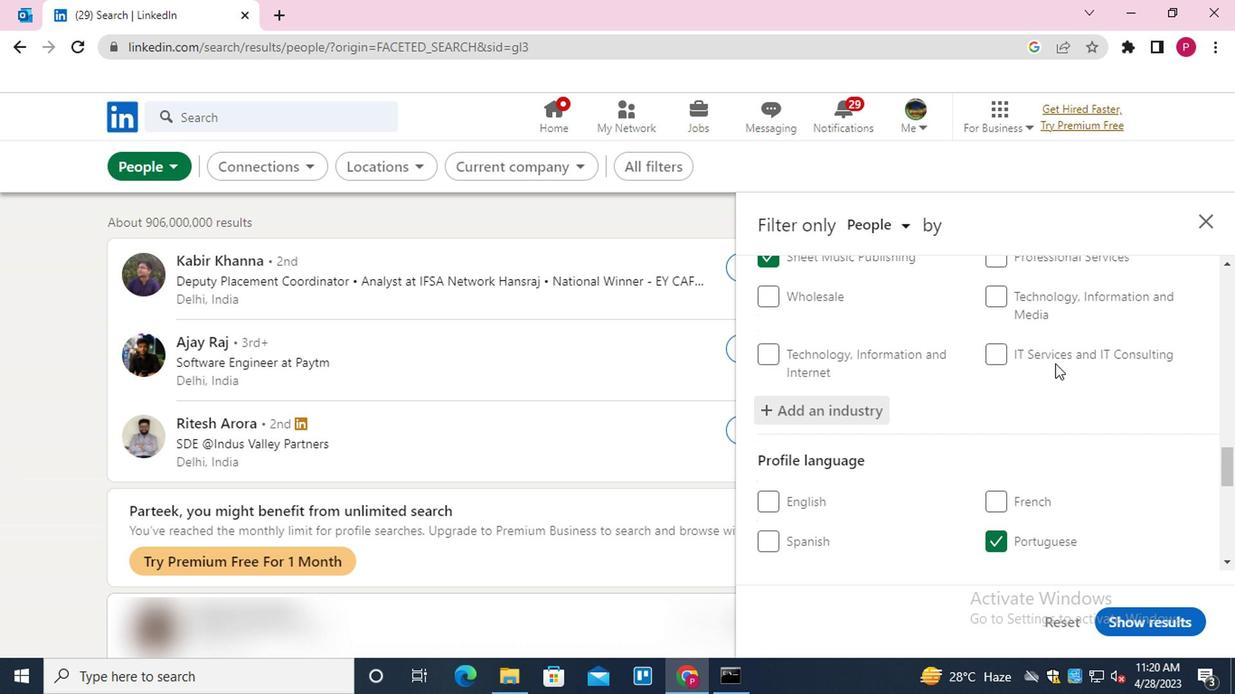 
Action: Mouse moved to (1025, 387)
Screenshot: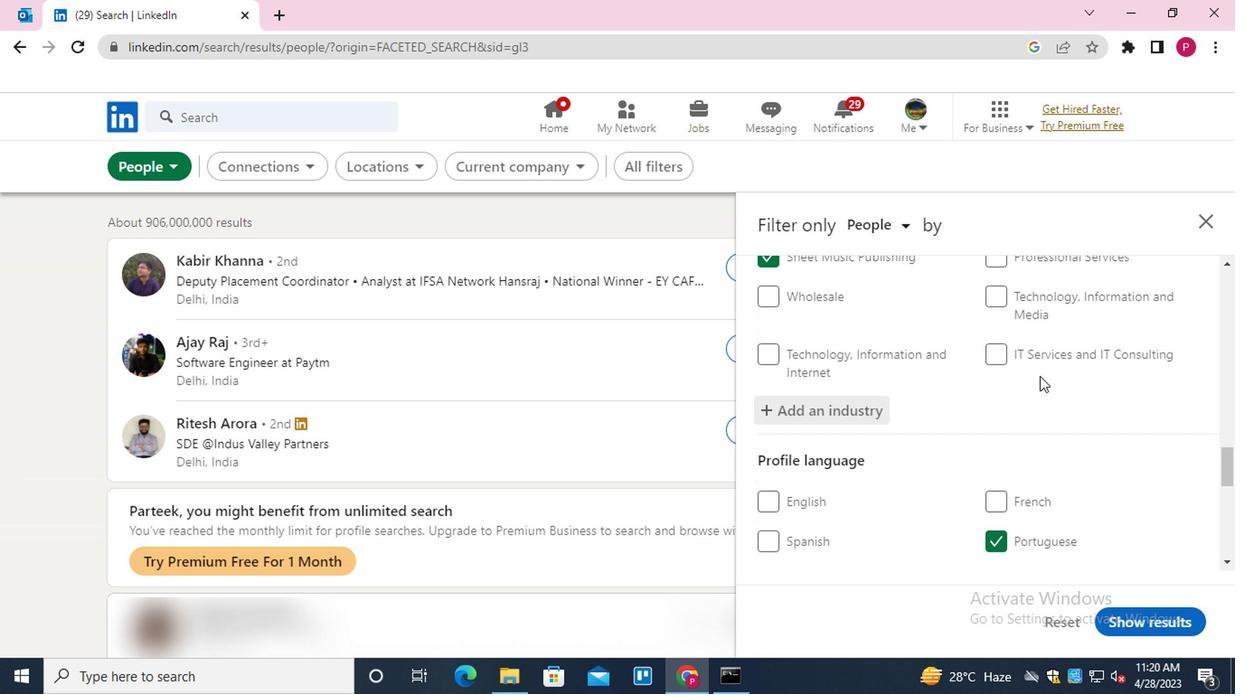
Action: Mouse scrolled (1025, 386) with delta (0, 0)
Screenshot: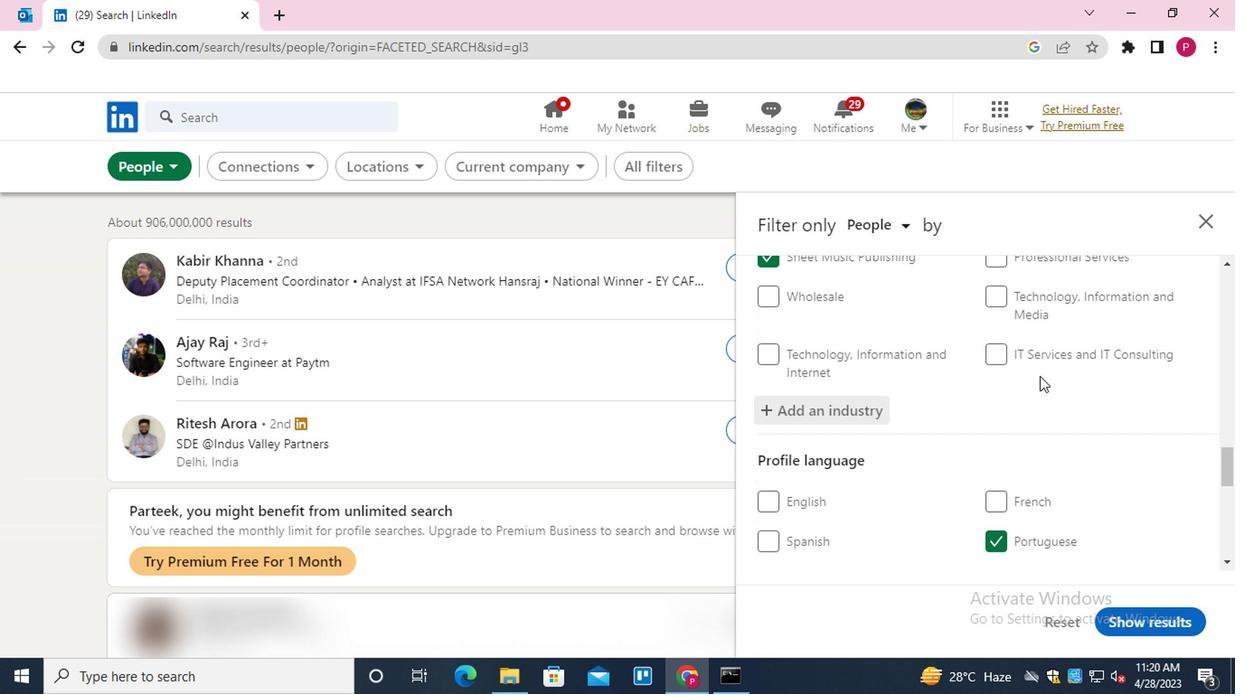 
Action: Mouse moved to (1024, 391)
Screenshot: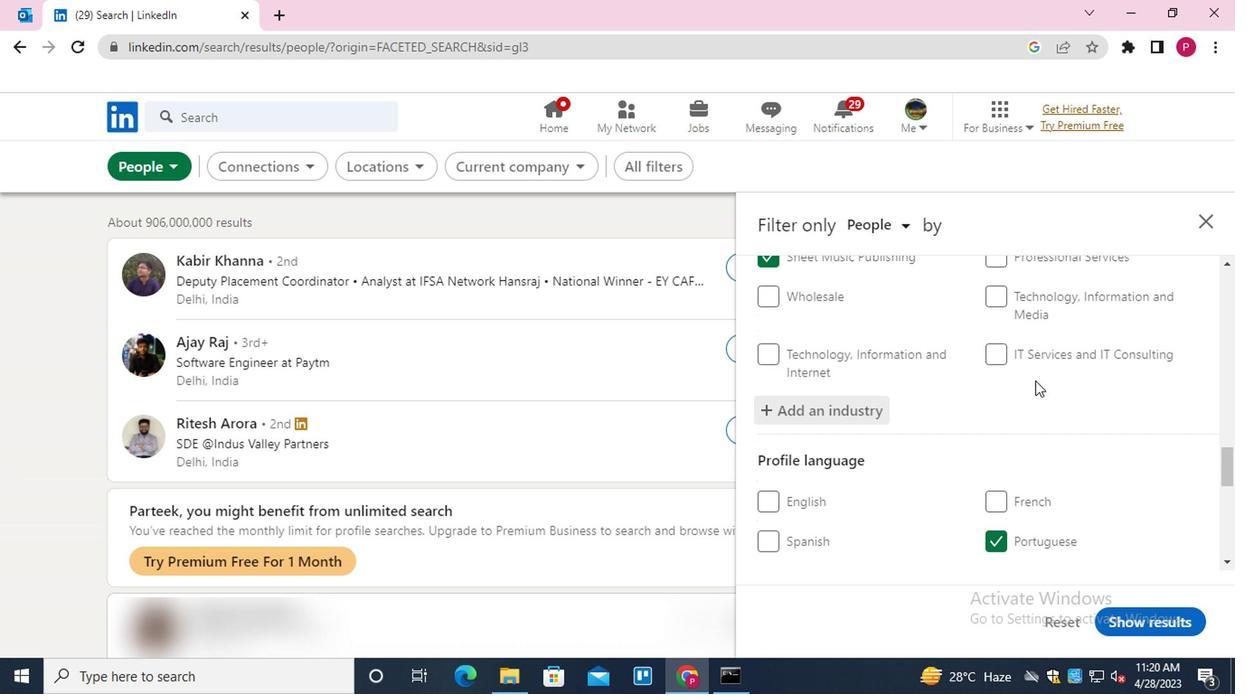 
Action: Mouse scrolled (1024, 391) with delta (0, 0)
Screenshot: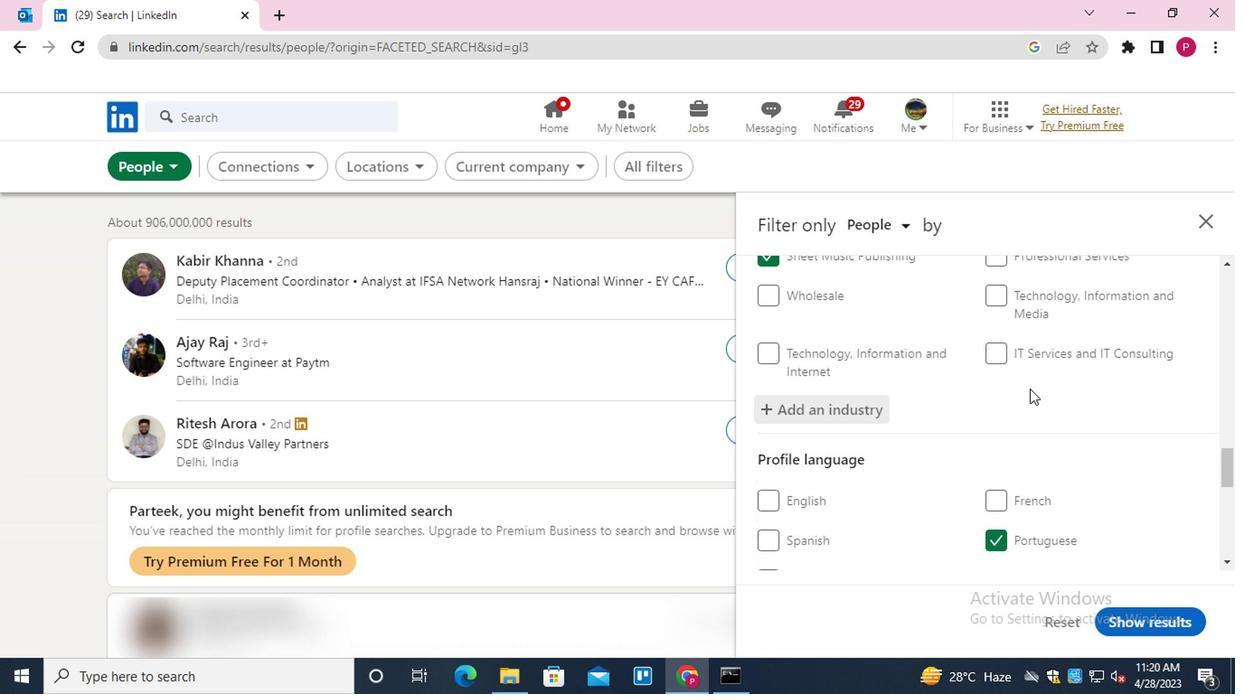 
Action: Mouse moved to (1041, 485)
Screenshot: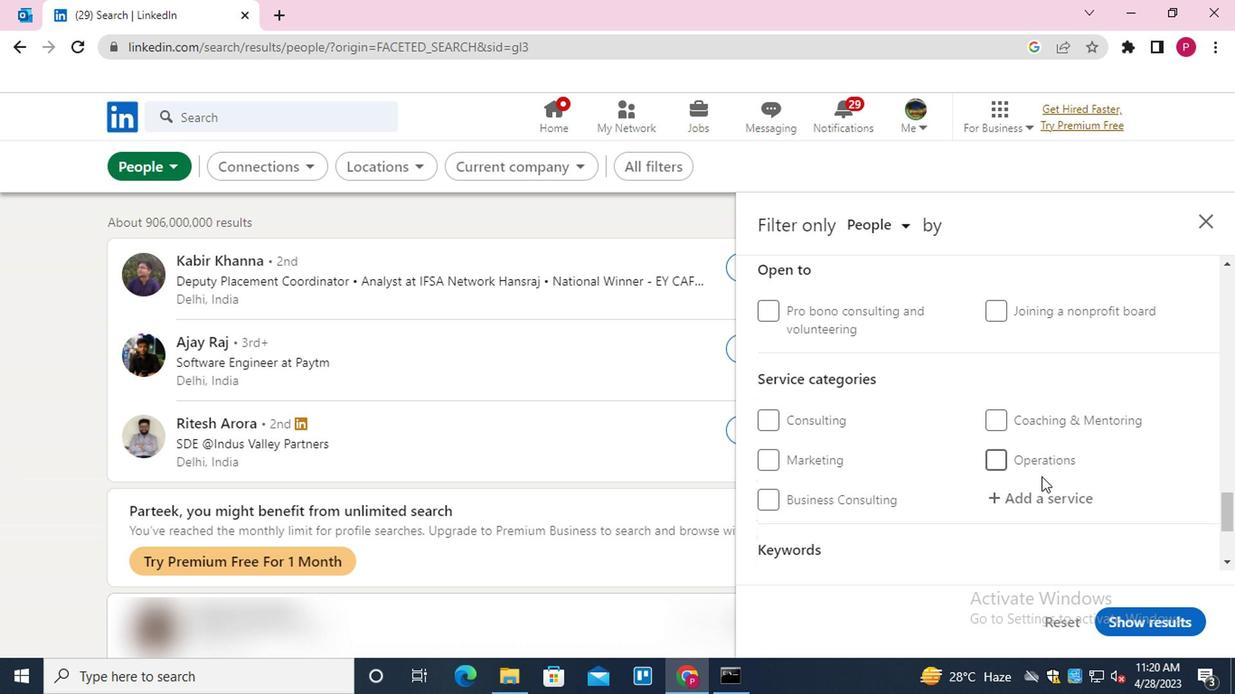 
Action: Mouse pressed left at (1041, 485)
Screenshot: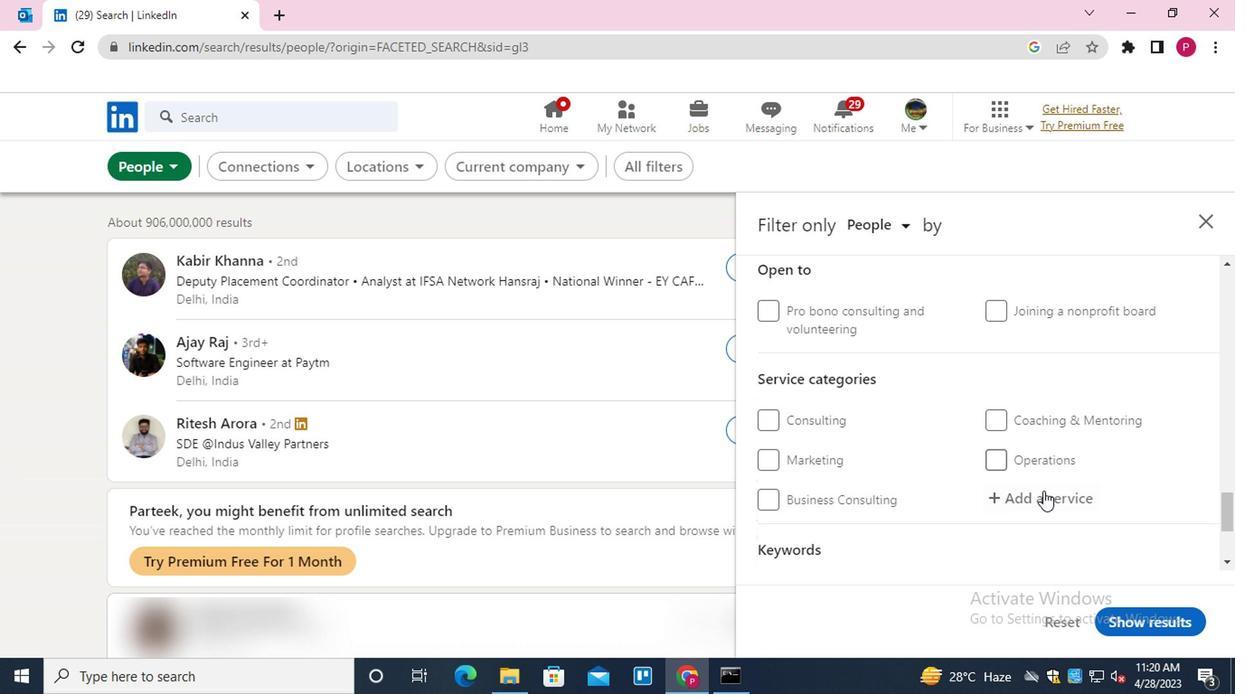 
Action: Key pressed <Key.shift><Key.shift>MANAGEMENT<Key.down><Key.down><Key.down><Key.down><Key.down><Key.up><Key.enter>
Screenshot: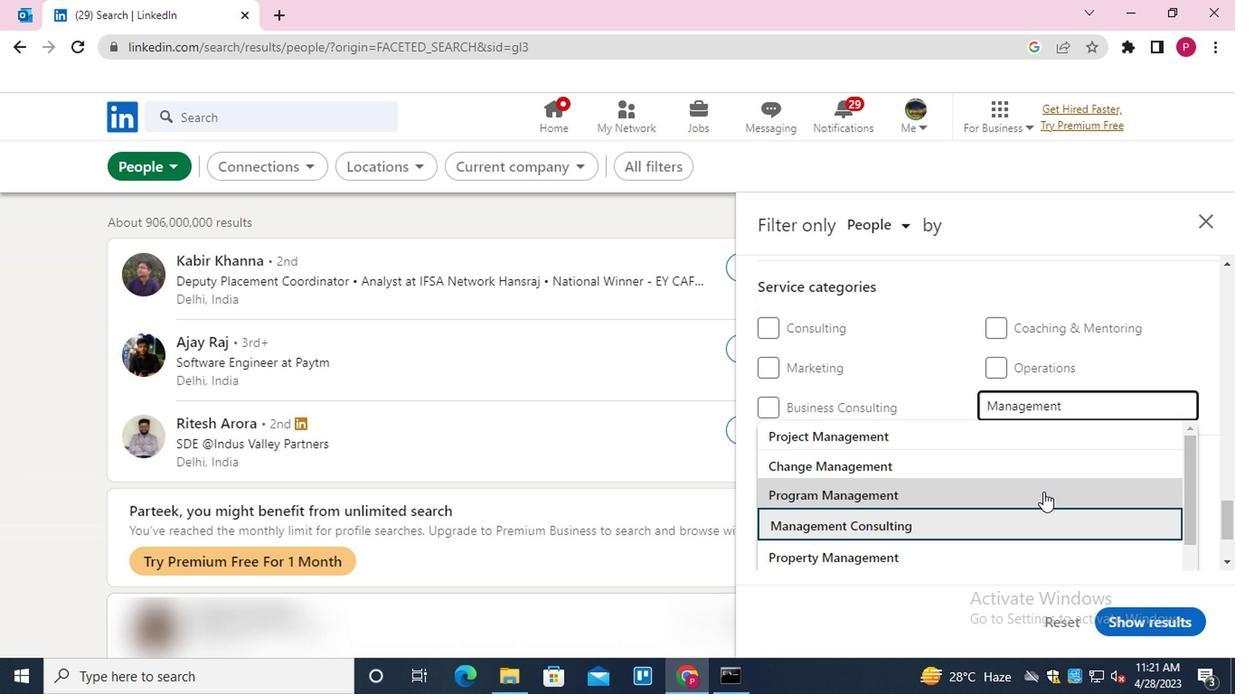 
Action: Mouse scrolled (1041, 484) with delta (0, 0)
Screenshot: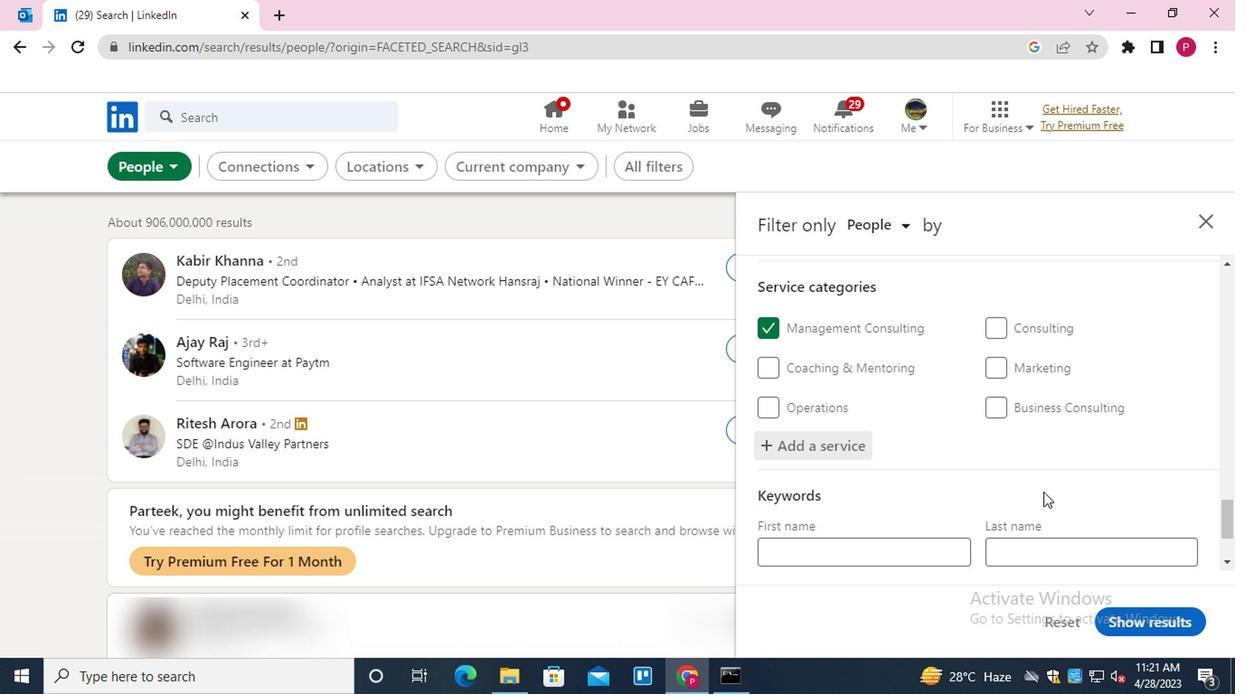 
Action: Mouse scrolled (1041, 484) with delta (0, 0)
Screenshot: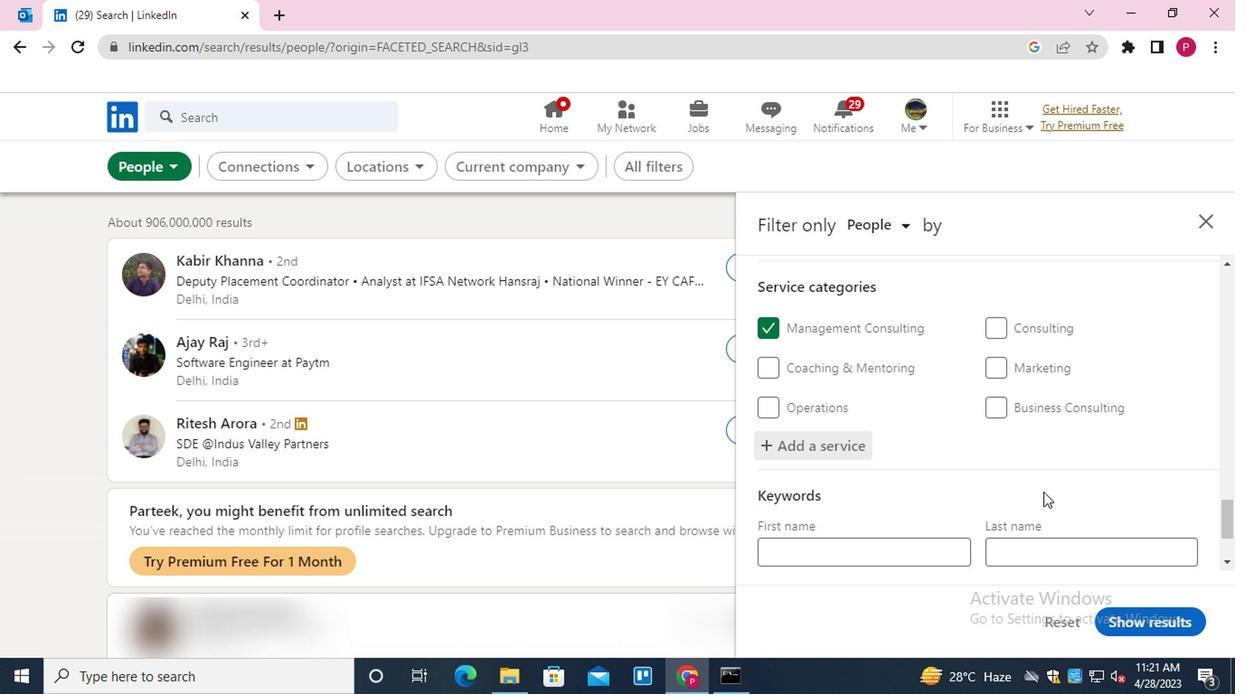 
Action: Mouse scrolled (1041, 484) with delta (0, 0)
Screenshot: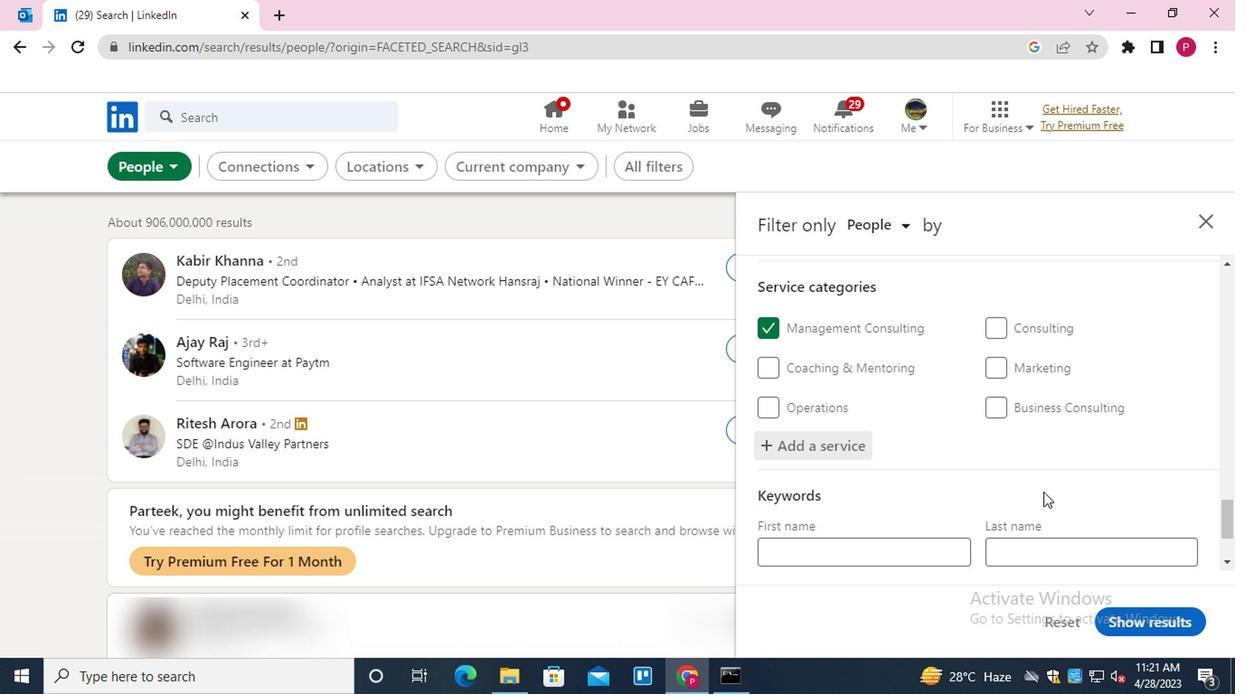 
Action: Mouse scrolled (1041, 484) with delta (0, 0)
Screenshot: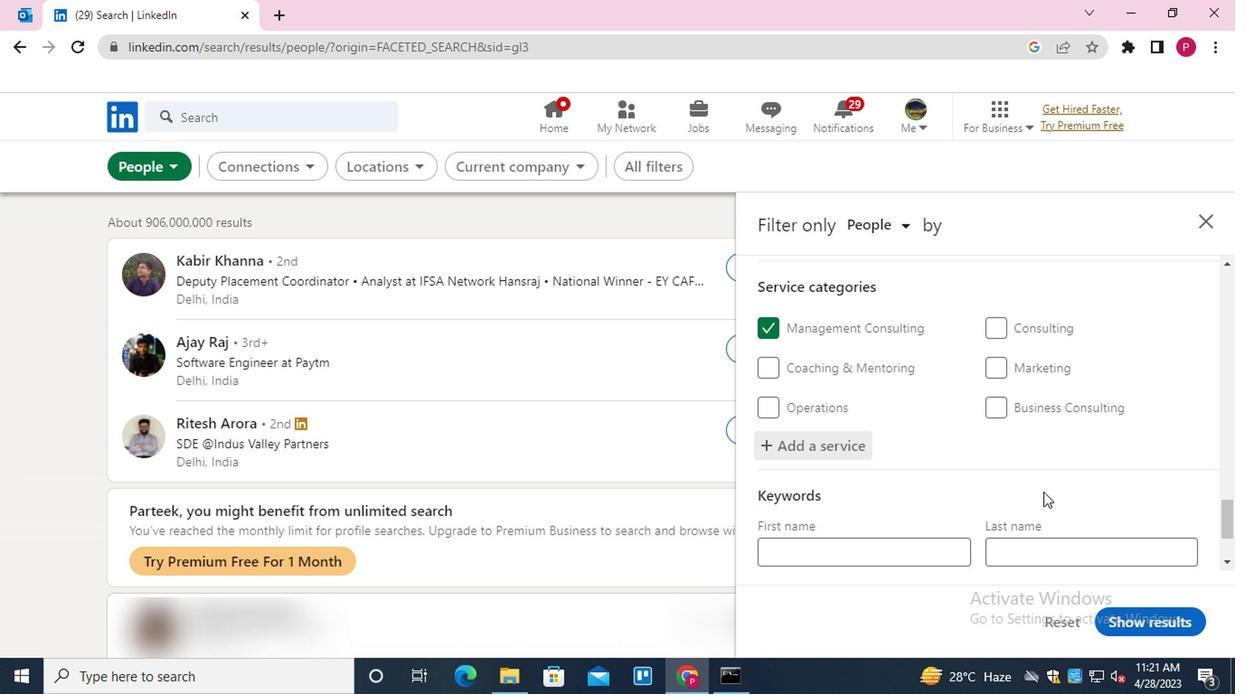 
Action: Mouse moved to (865, 478)
Screenshot: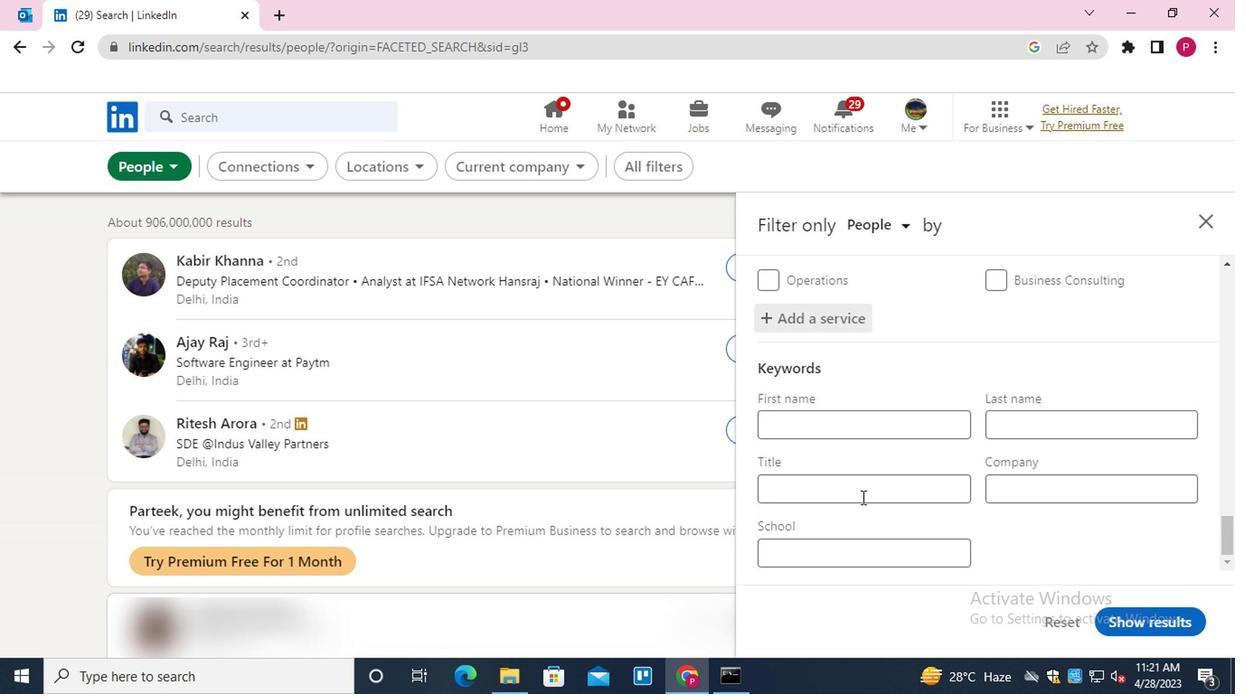 
Action: Mouse pressed left at (865, 478)
Screenshot: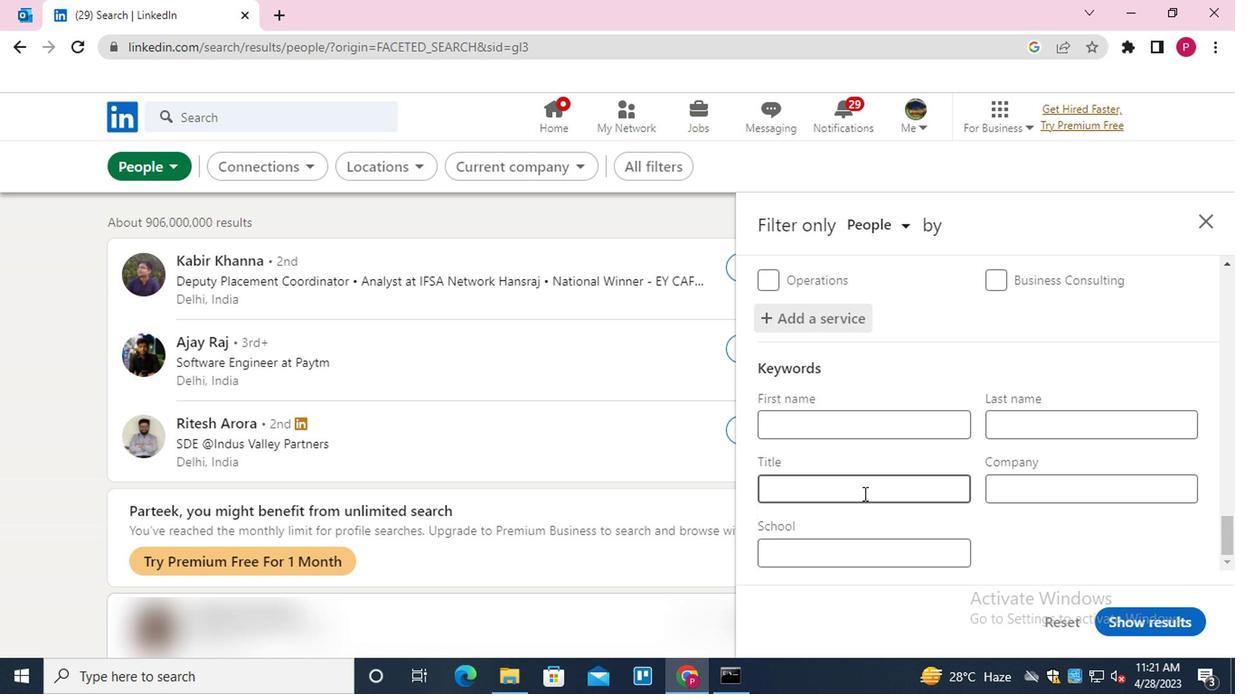 
Action: Key pressed <Key.shift>PHARMACIST
Screenshot: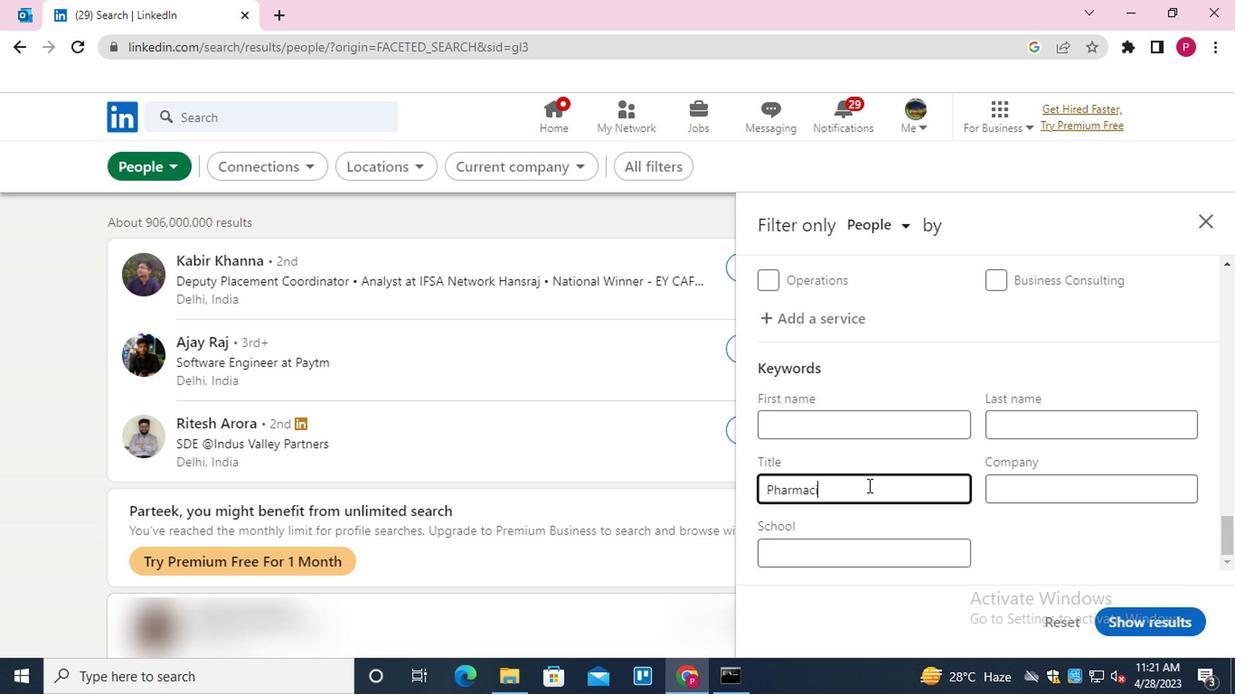 
Action: Mouse moved to (1163, 602)
Screenshot: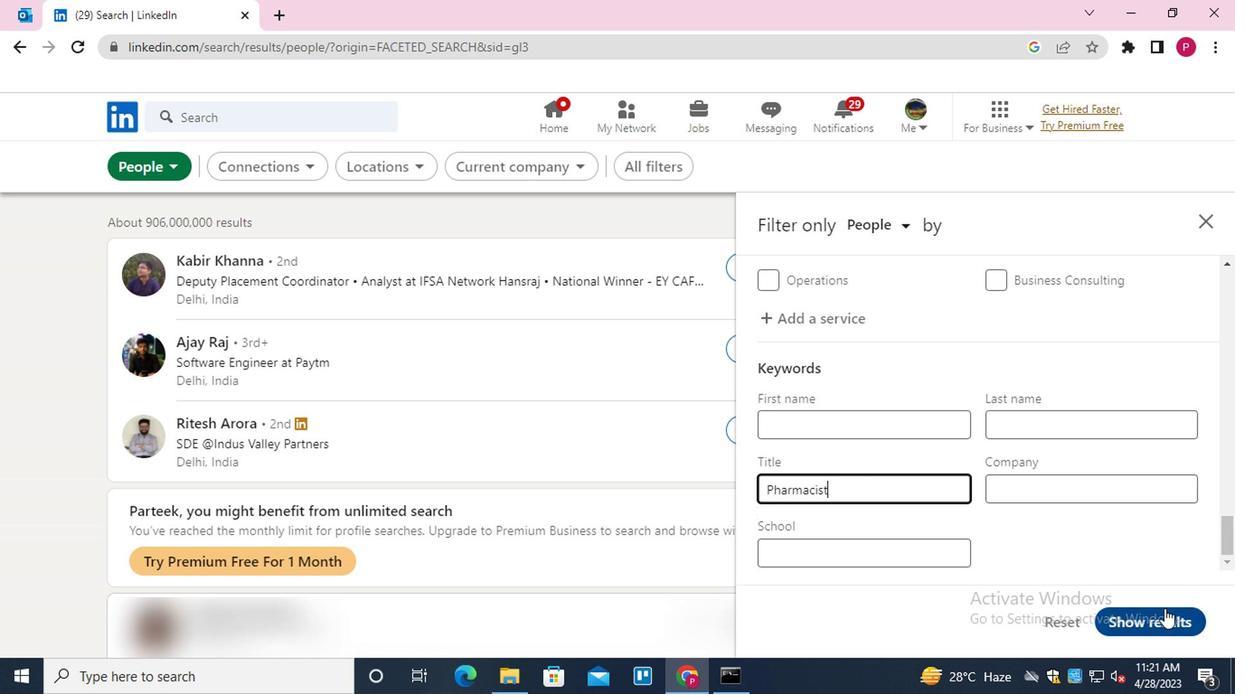 
Action: Mouse pressed left at (1163, 602)
Screenshot: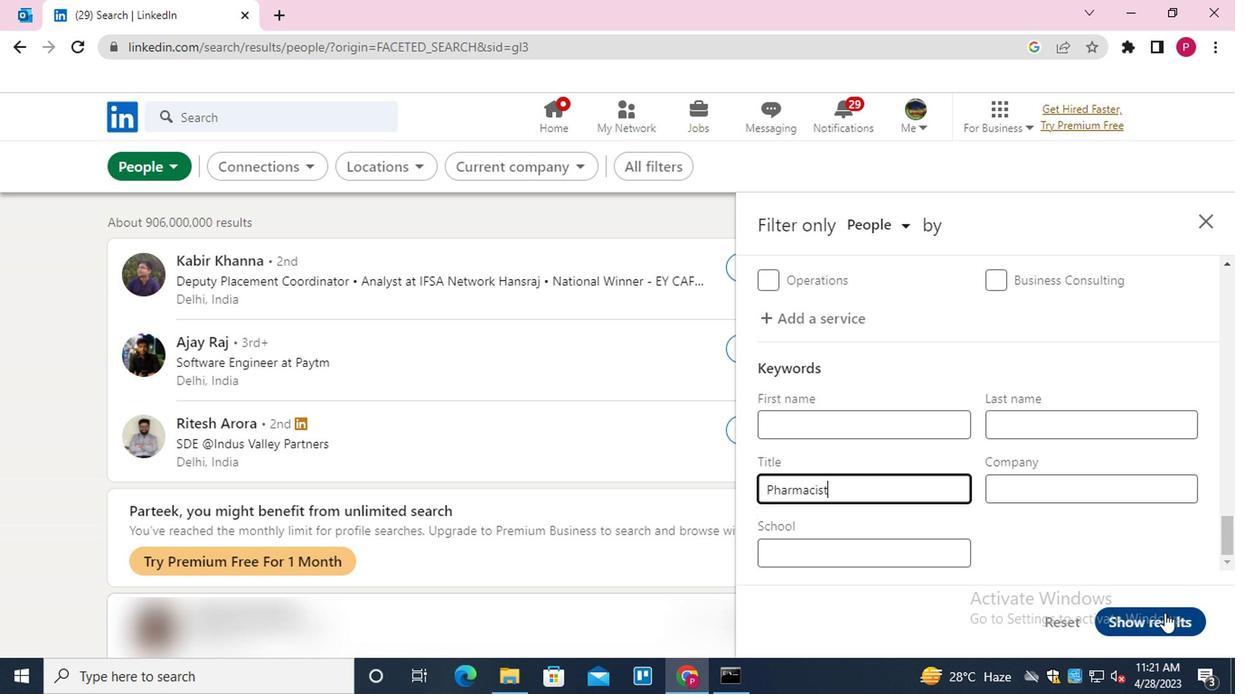 
Action: Mouse moved to (658, 351)
Screenshot: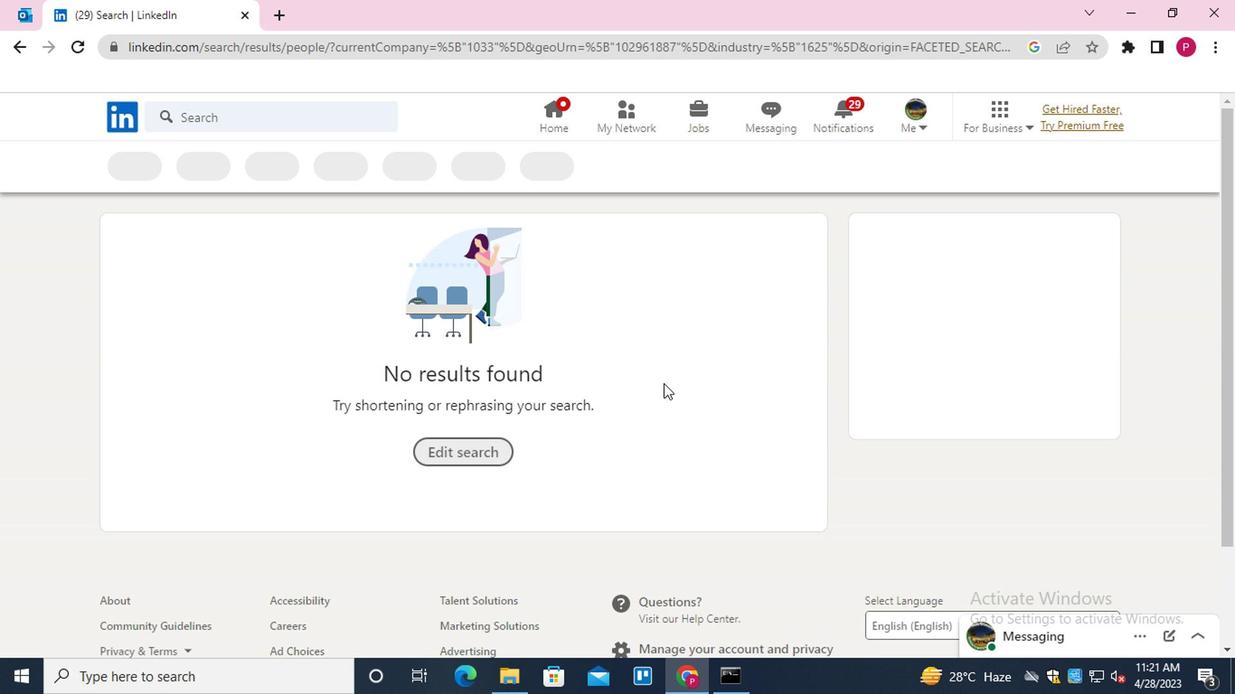 
